 Task: Find a one-way flight from San Francisco to Springfield on May 2 for 6 passengers in premium economy, using Alaska Airlines, with 1 checked bag, a price limit of ₹420,000, and a departure time between 9:00 AM and 12:00 AM.
Action: Mouse moved to (301, 292)
Screenshot: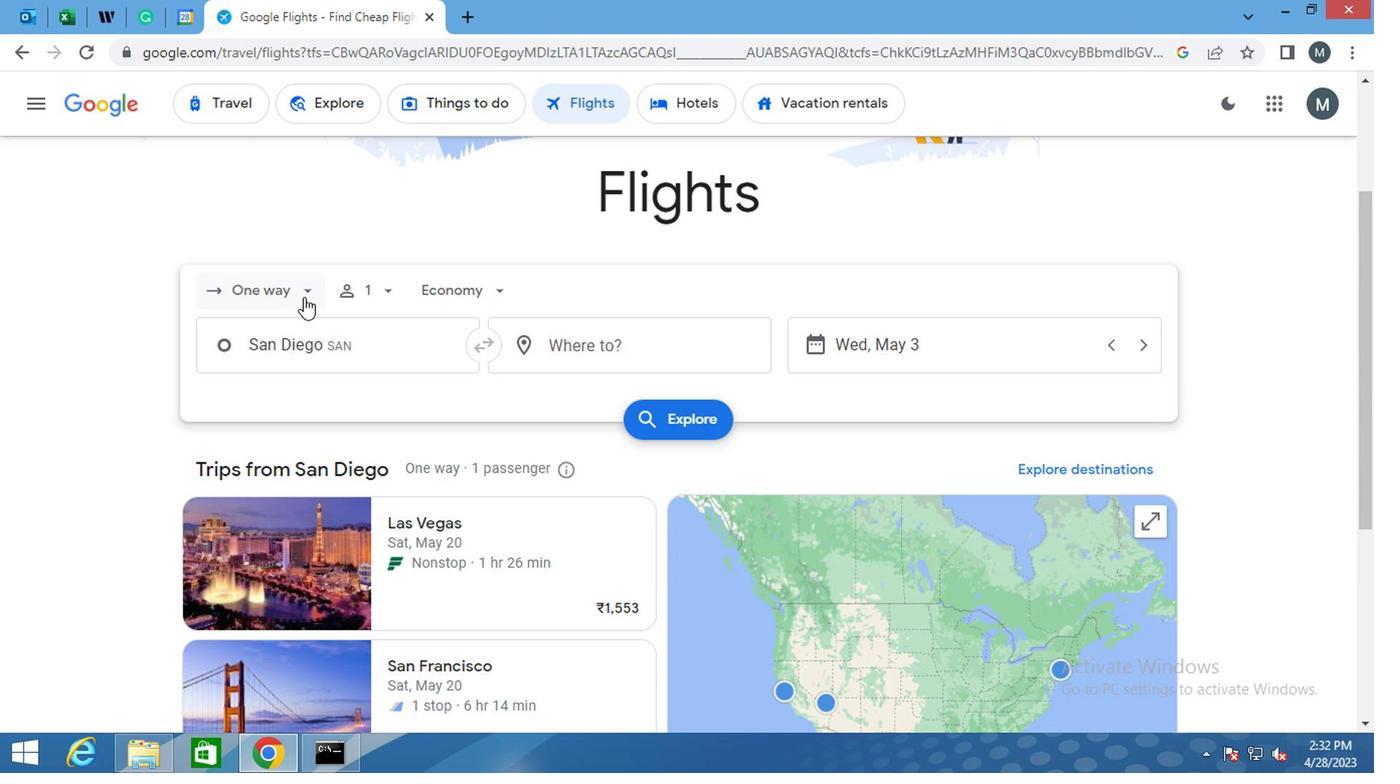 
Action: Mouse pressed left at (301, 292)
Screenshot: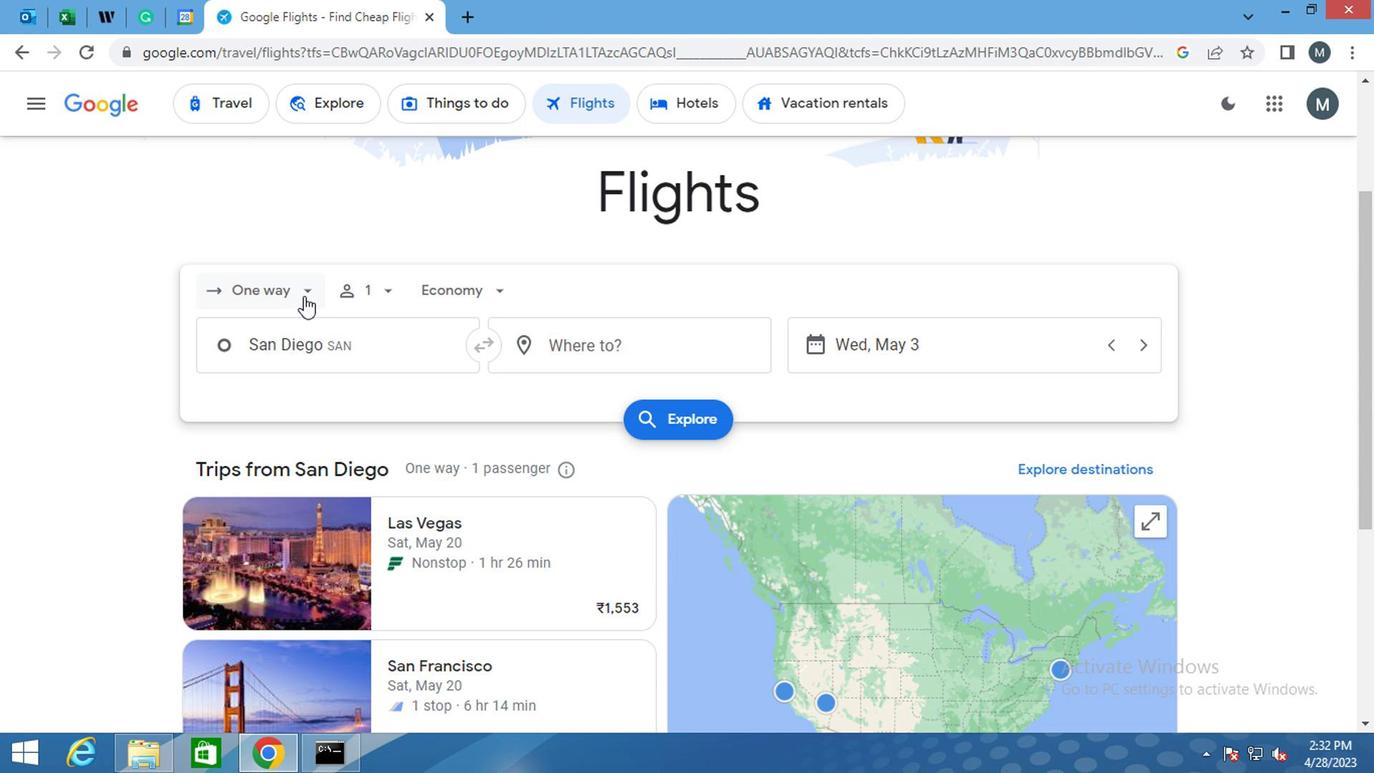
Action: Mouse moved to (305, 381)
Screenshot: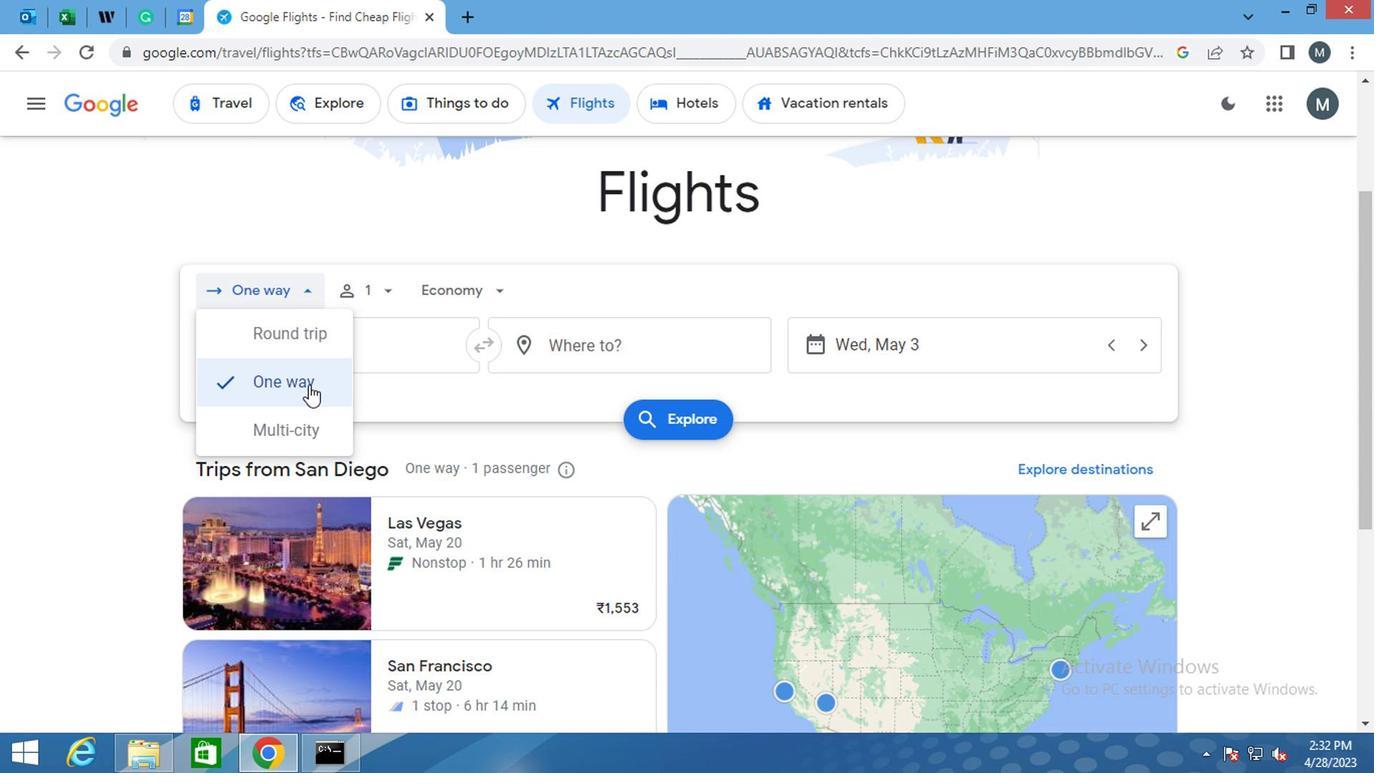 
Action: Mouse pressed left at (305, 381)
Screenshot: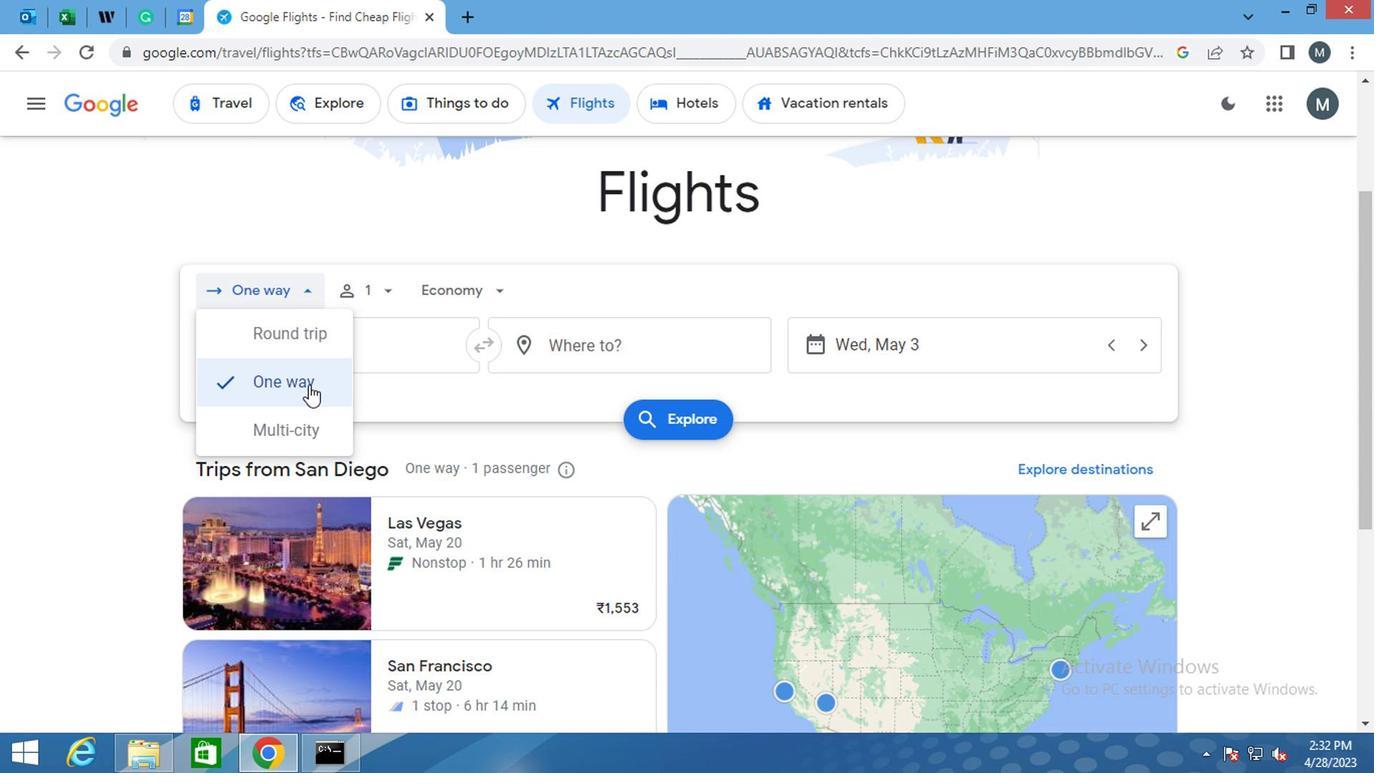 
Action: Mouse moved to (383, 294)
Screenshot: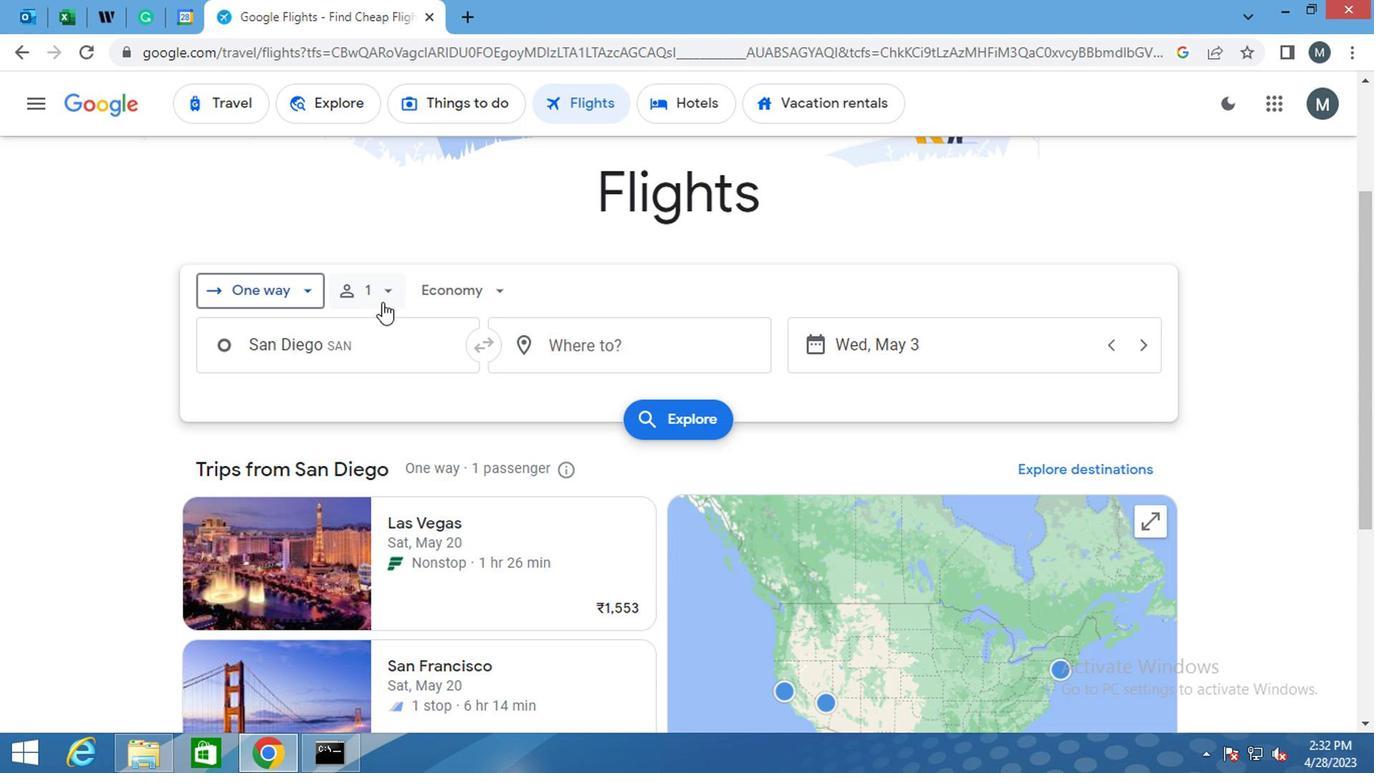 
Action: Mouse pressed left at (383, 294)
Screenshot: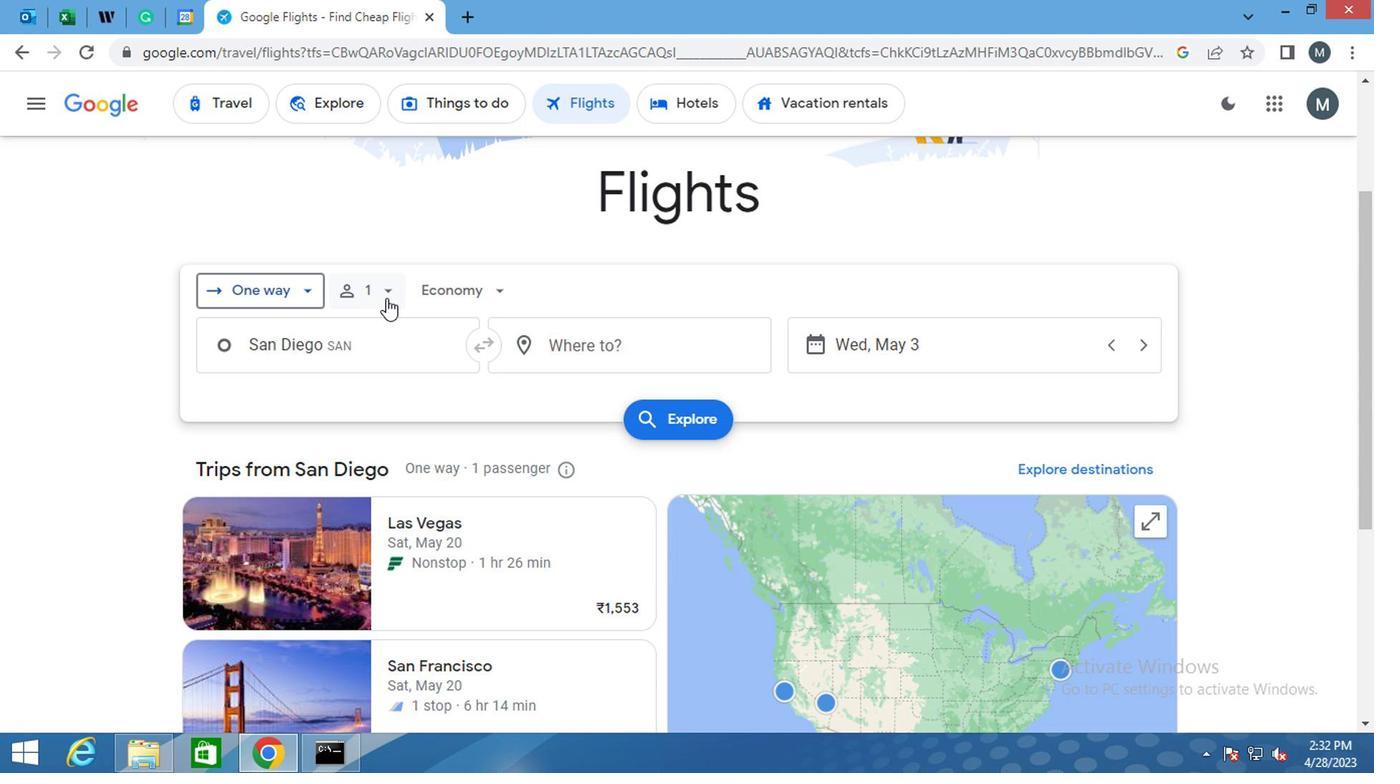 
Action: Mouse moved to (531, 342)
Screenshot: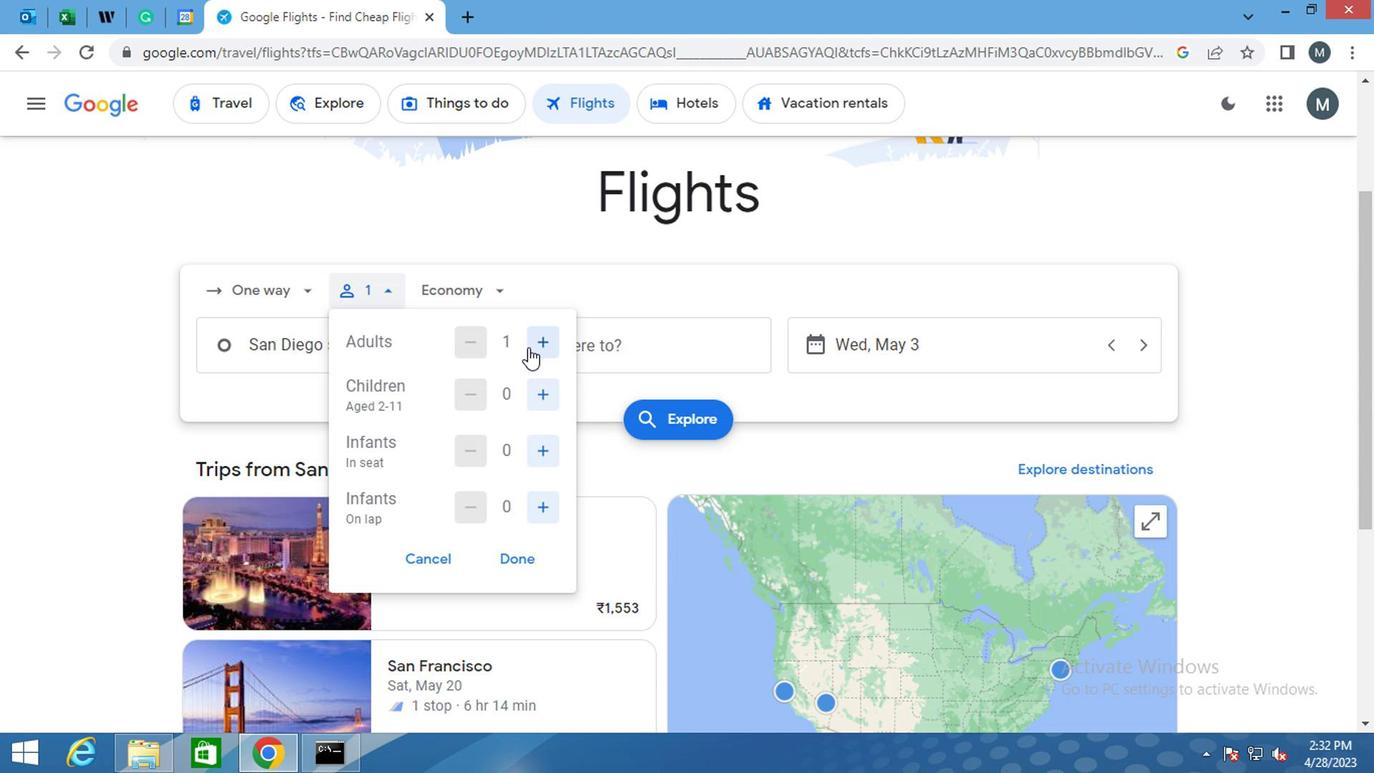 
Action: Mouse pressed left at (531, 342)
Screenshot: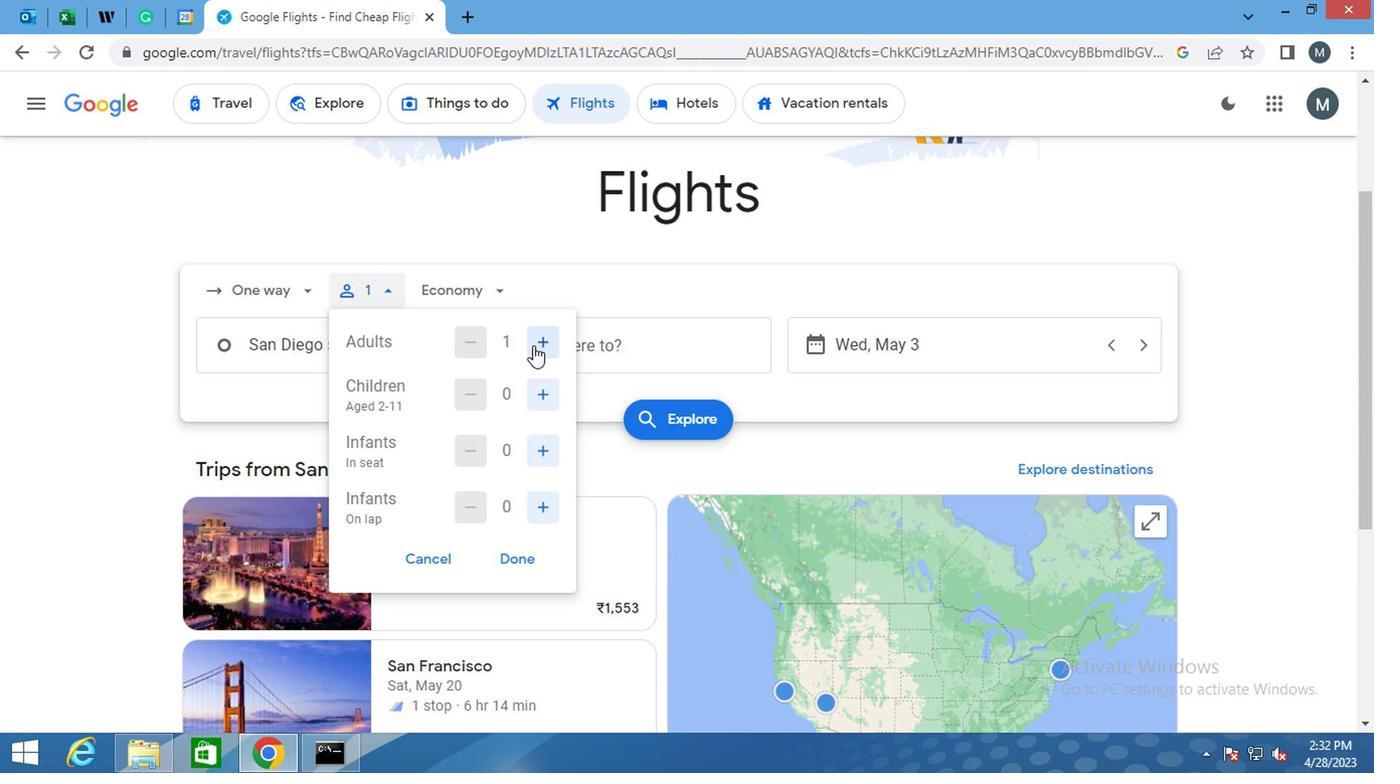 
Action: Mouse moved to (531, 342)
Screenshot: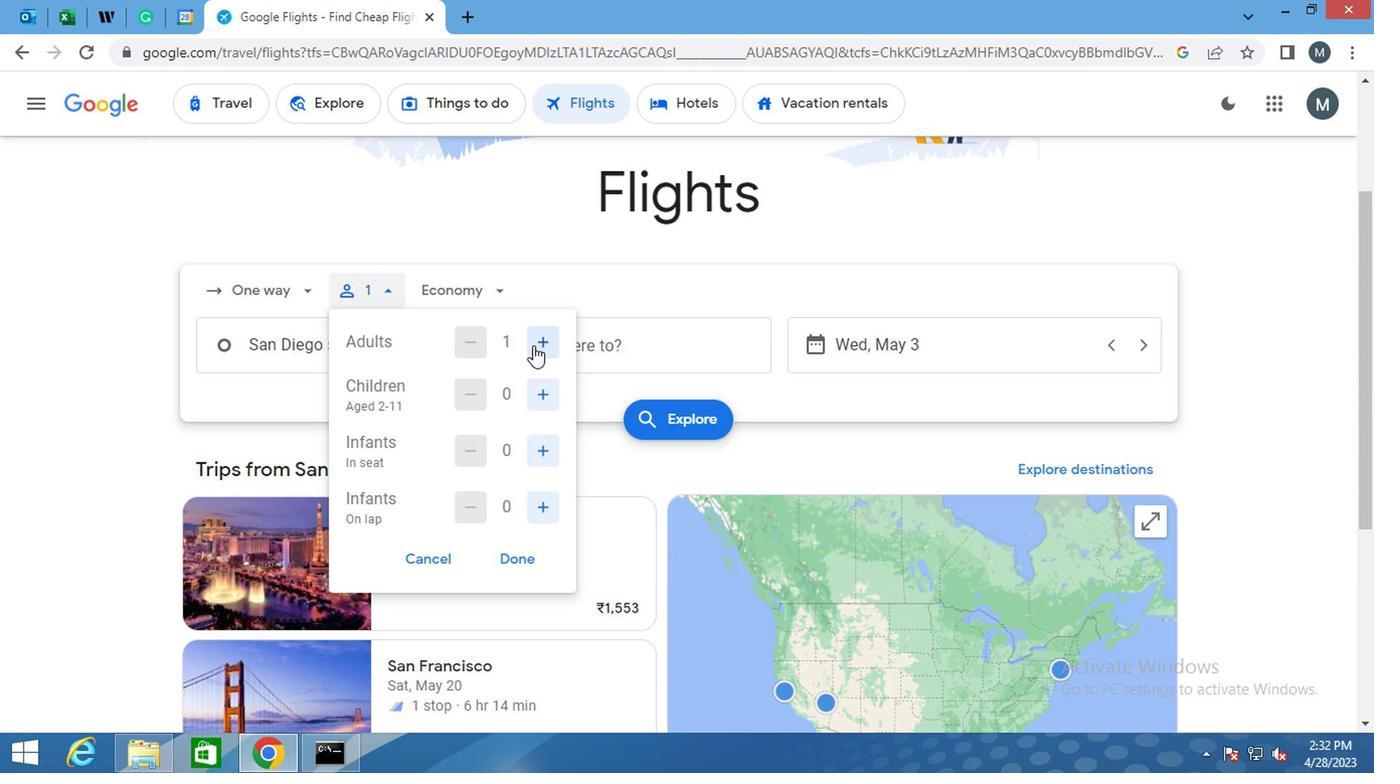 
Action: Mouse pressed left at (531, 342)
Screenshot: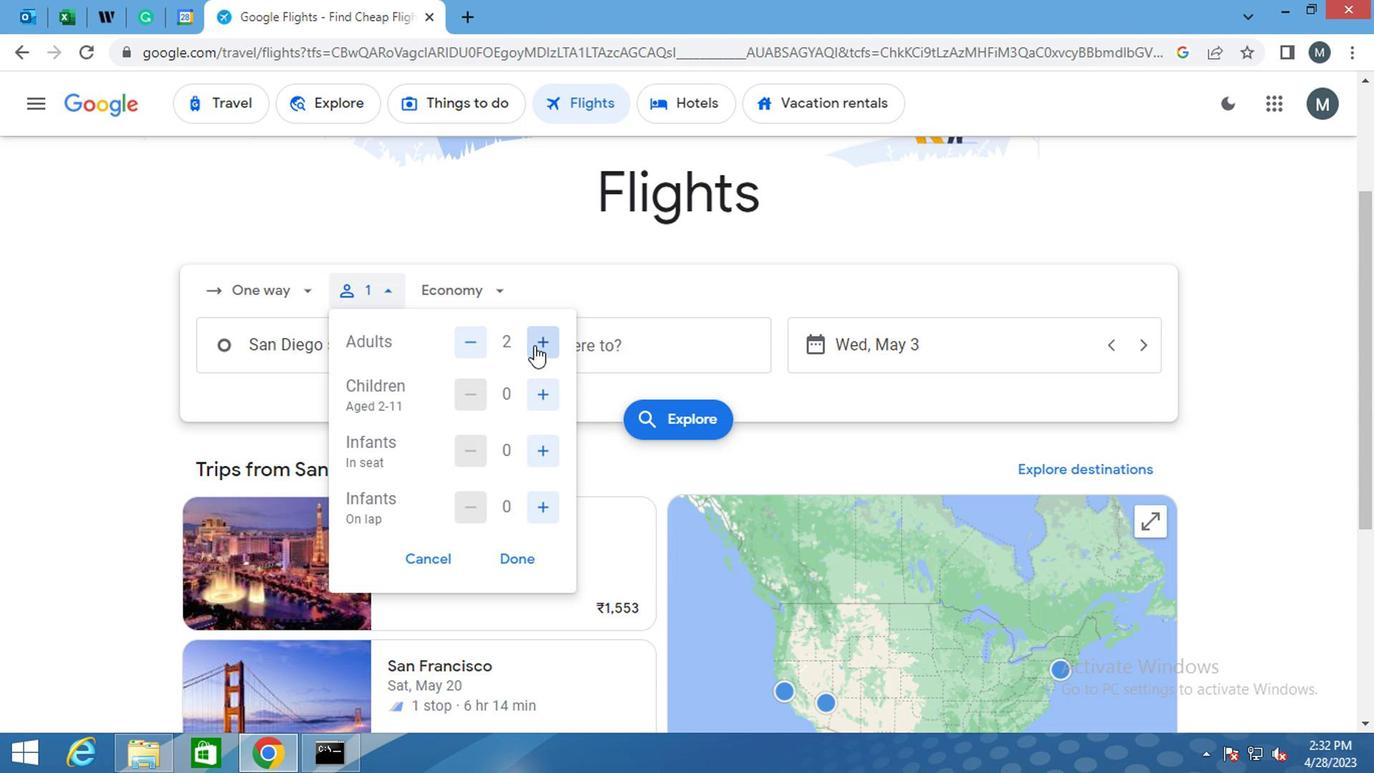 
Action: Mouse moved to (535, 342)
Screenshot: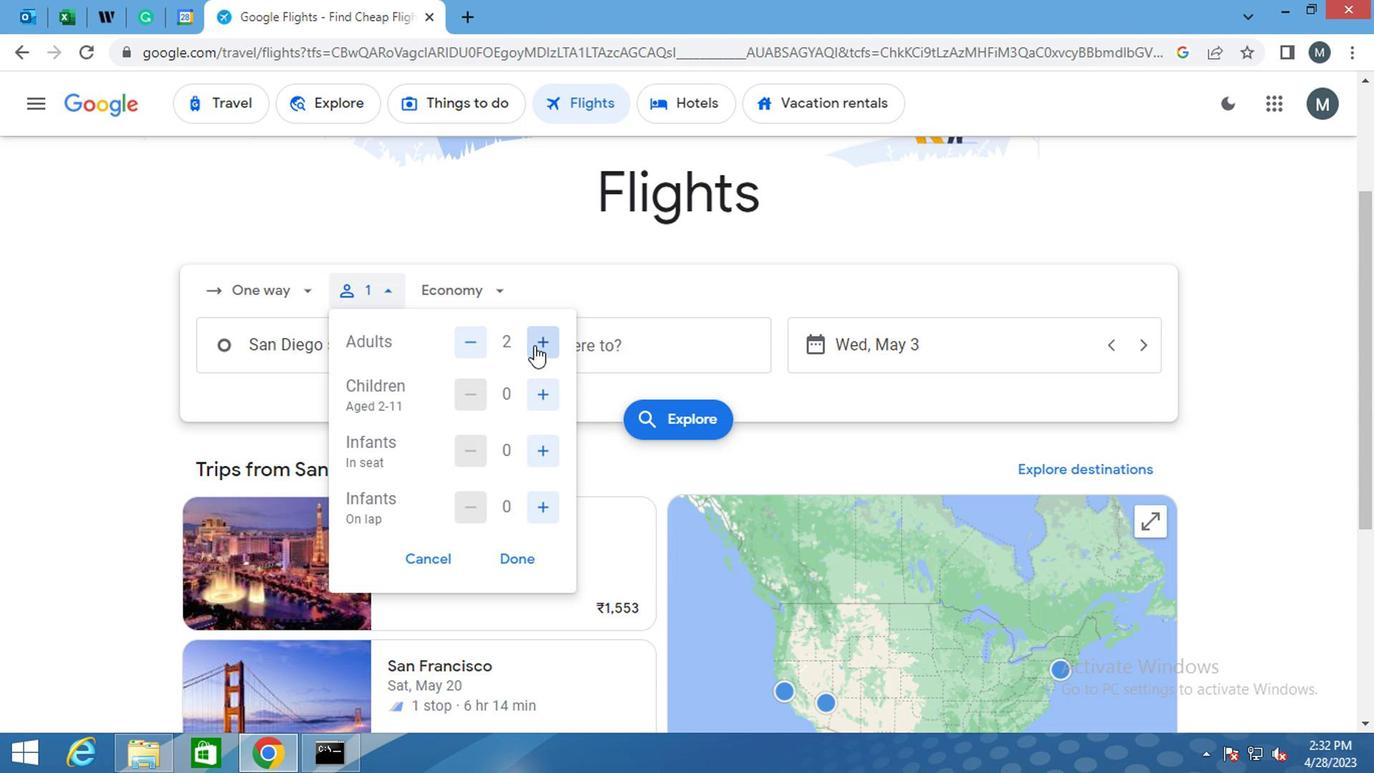 
Action: Mouse pressed left at (535, 342)
Screenshot: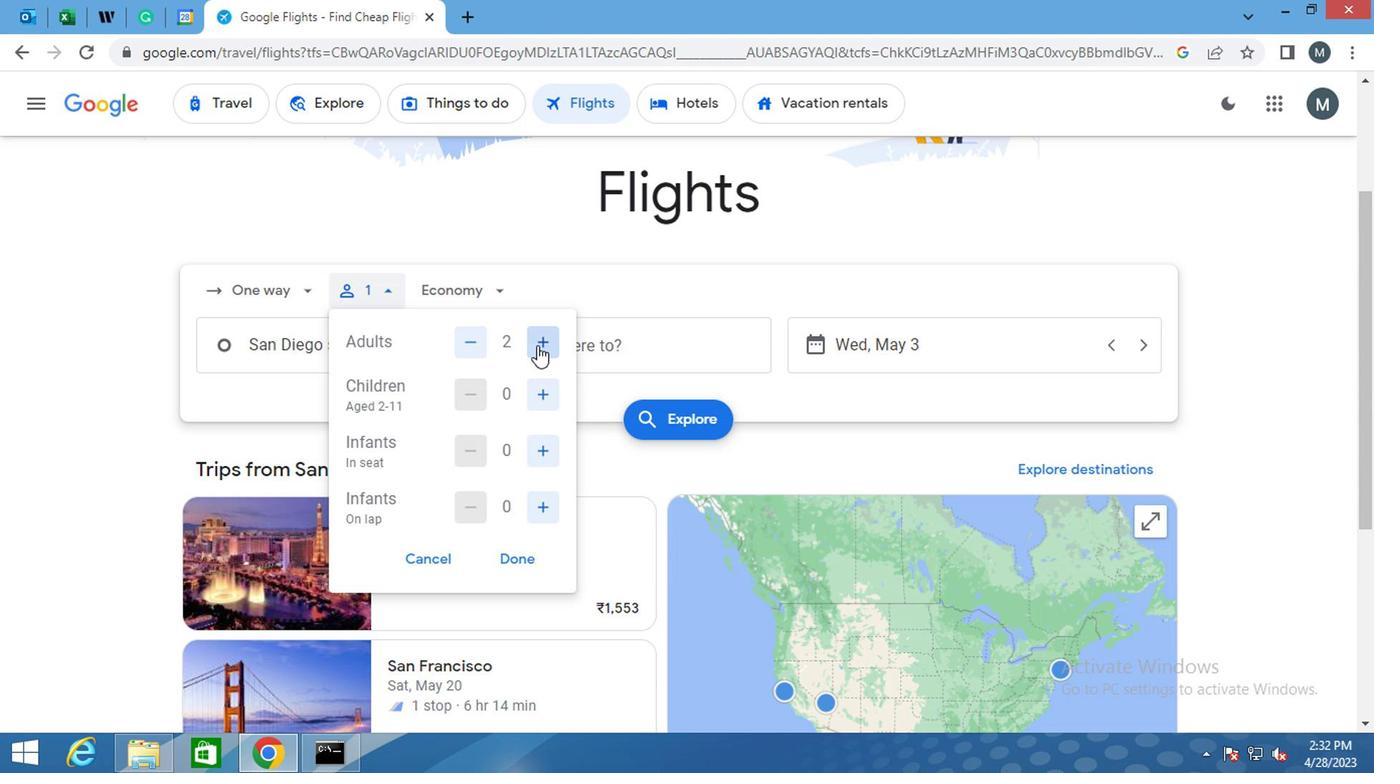 
Action: Mouse moved to (535, 398)
Screenshot: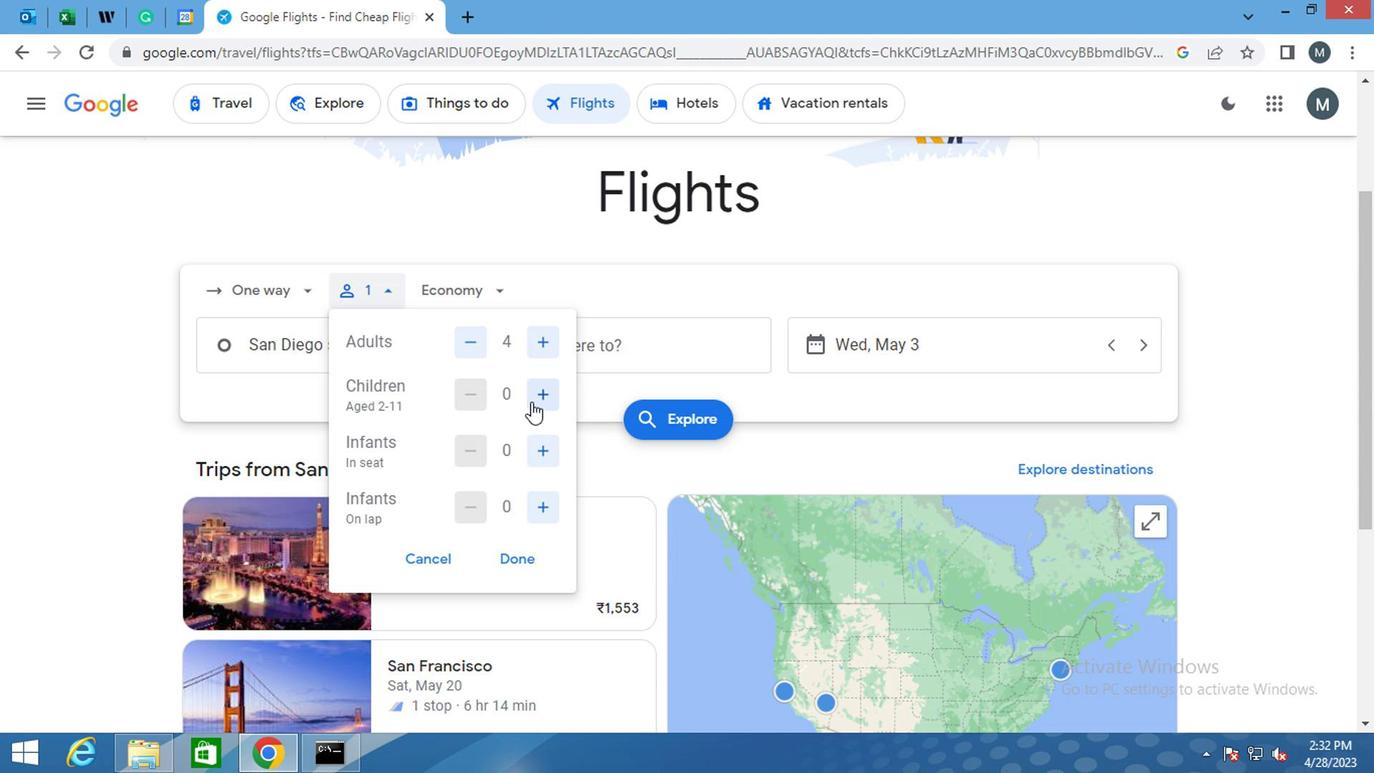 
Action: Mouse pressed left at (535, 398)
Screenshot: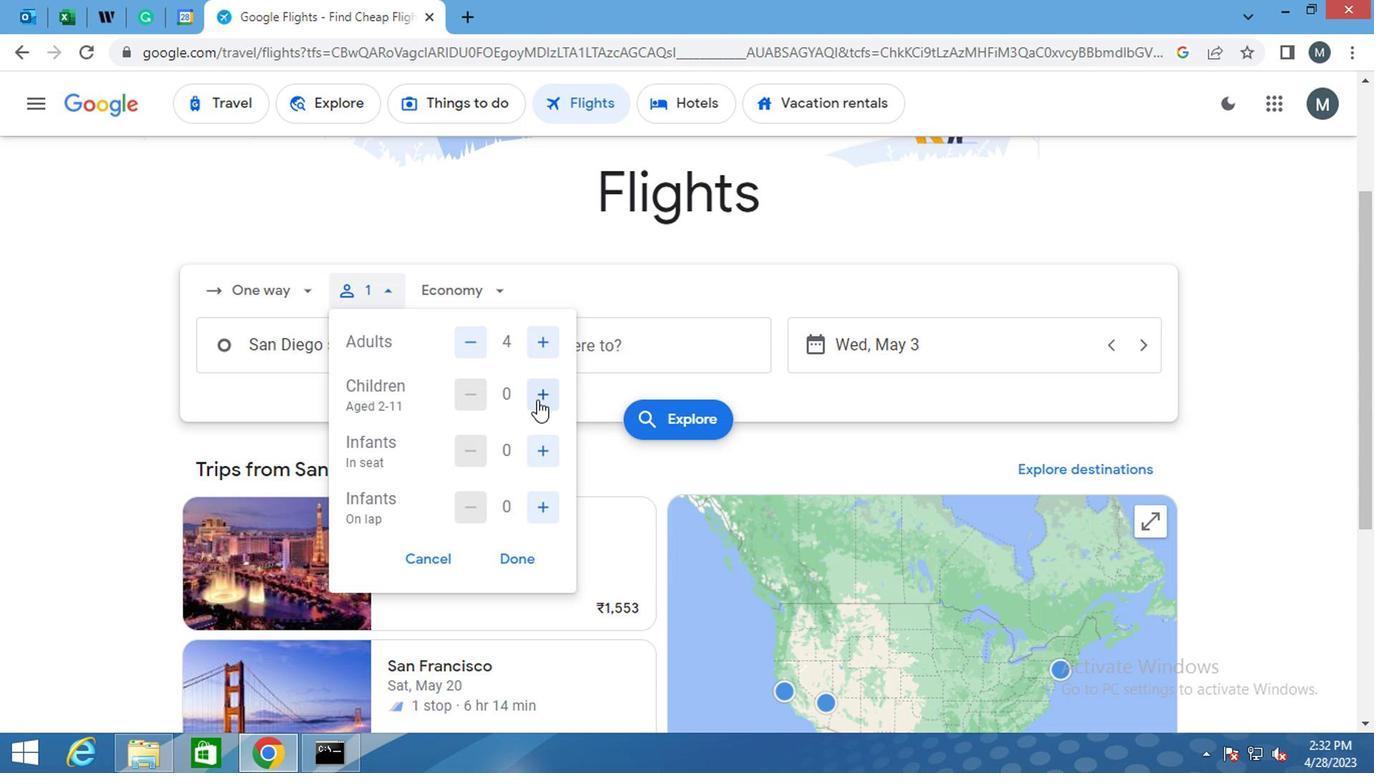 
Action: Mouse moved to (471, 391)
Screenshot: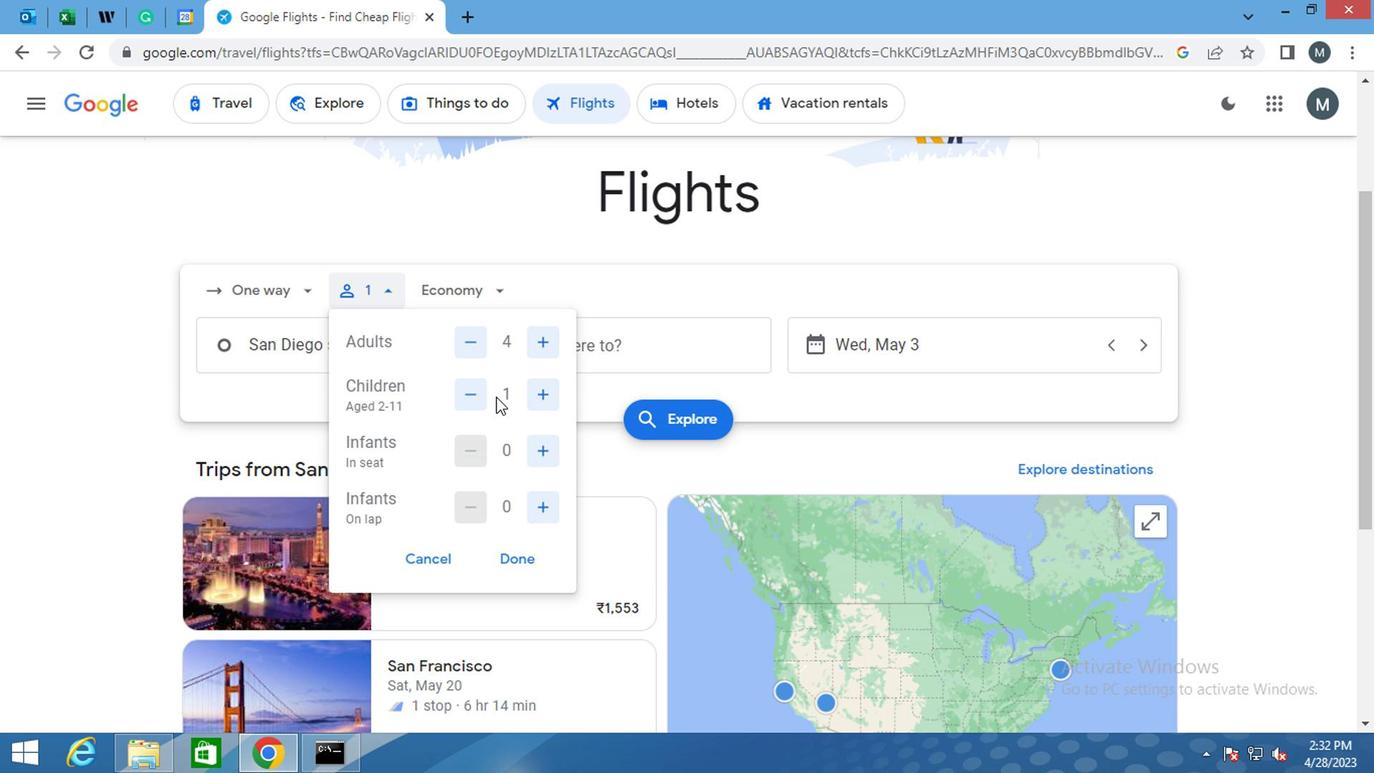 
Action: Mouse pressed left at (471, 391)
Screenshot: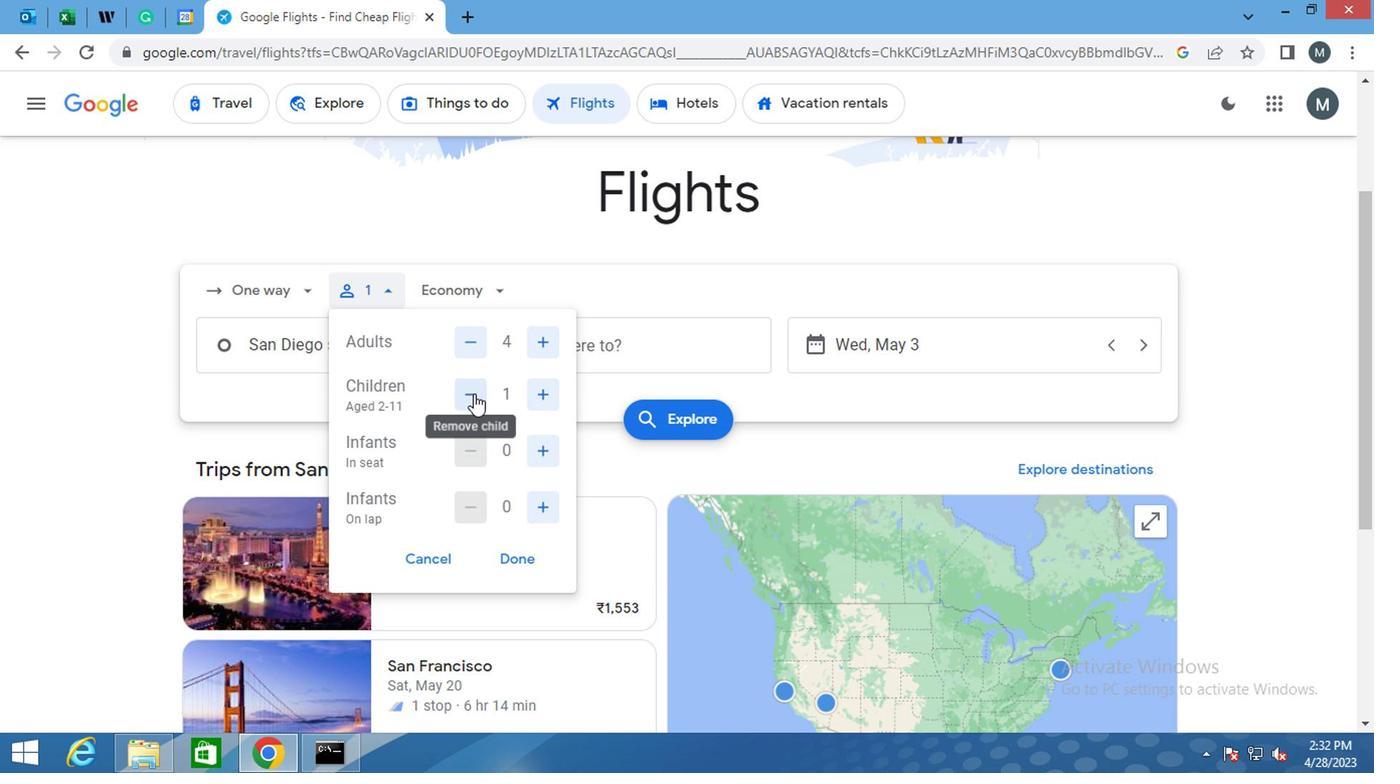 
Action: Mouse moved to (546, 450)
Screenshot: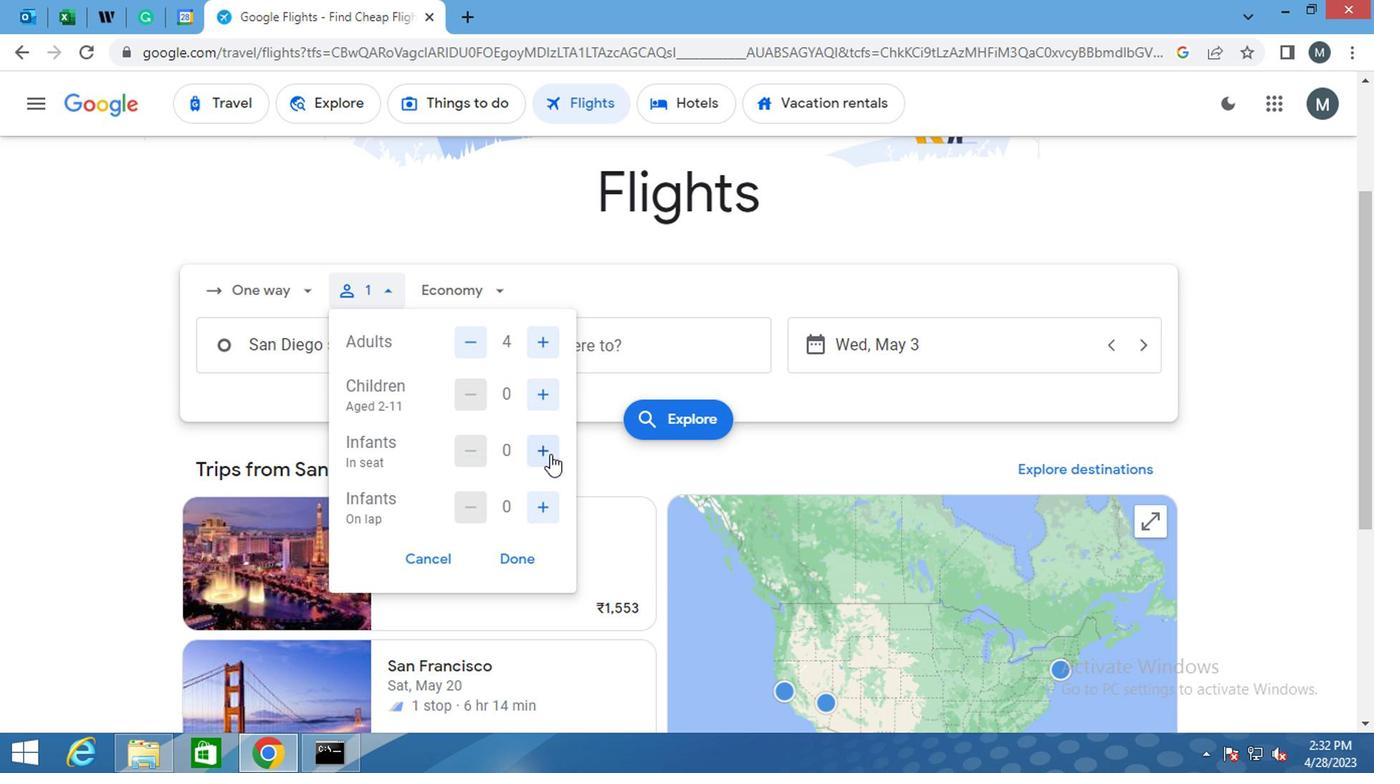 
Action: Mouse pressed left at (546, 450)
Screenshot: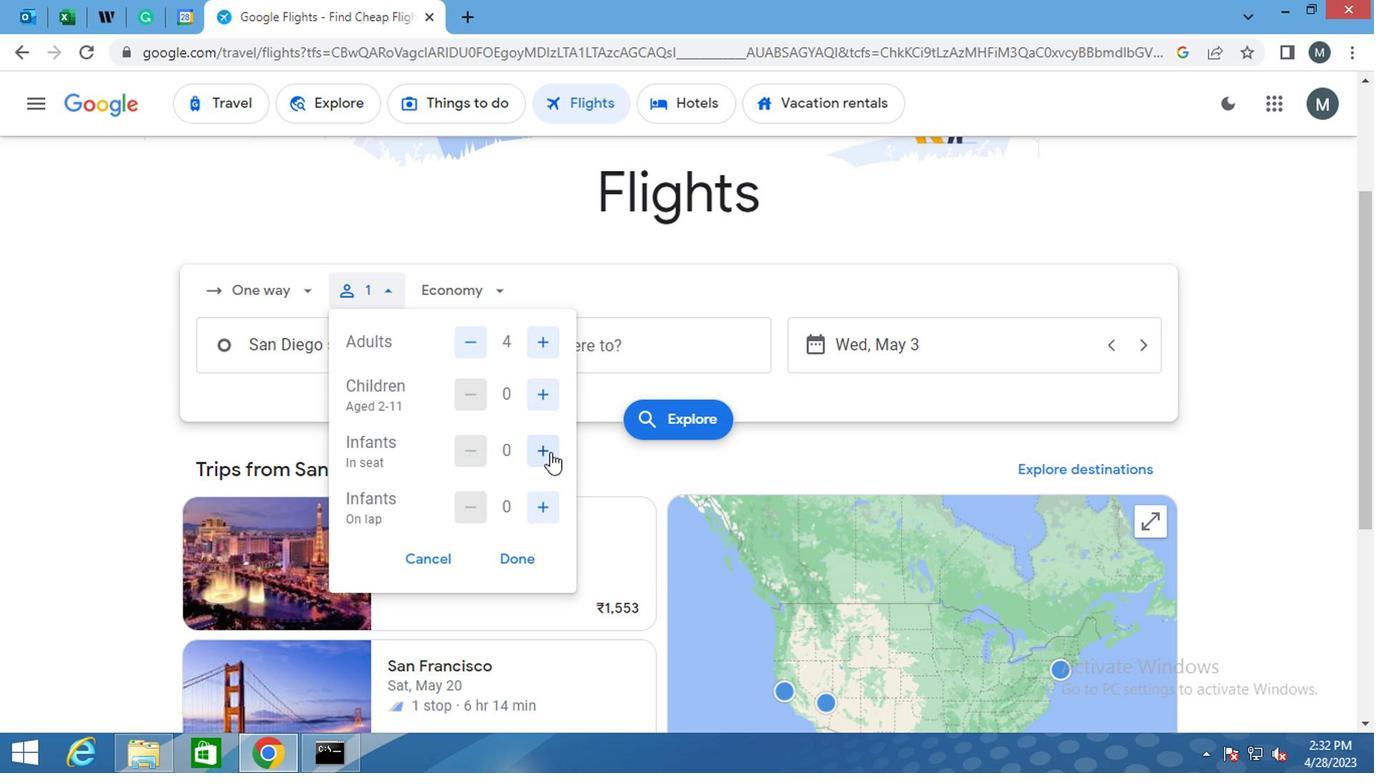 
Action: Mouse moved to (548, 507)
Screenshot: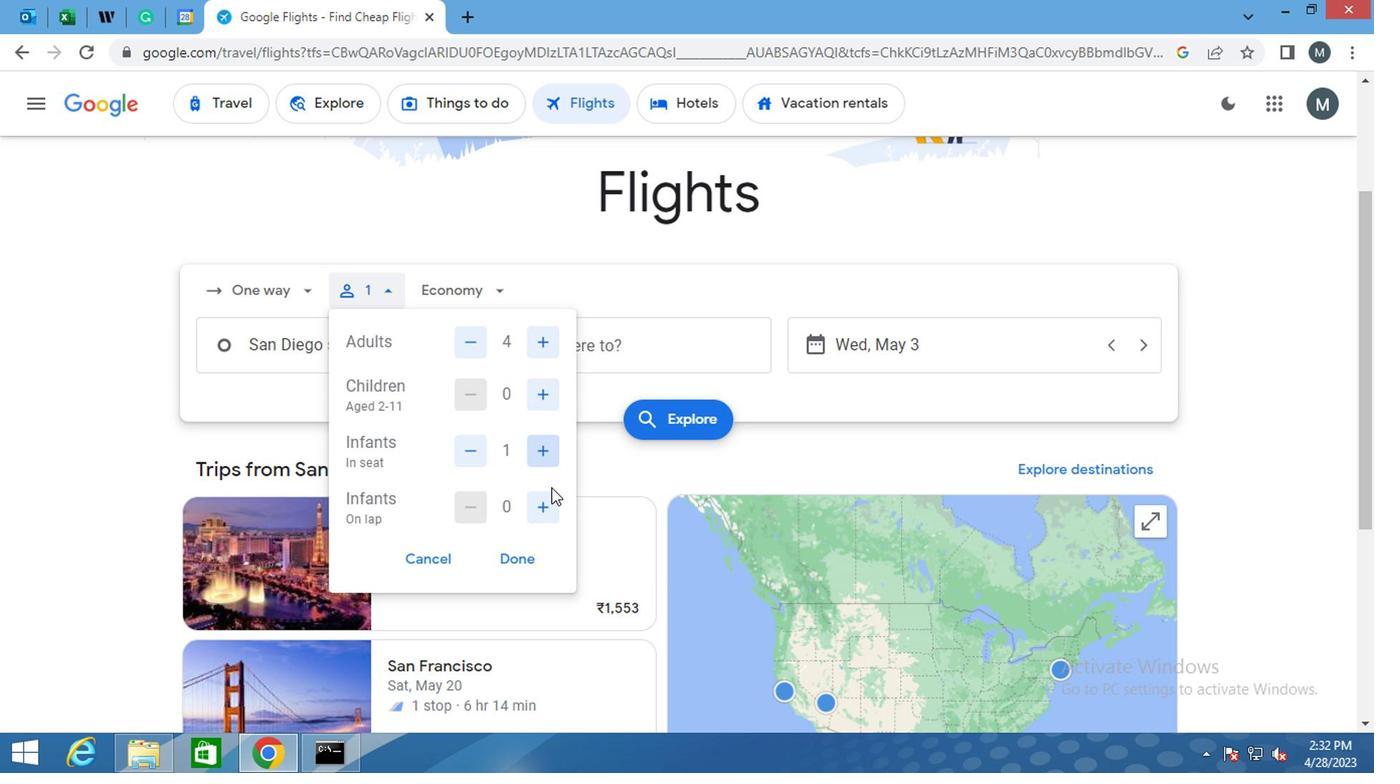 
Action: Mouse pressed left at (548, 507)
Screenshot: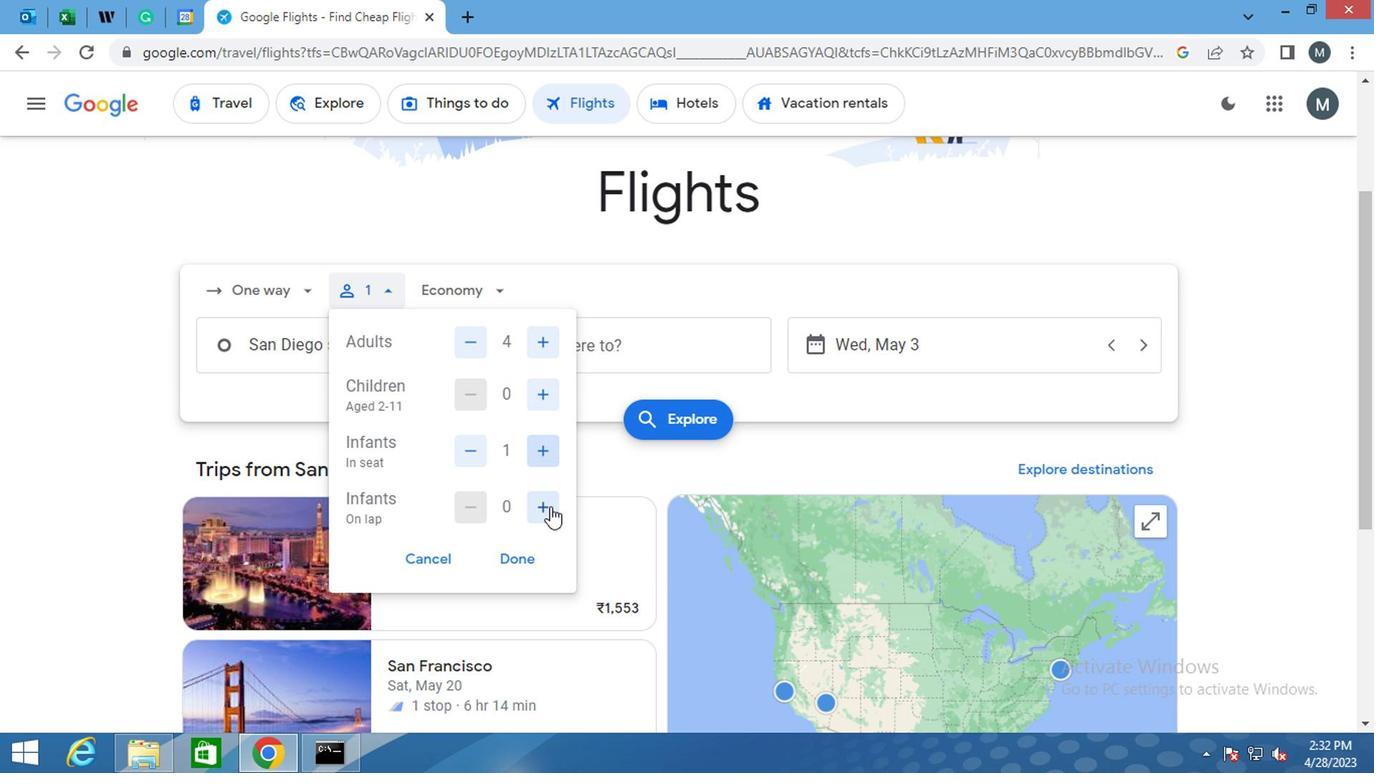 
Action: Mouse moved to (526, 552)
Screenshot: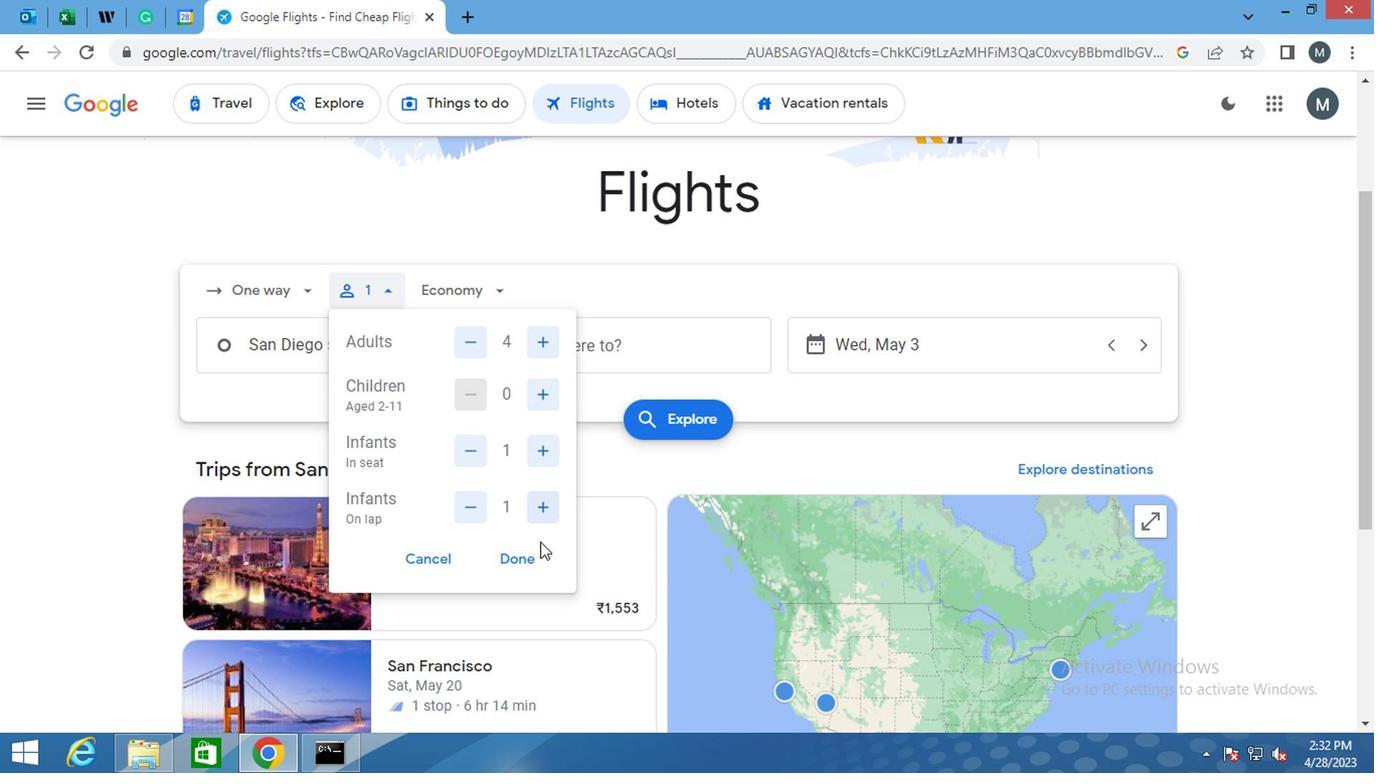 
Action: Mouse pressed left at (526, 552)
Screenshot: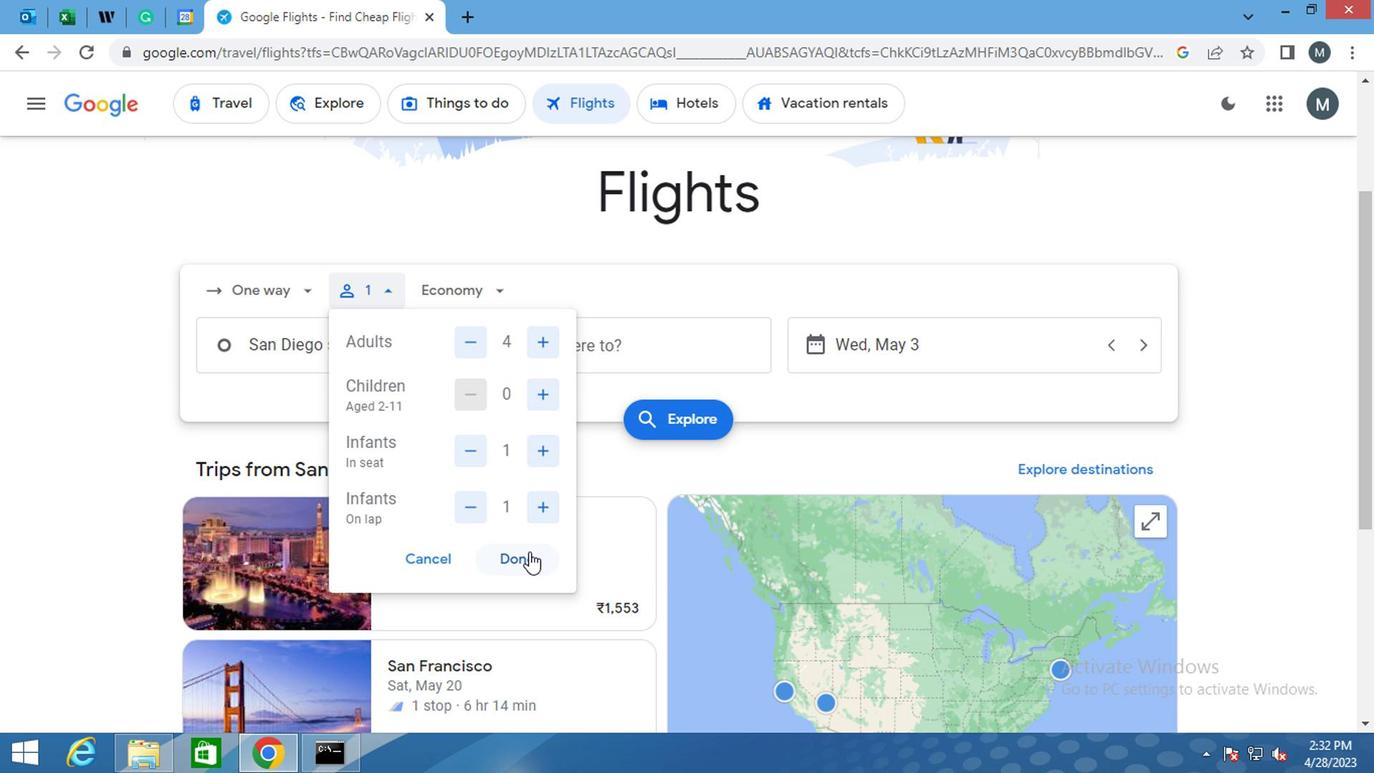 
Action: Mouse moved to (486, 291)
Screenshot: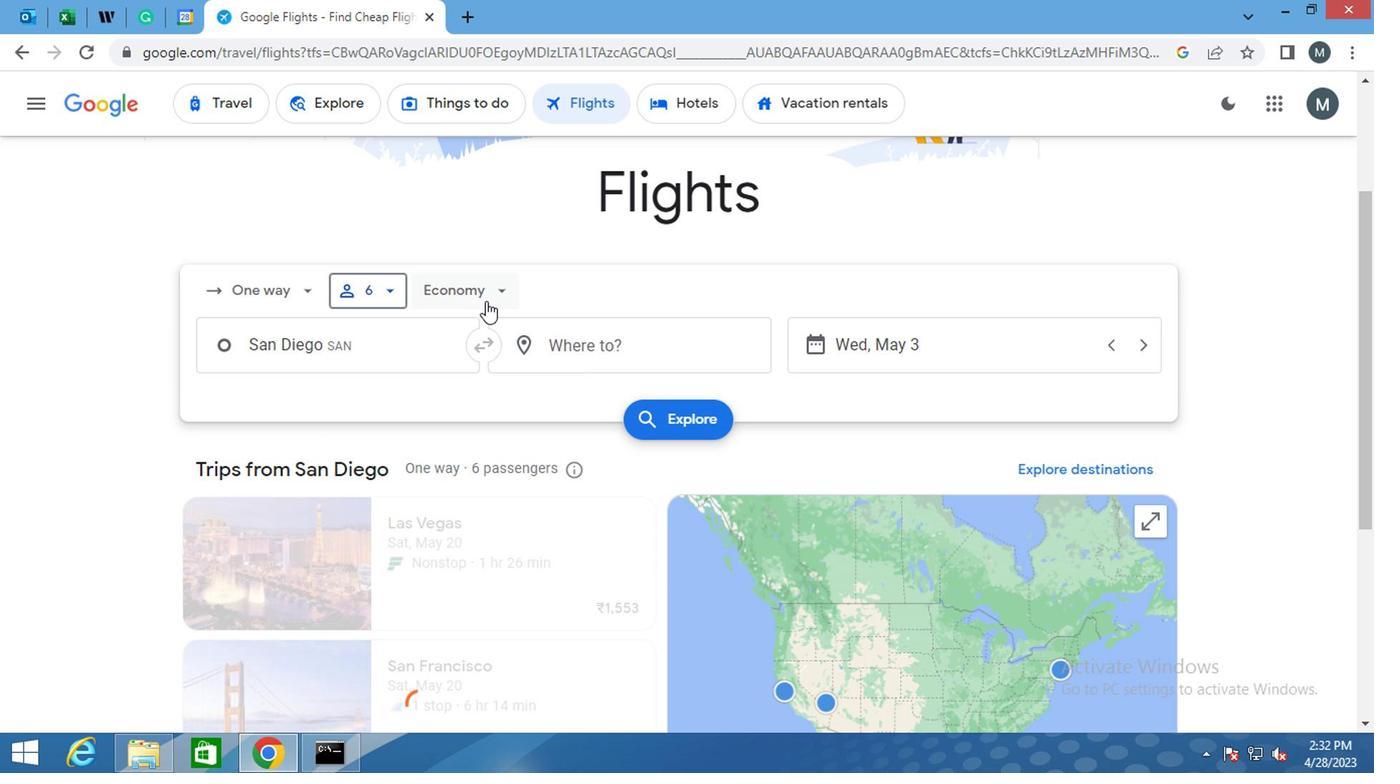 
Action: Mouse pressed left at (486, 291)
Screenshot: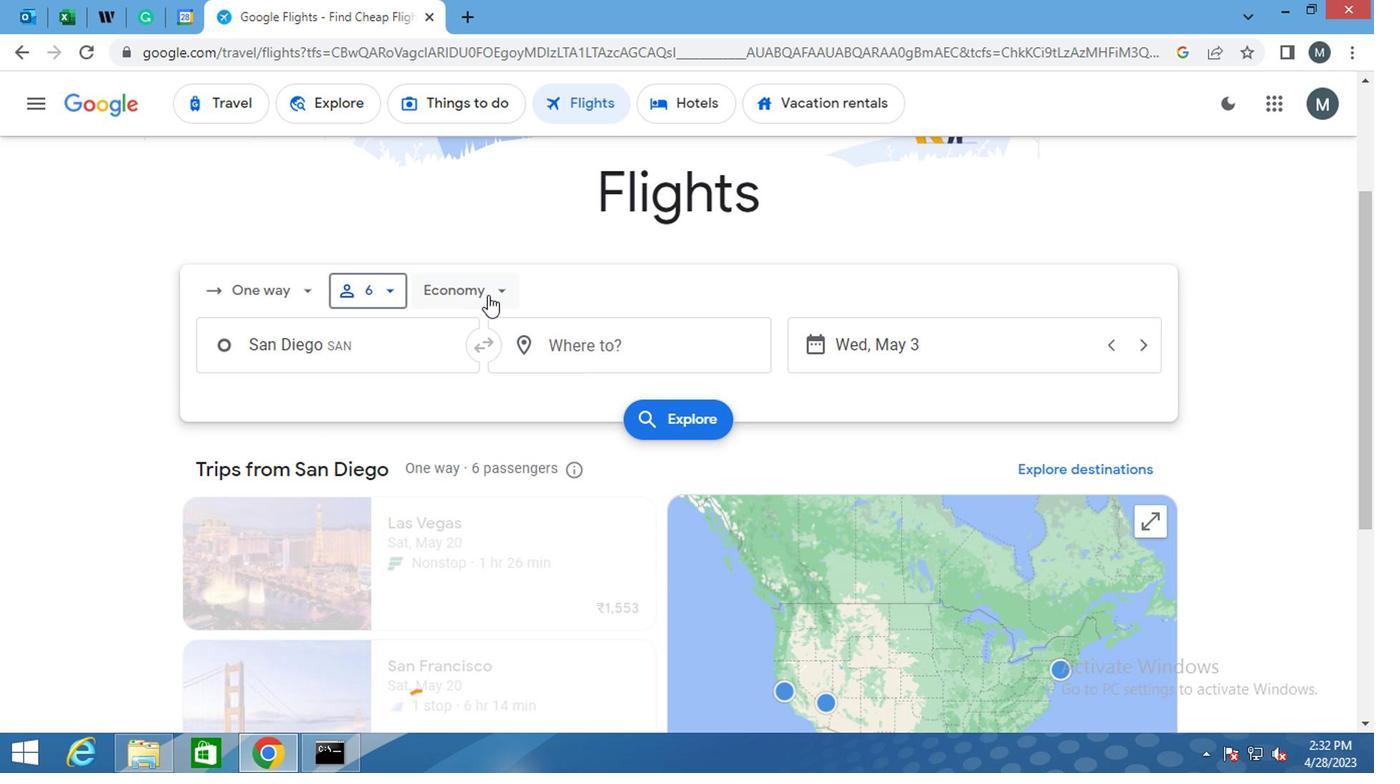 
Action: Mouse moved to (493, 383)
Screenshot: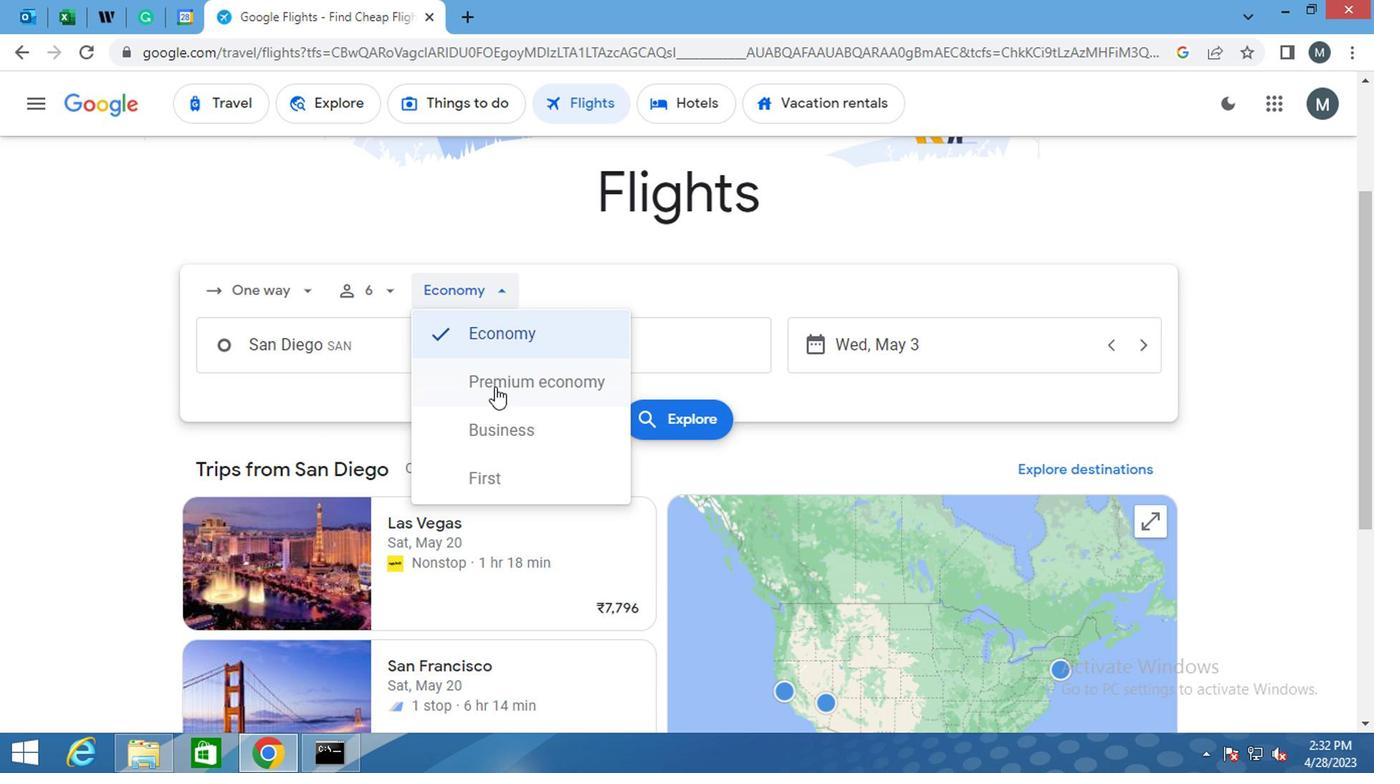 
Action: Mouse pressed left at (493, 383)
Screenshot: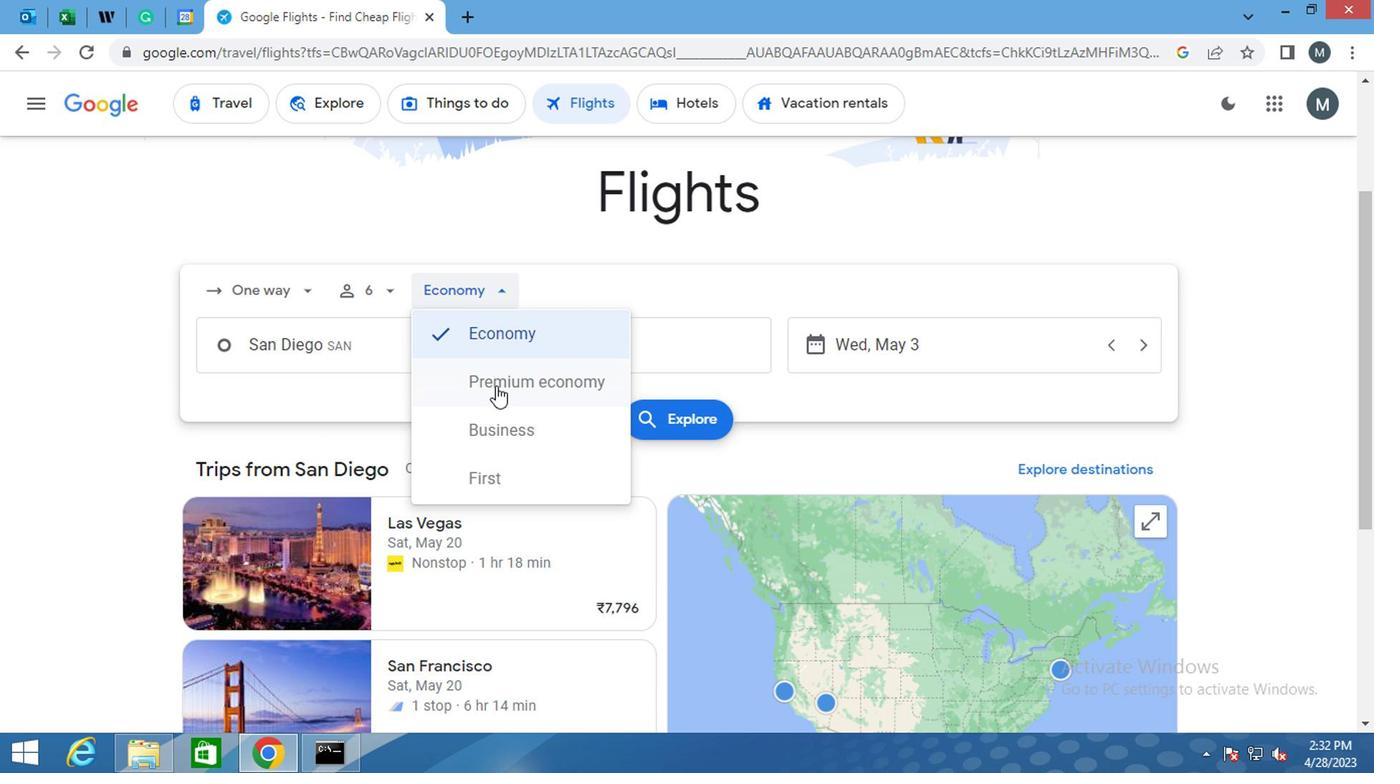 
Action: Mouse moved to (363, 347)
Screenshot: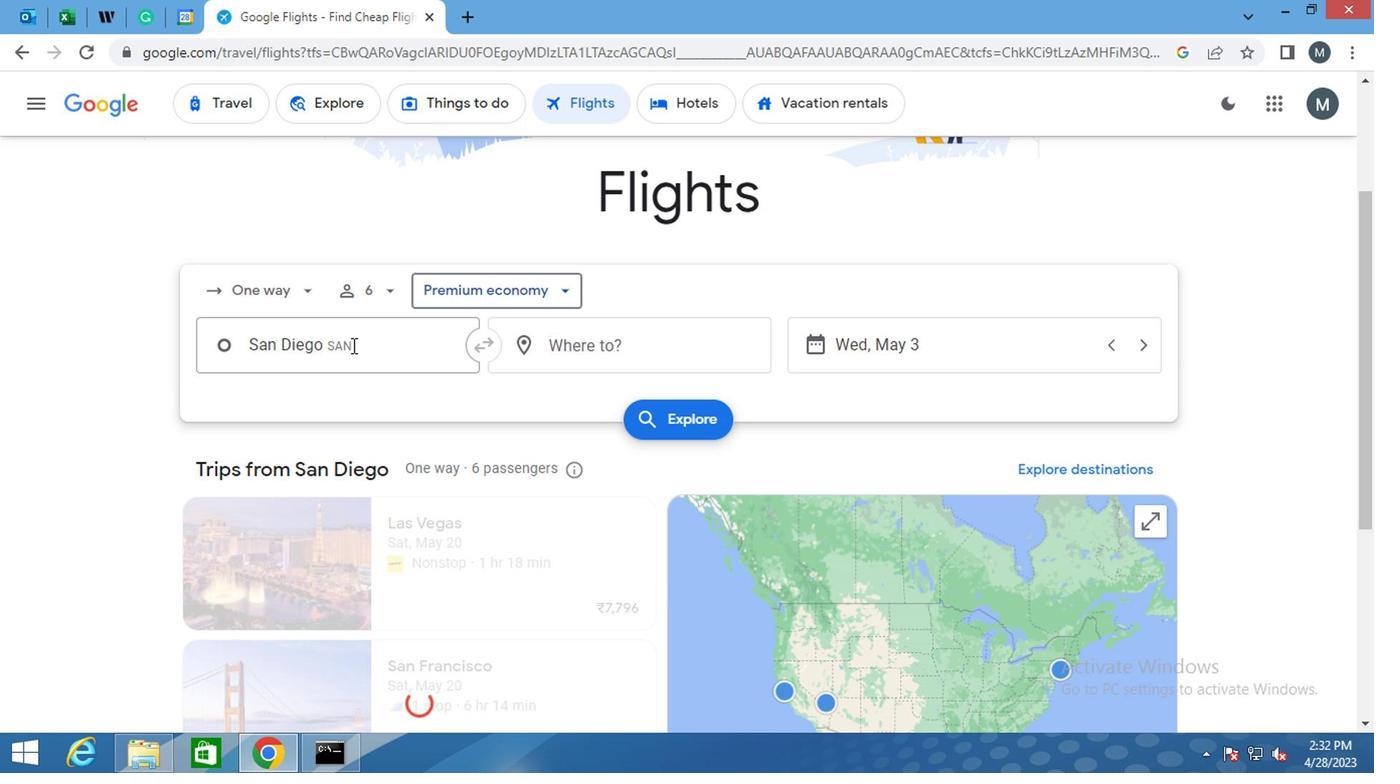
Action: Mouse pressed left at (363, 347)
Screenshot: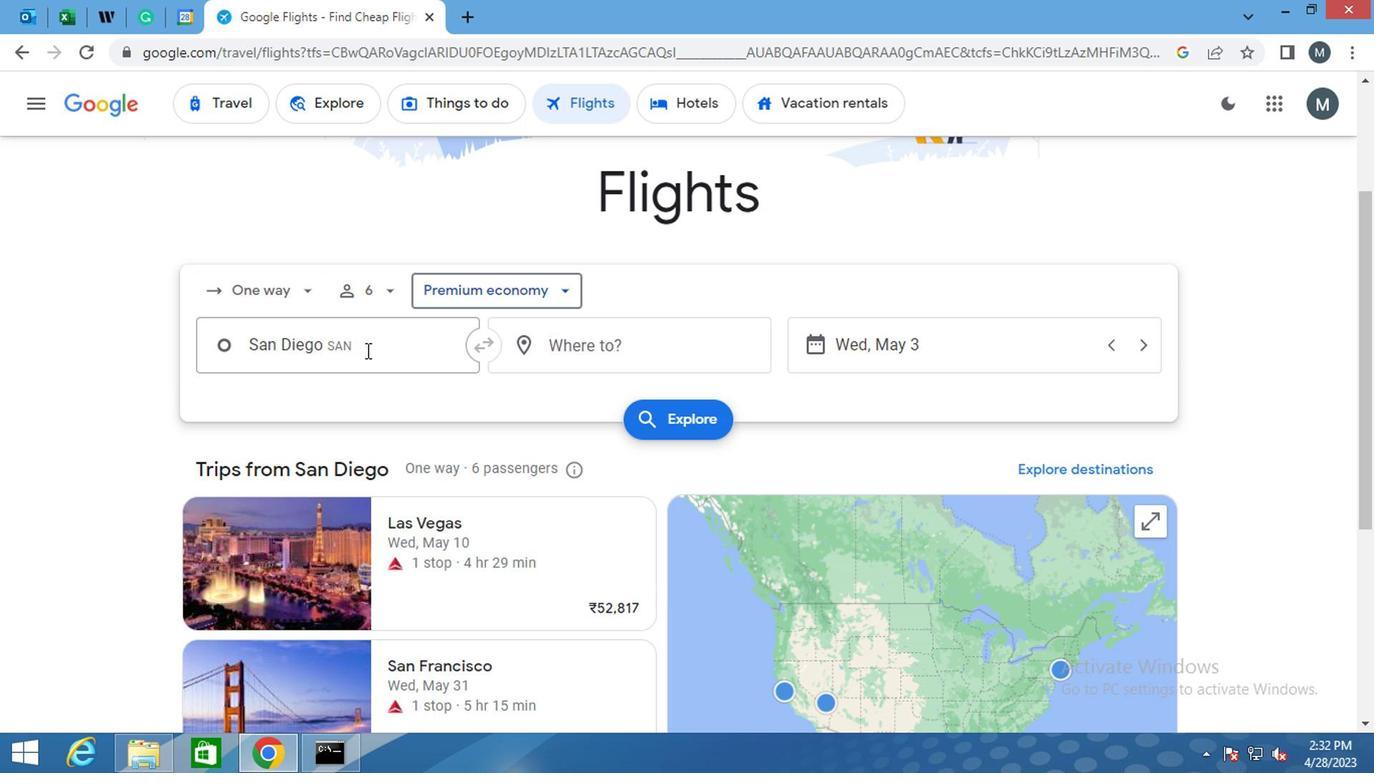
Action: Key pressed <Key.shift>SAB<Key.backspace>N<Key.space>
Screenshot: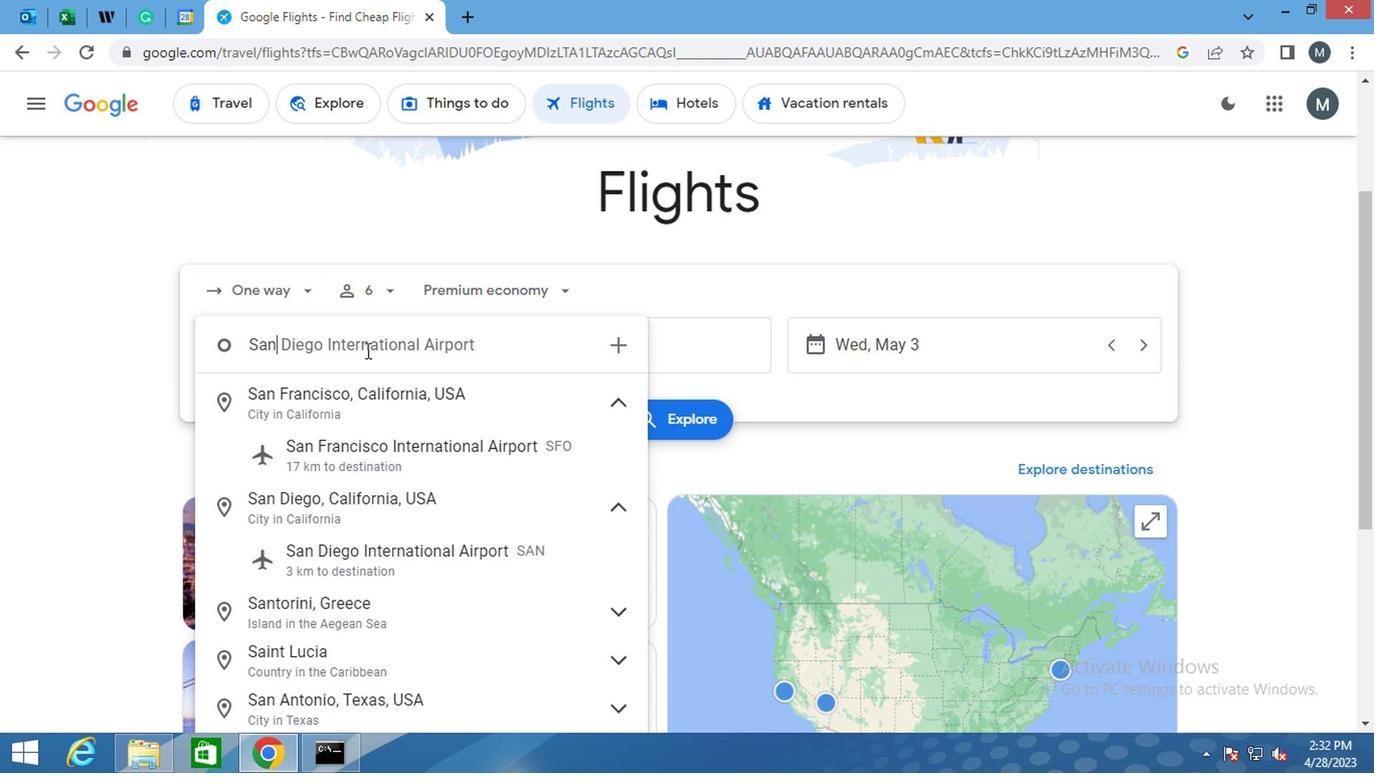
Action: Mouse moved to (440, 461)
Screenshot: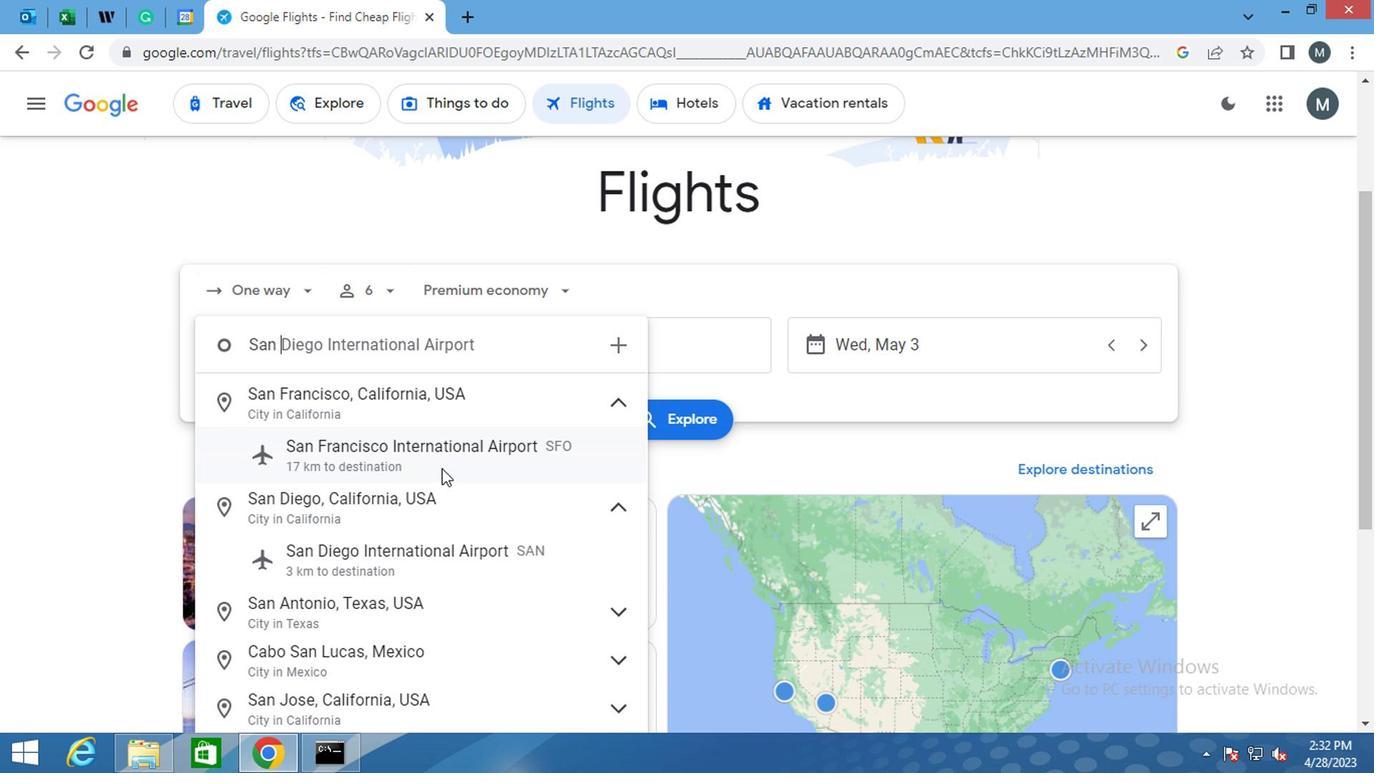 
Action: Mouse pressed left at (440, 461)
Screenshot: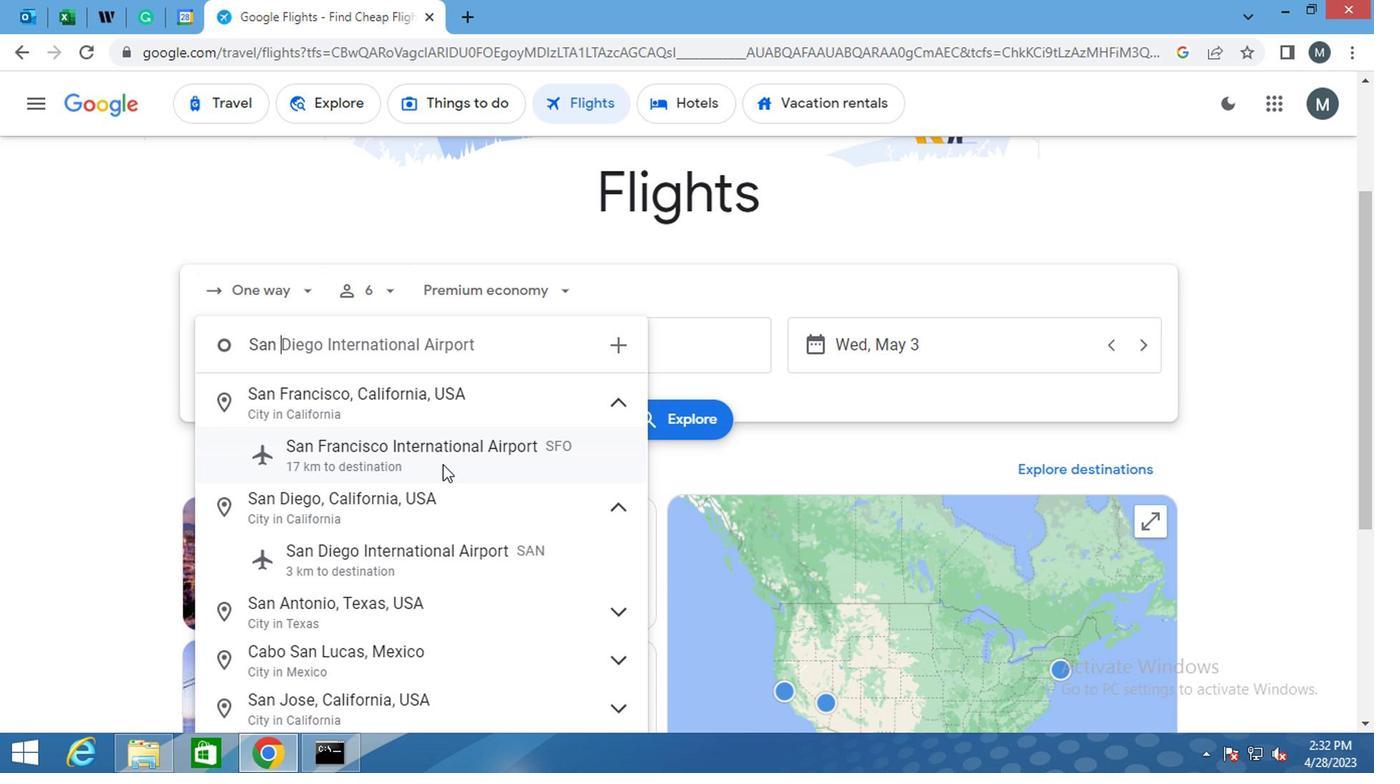 
Action: Mouse moved to (570, 336)
Screenshot: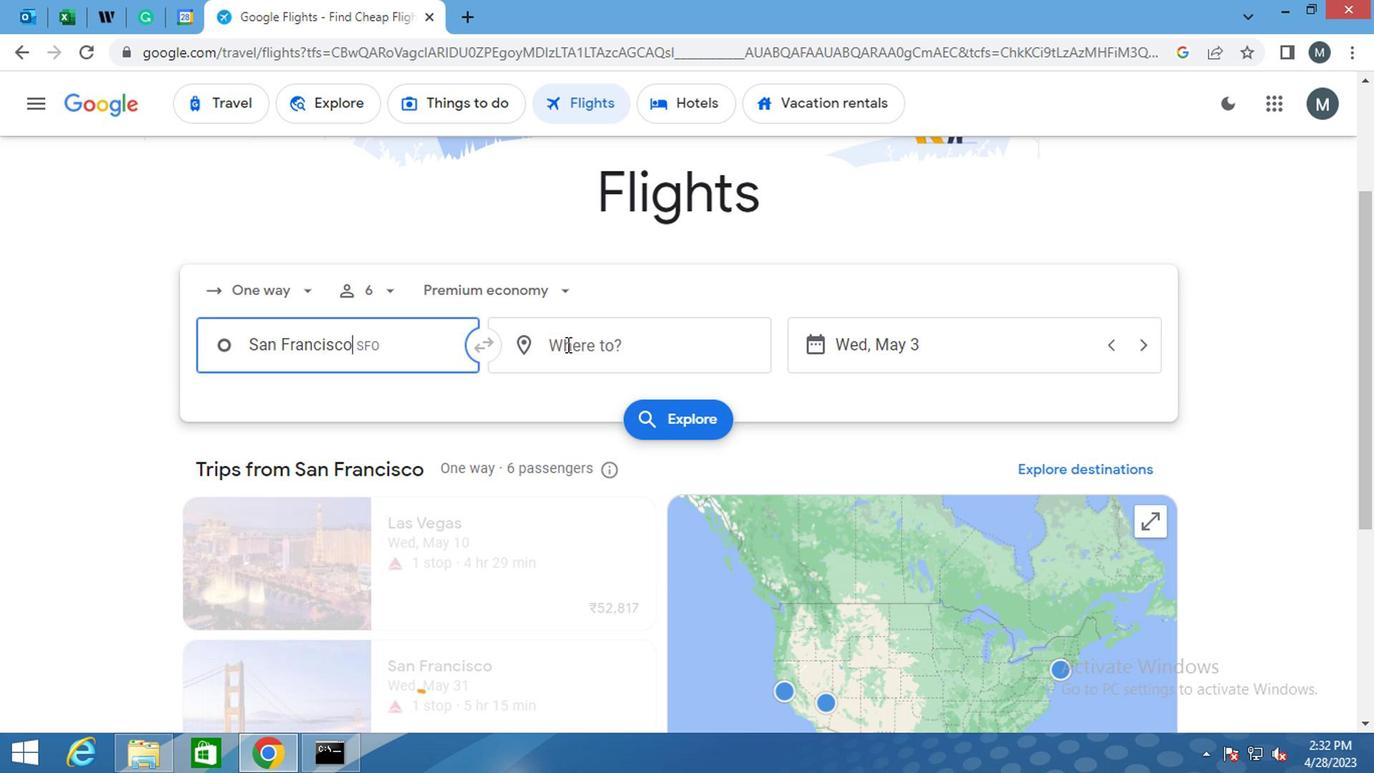 
Action: Mouse pressed left at (570, 336)
Screenshot: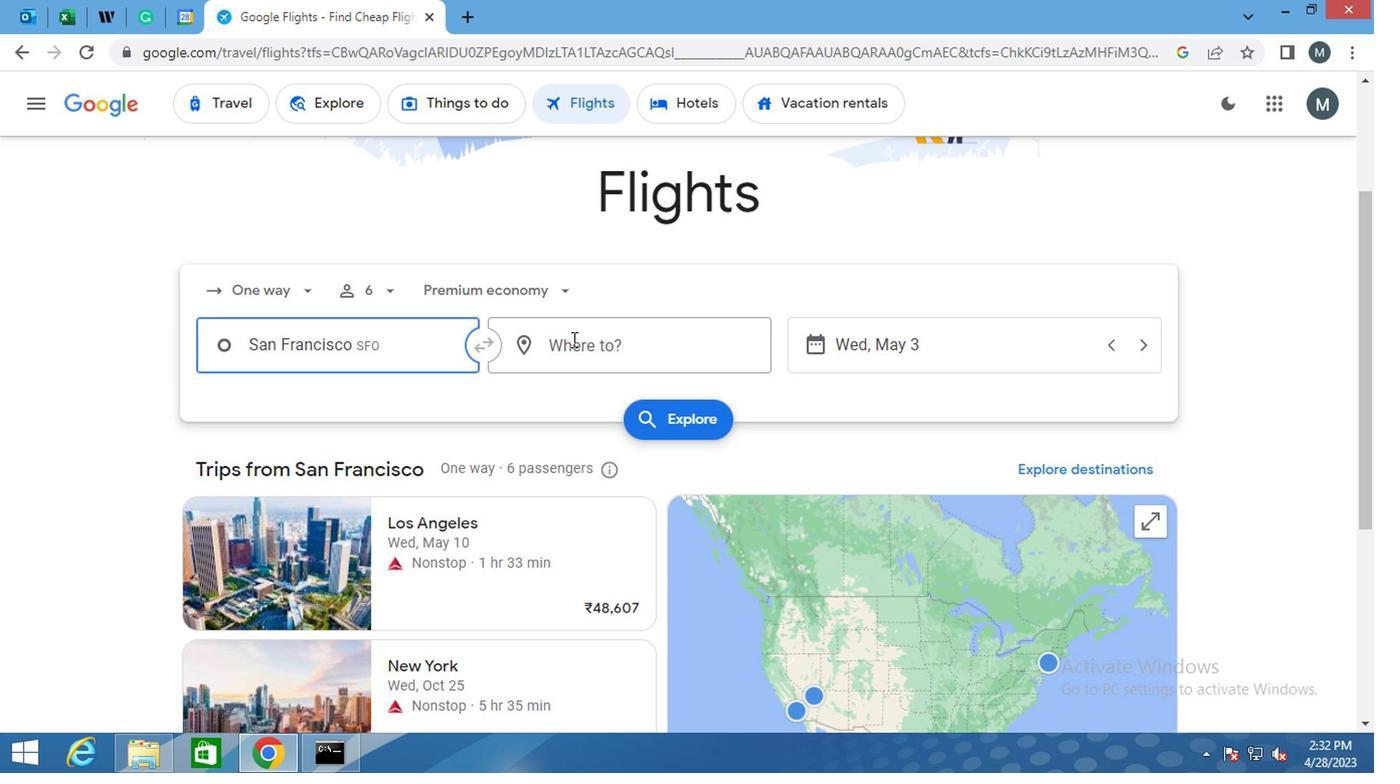 
Action: Mouse moved to (568, 335)
Screenshot: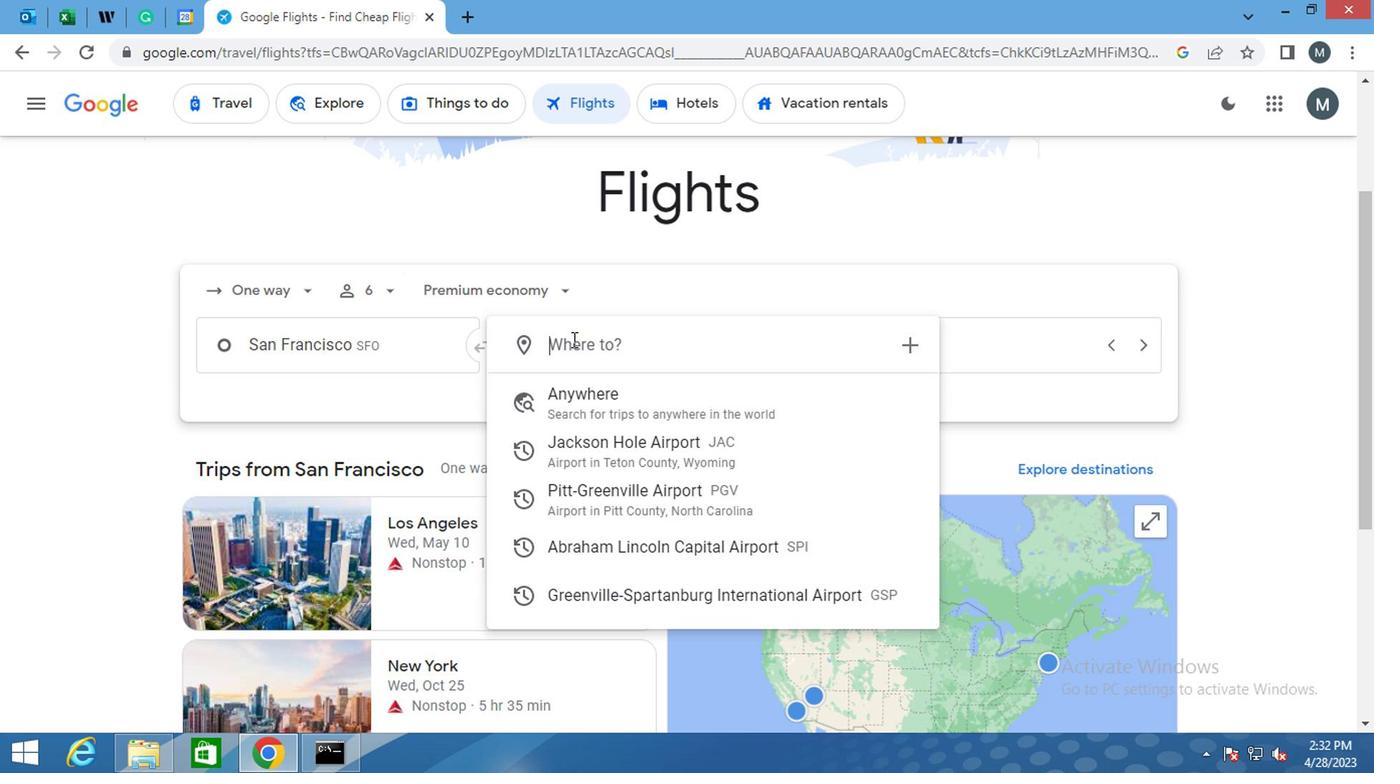 
Action: Key pressed <Key.shift>SPRING<Key.space><Key.backspace>FI
Screenshot: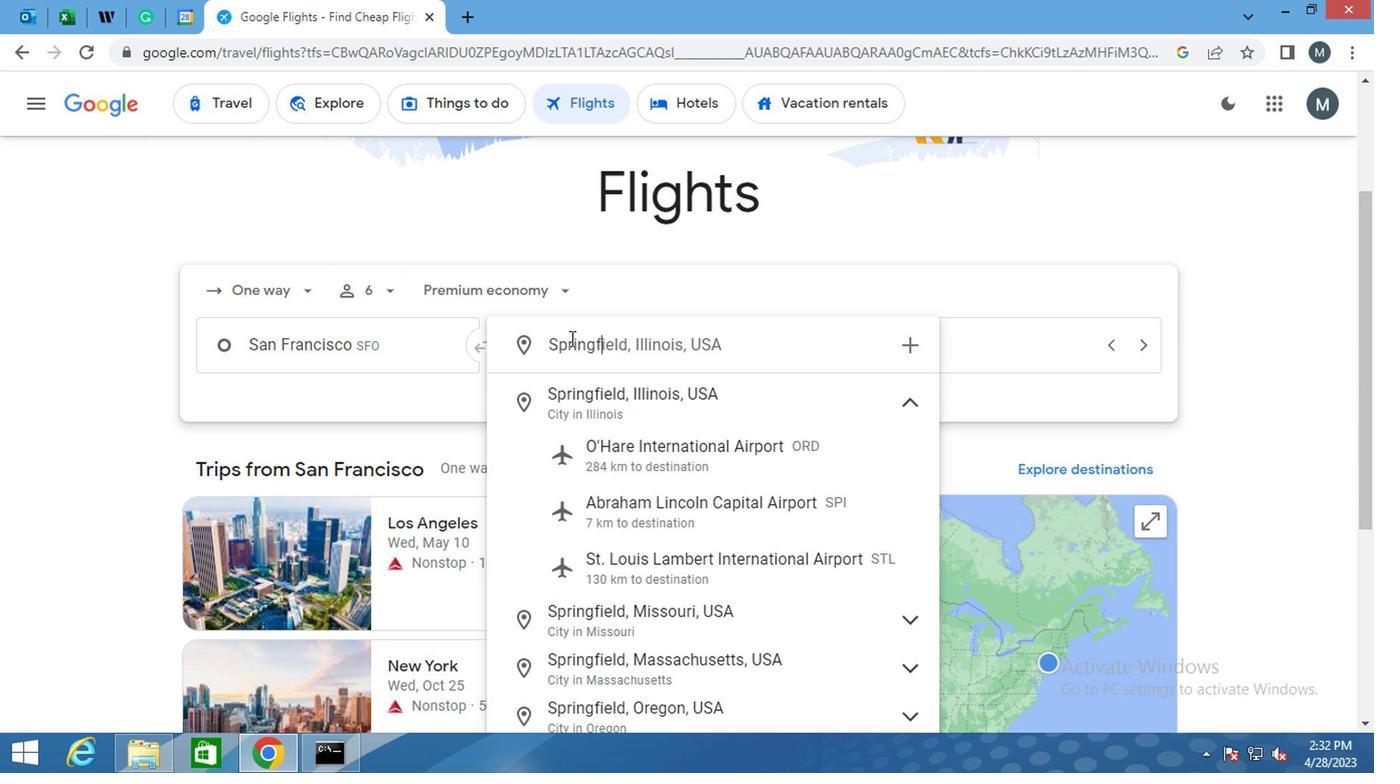 
Action: Mouse moved to (688, 506)
Screenshot: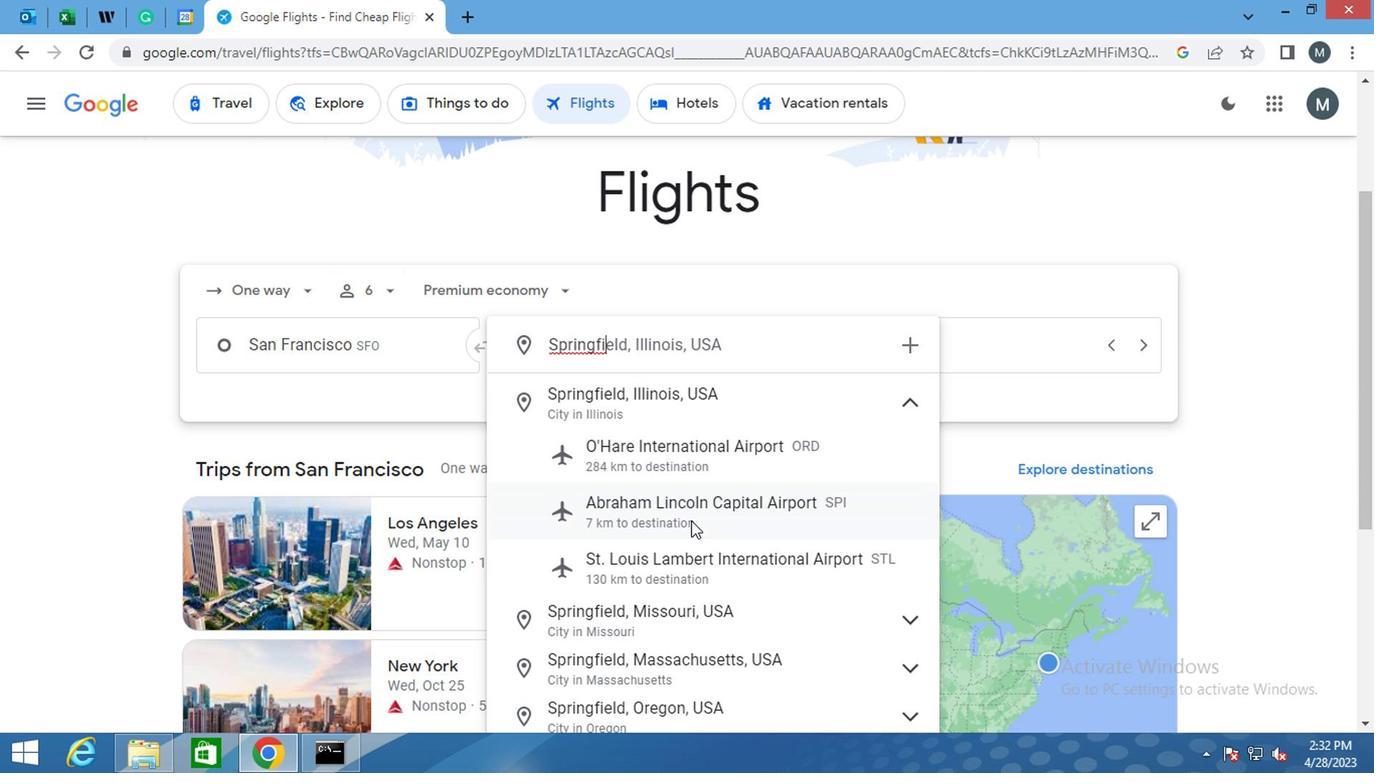 
Action: Mouse pressed left at (688, 506)
Screenshot: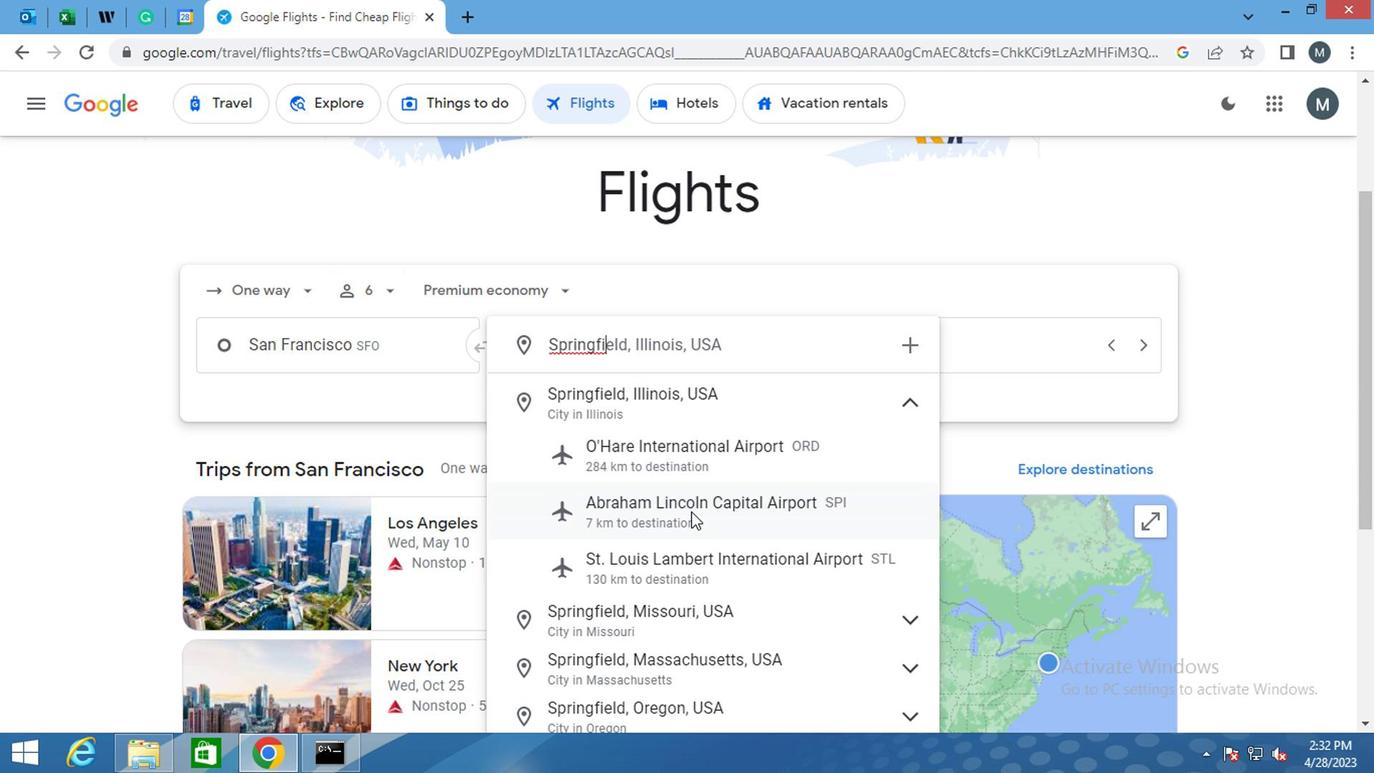 
Action: Mouse moved to (924, 330)
Screenshot: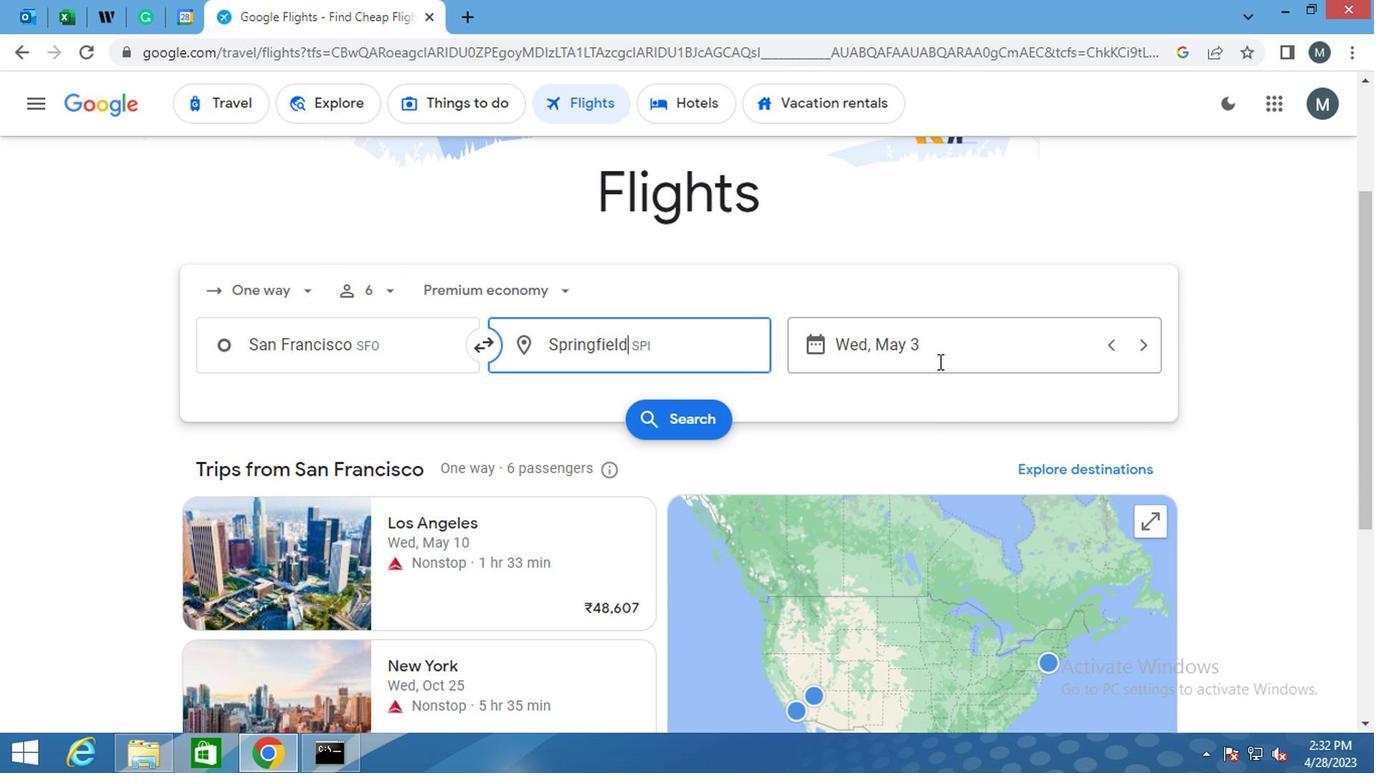 
Action: Mouse pressed left at (924, 330)
Screenshot: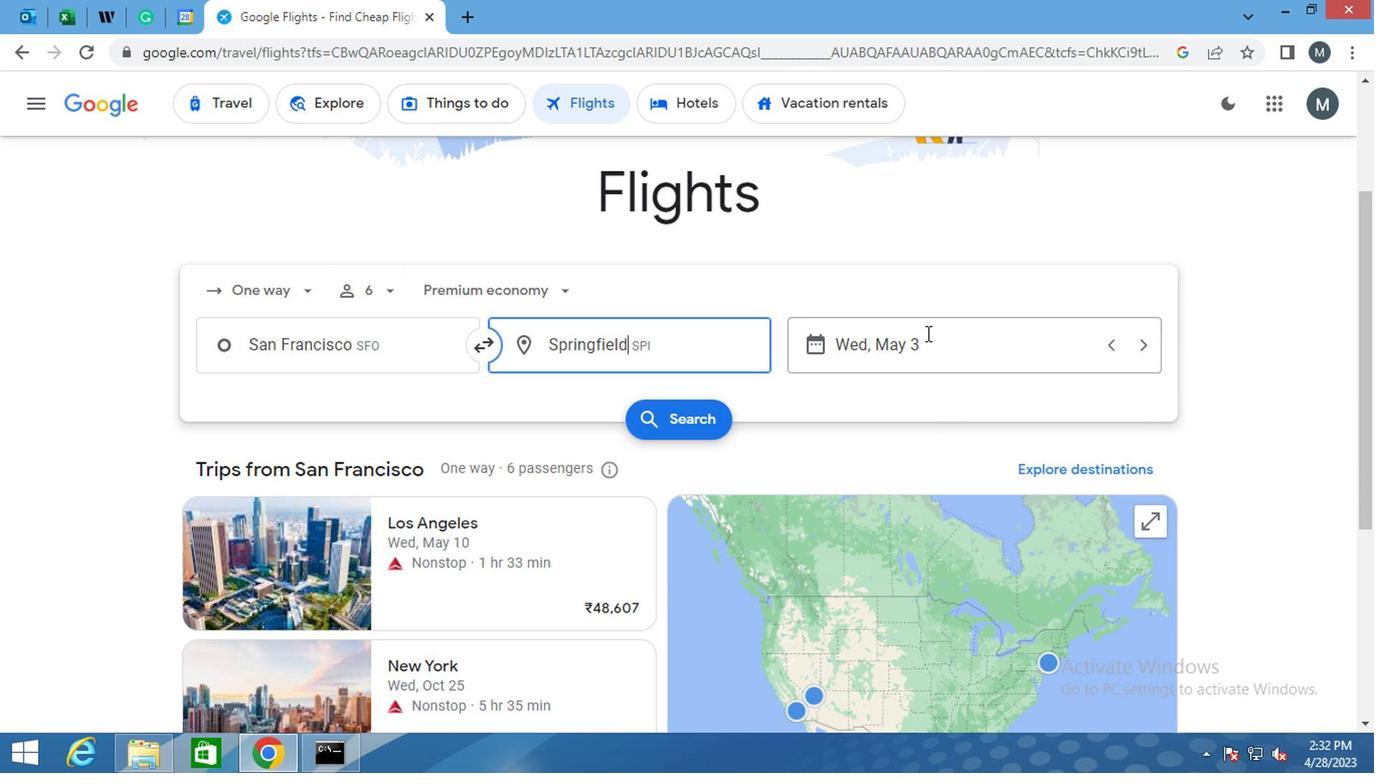 
Action: Mouse moved to (921, 344)
Screenshot: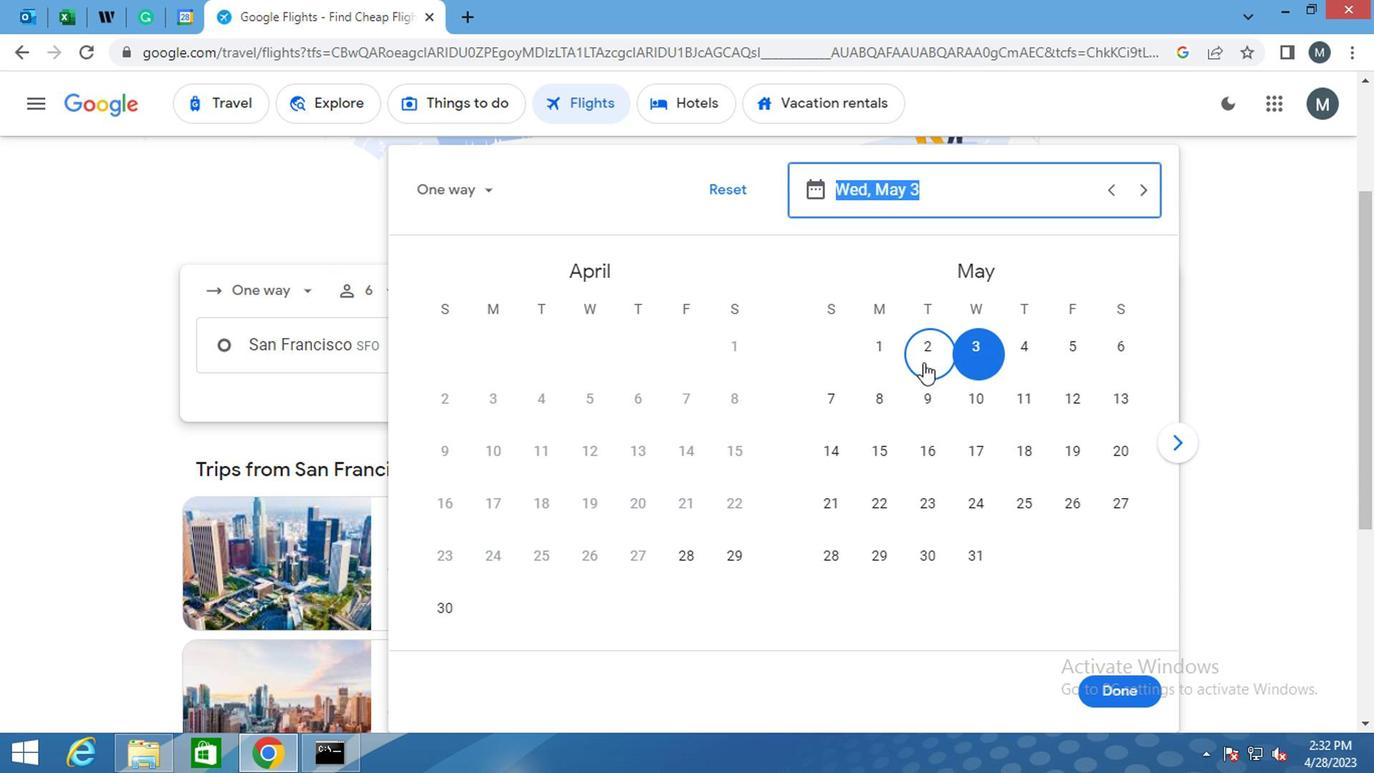 
Action: Mouse pressed left at (921, 344)
Screenshot: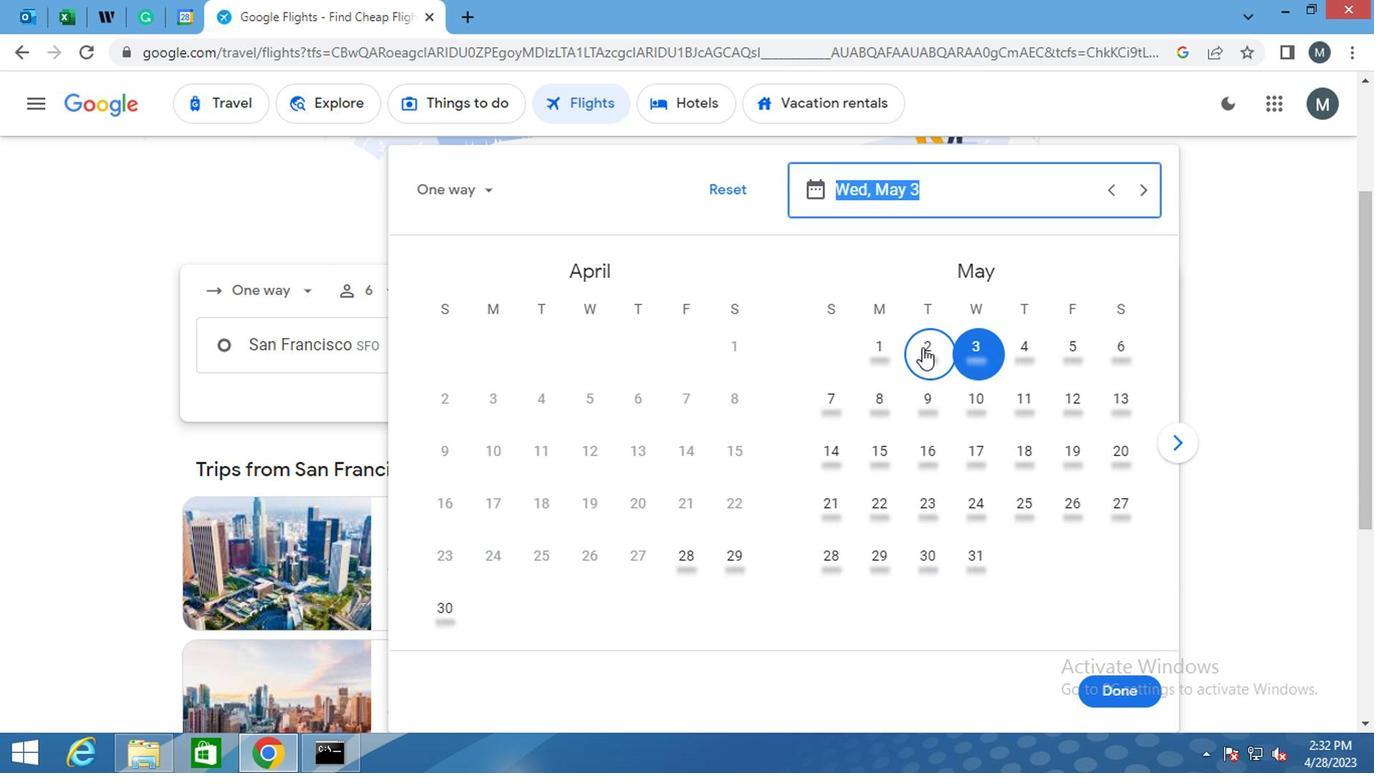 
Action: Mouse moved to (1096, 683)
Screenshot: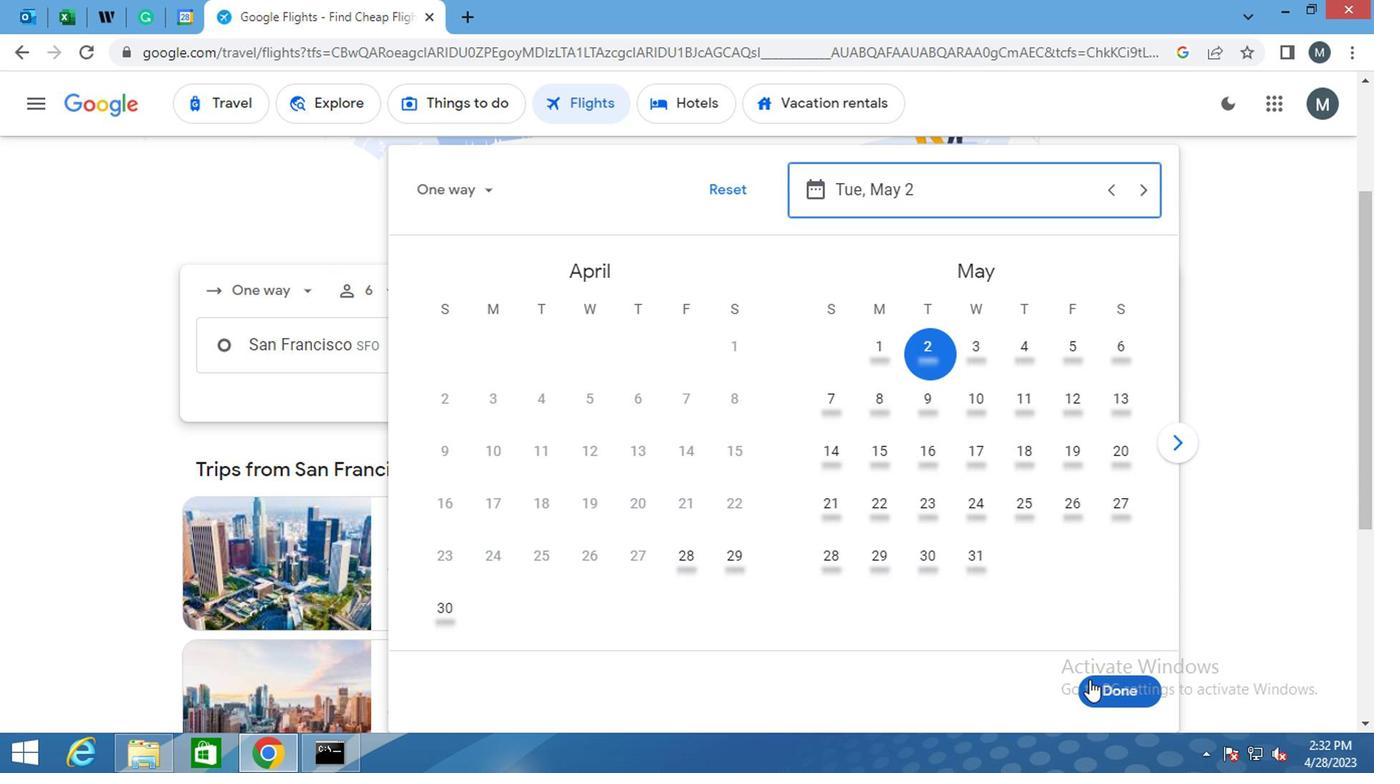 
Action: Mouse pressed left at (1096, 683)
Screenshot: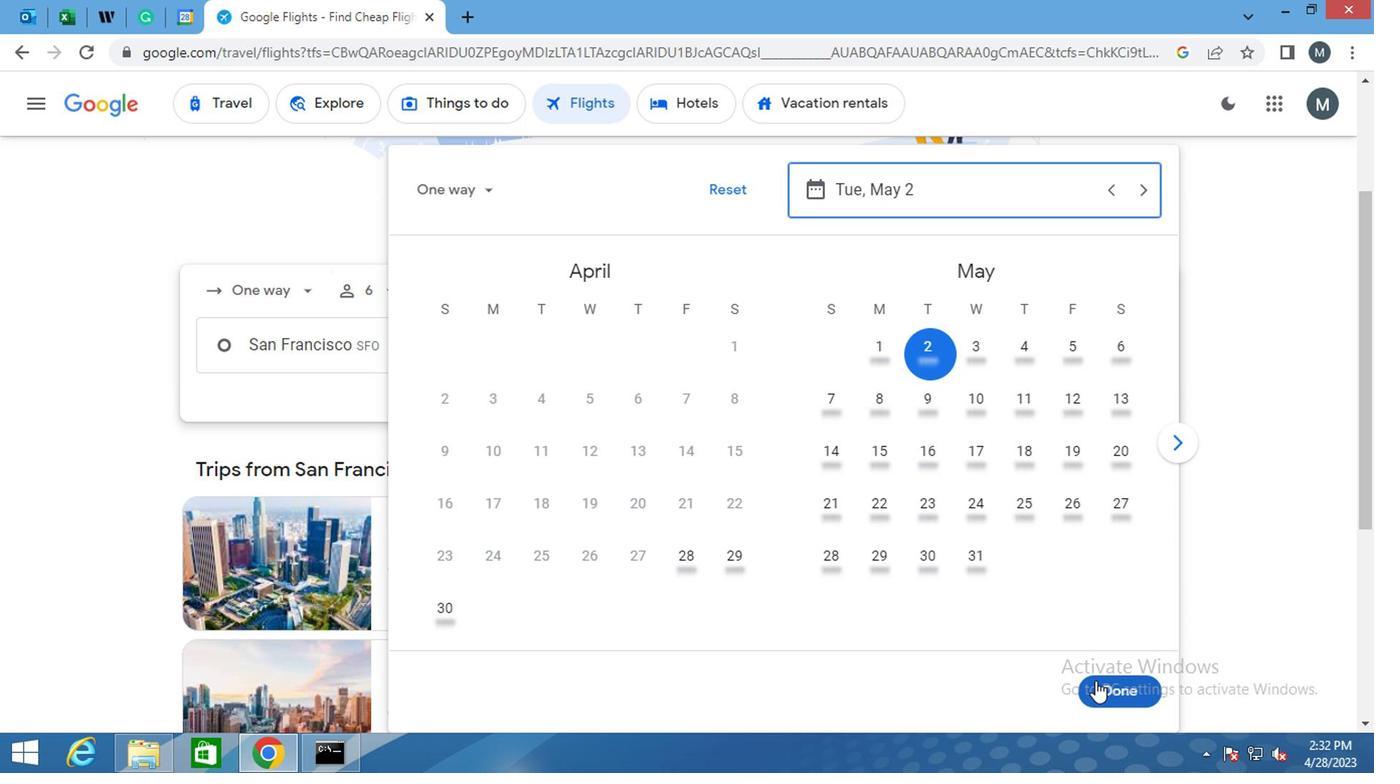 
Action: Mouse moved to (650, 417)
Screenshot: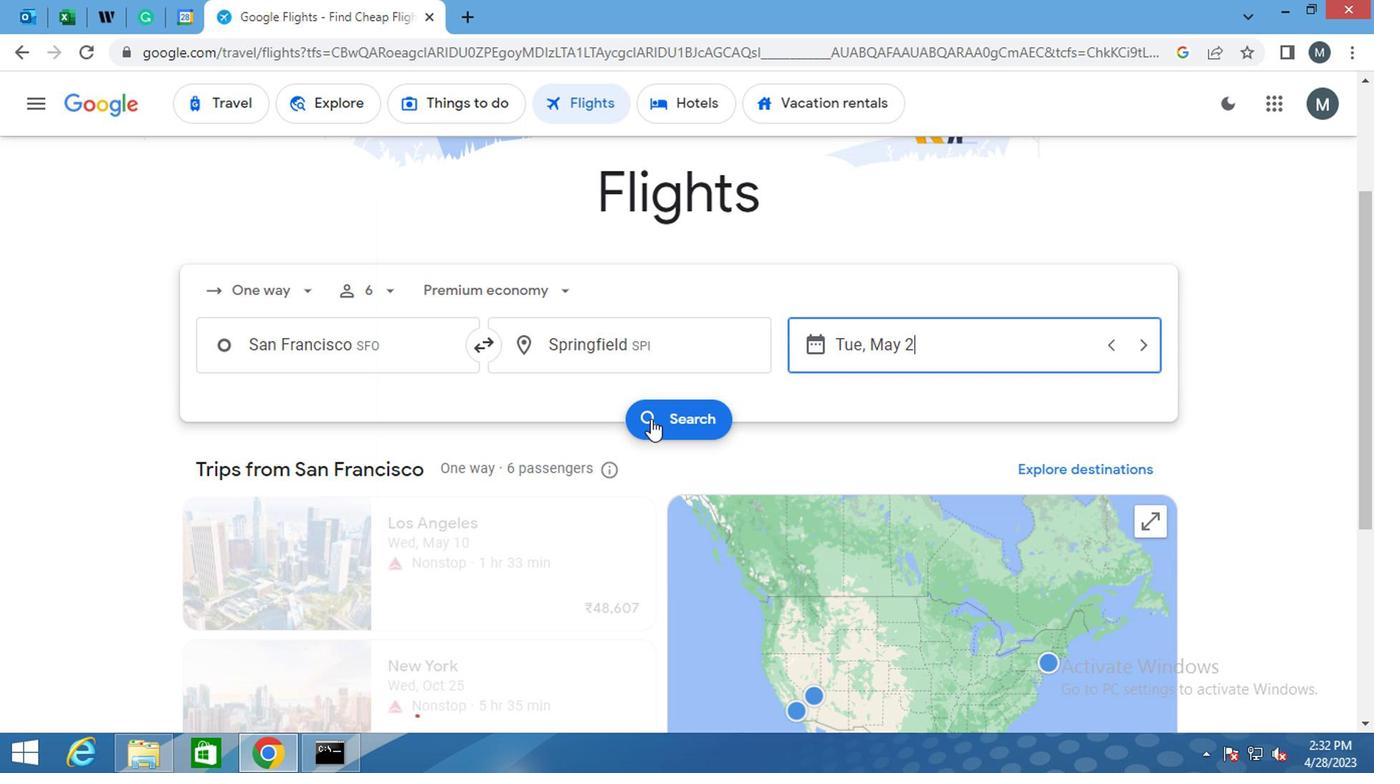
Action: Mouse pressed left at (650, 417)
Screenshot: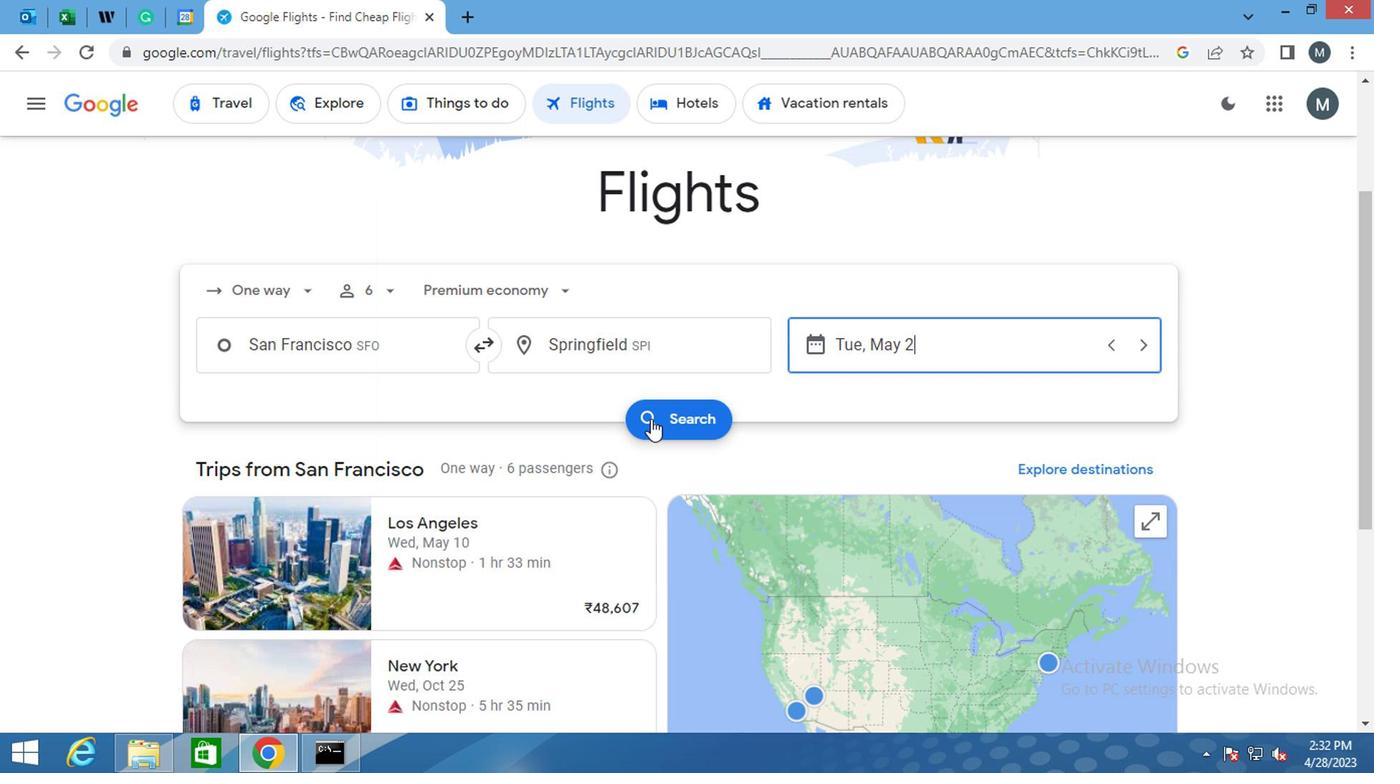 
Action: Mouse moved to (230, 282)
Screenshot: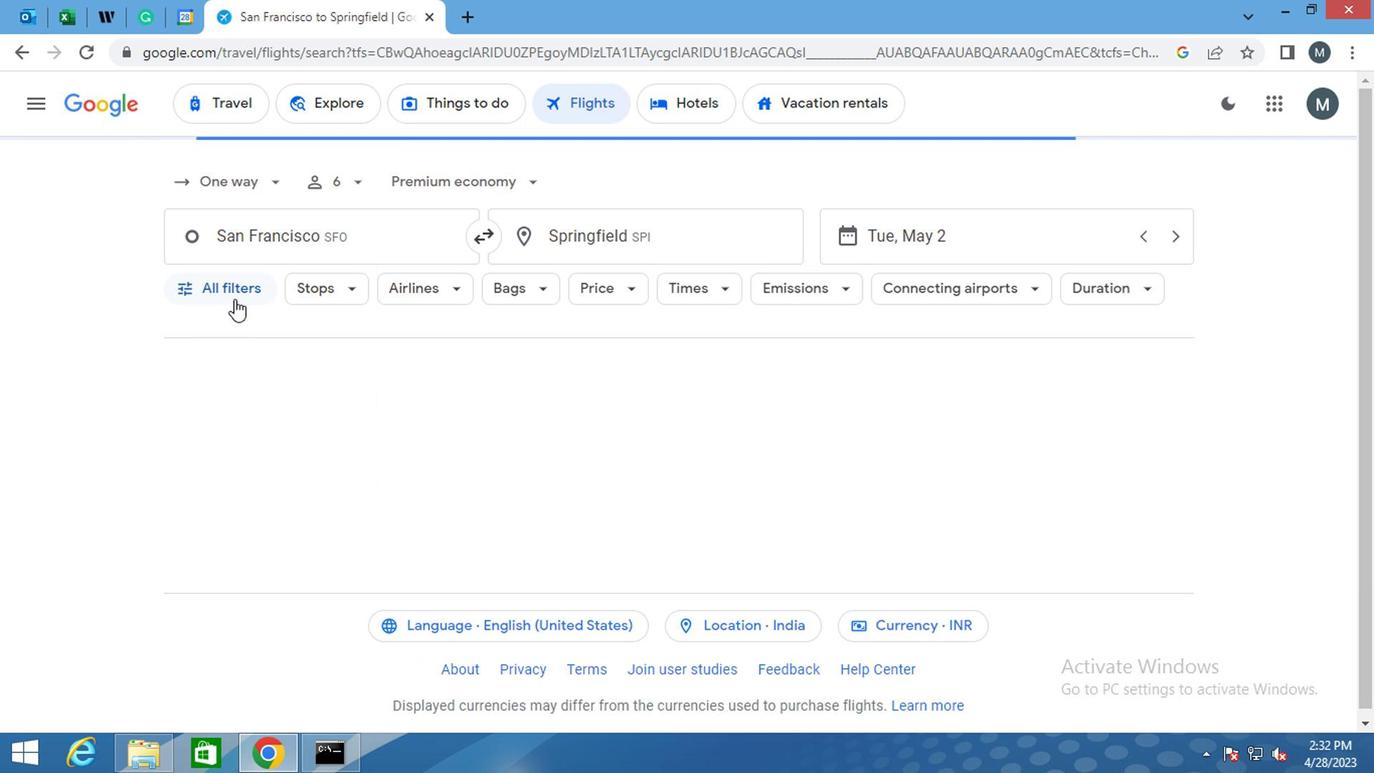 
Action: Mouse pressed left at (230, 282)
Screenshot: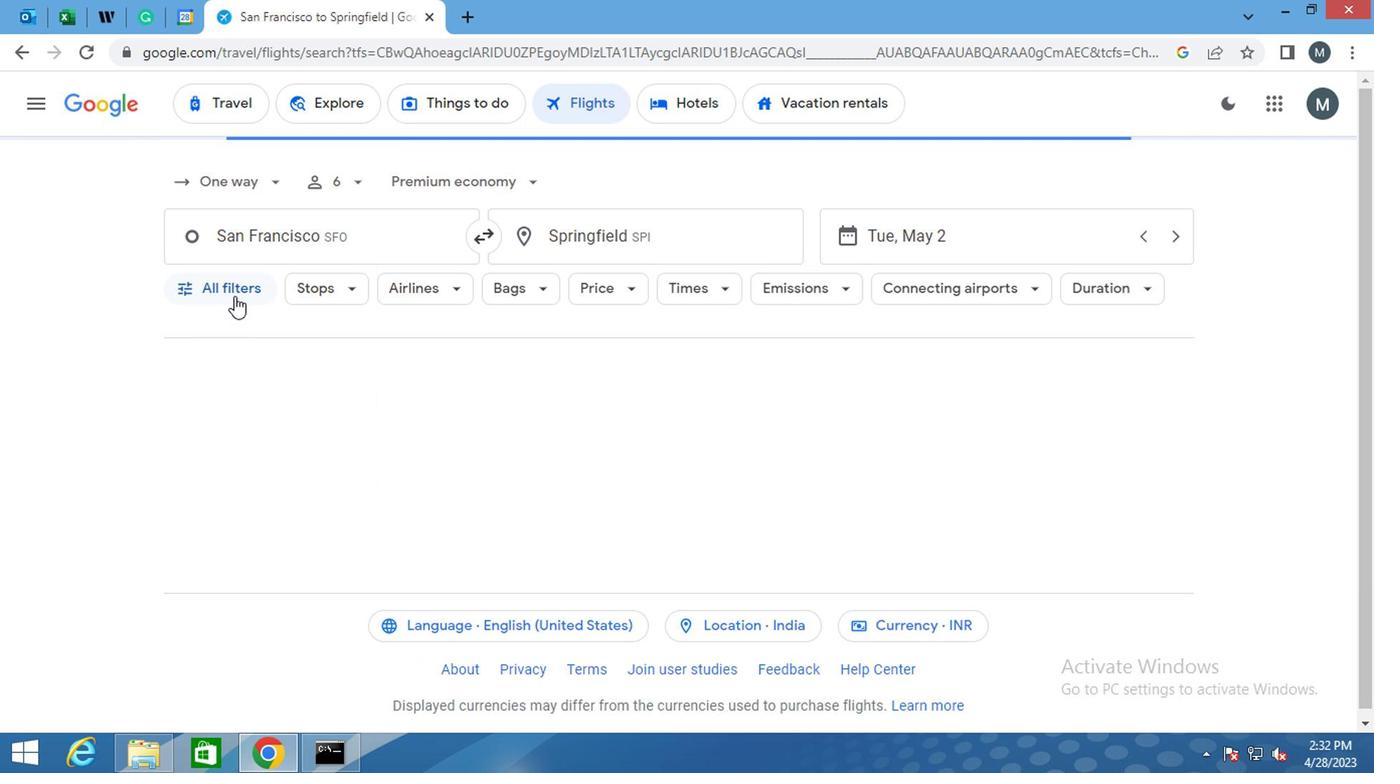 
Action: Mouse moved to (302, 410)
Screenshot: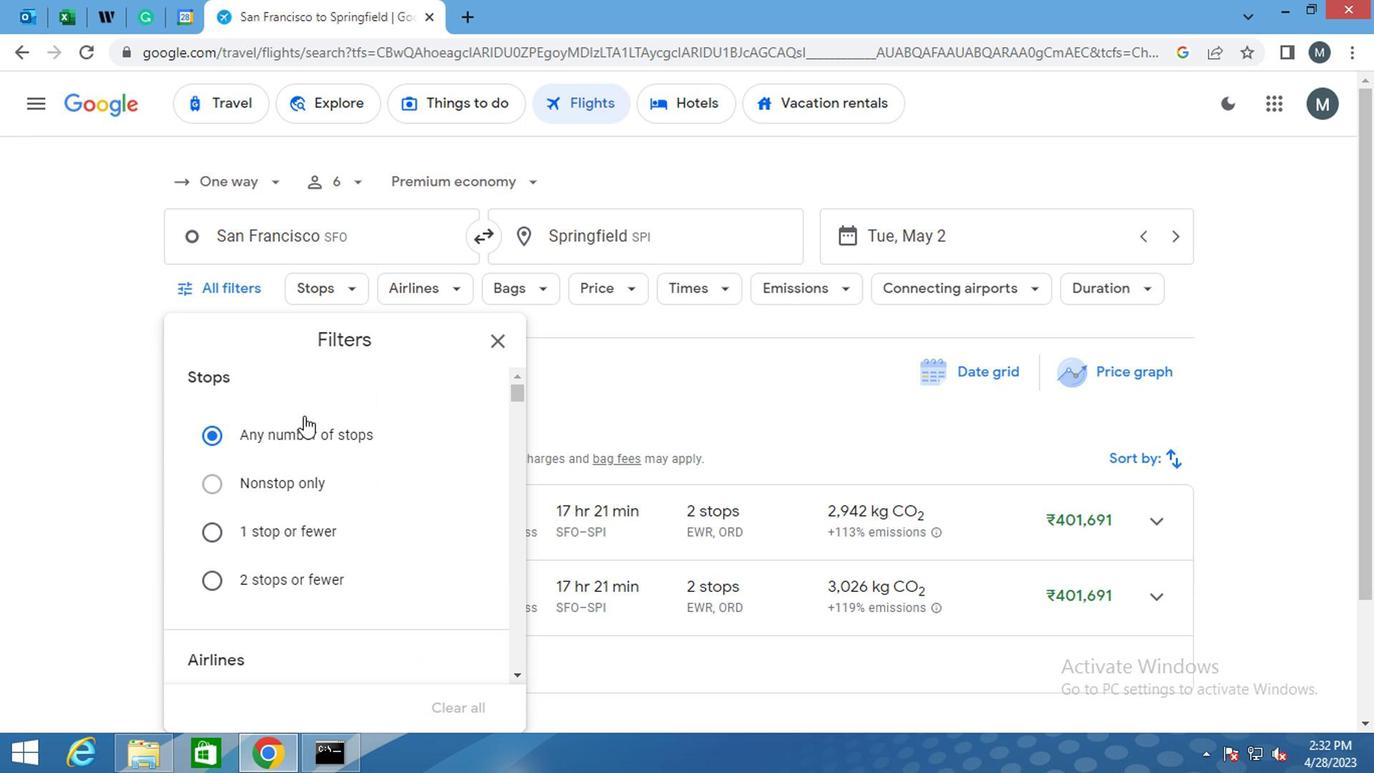 
Action: Mouse scrolled (302, 410) with delta (0, 0)
Screenshot: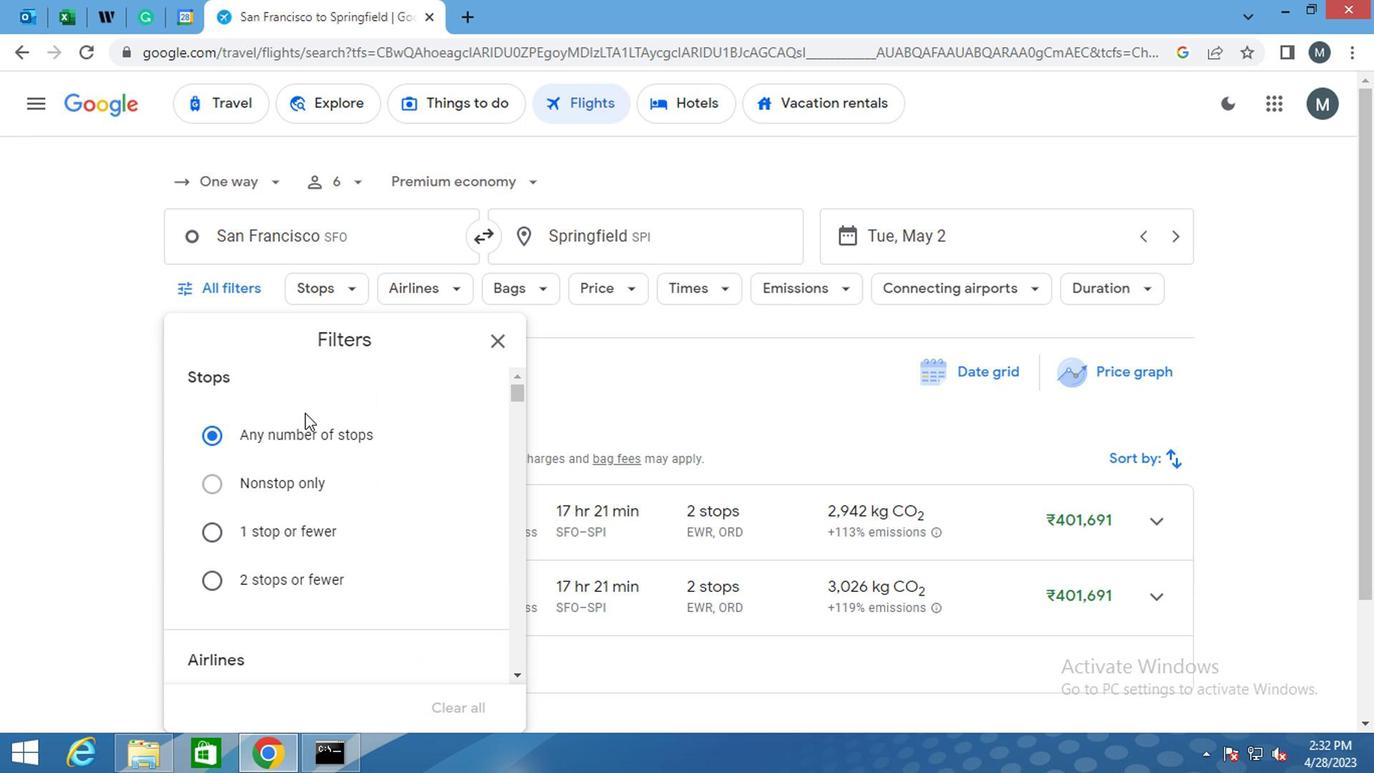 
Action: Mouse moved to (298, 419)
Screenshot: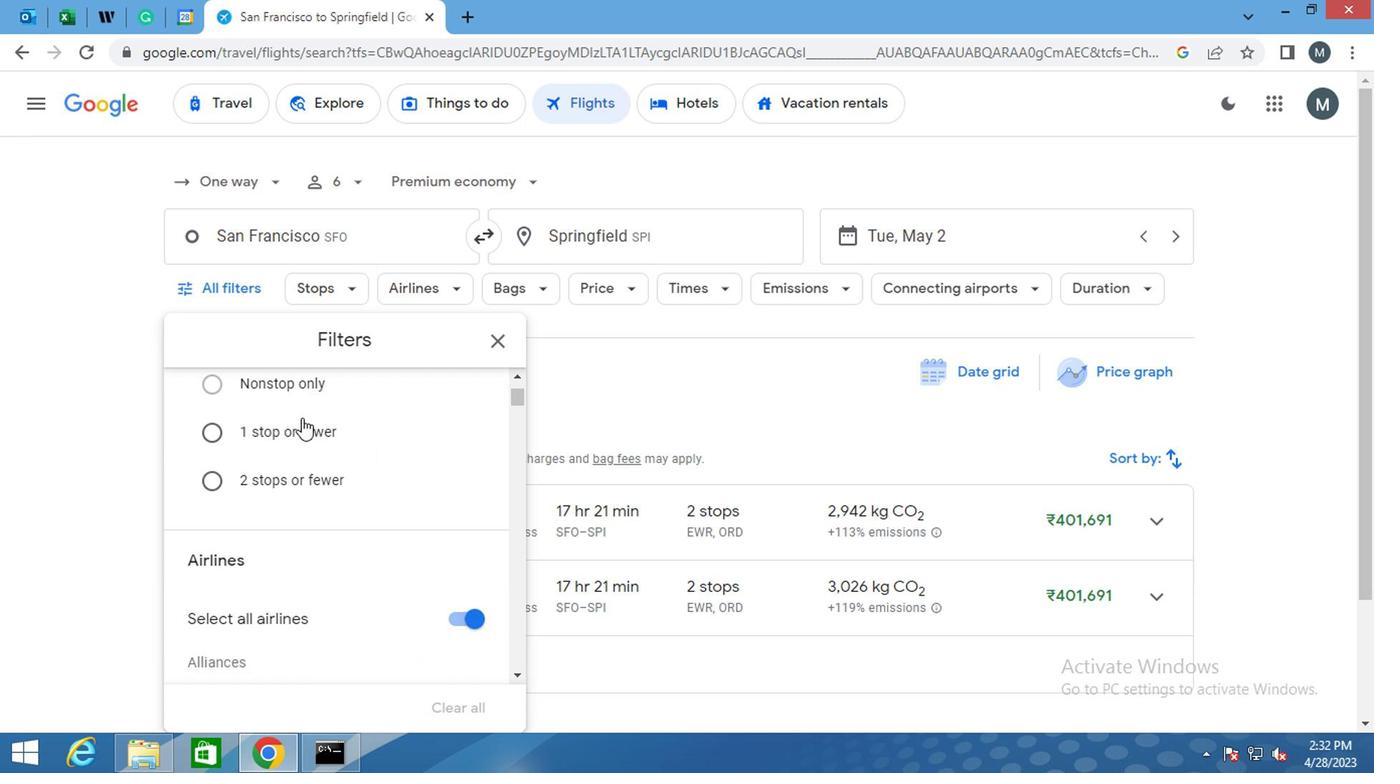 
Action: Mouse scrolled (298, 418) with delta (0, -1)
Screenshot: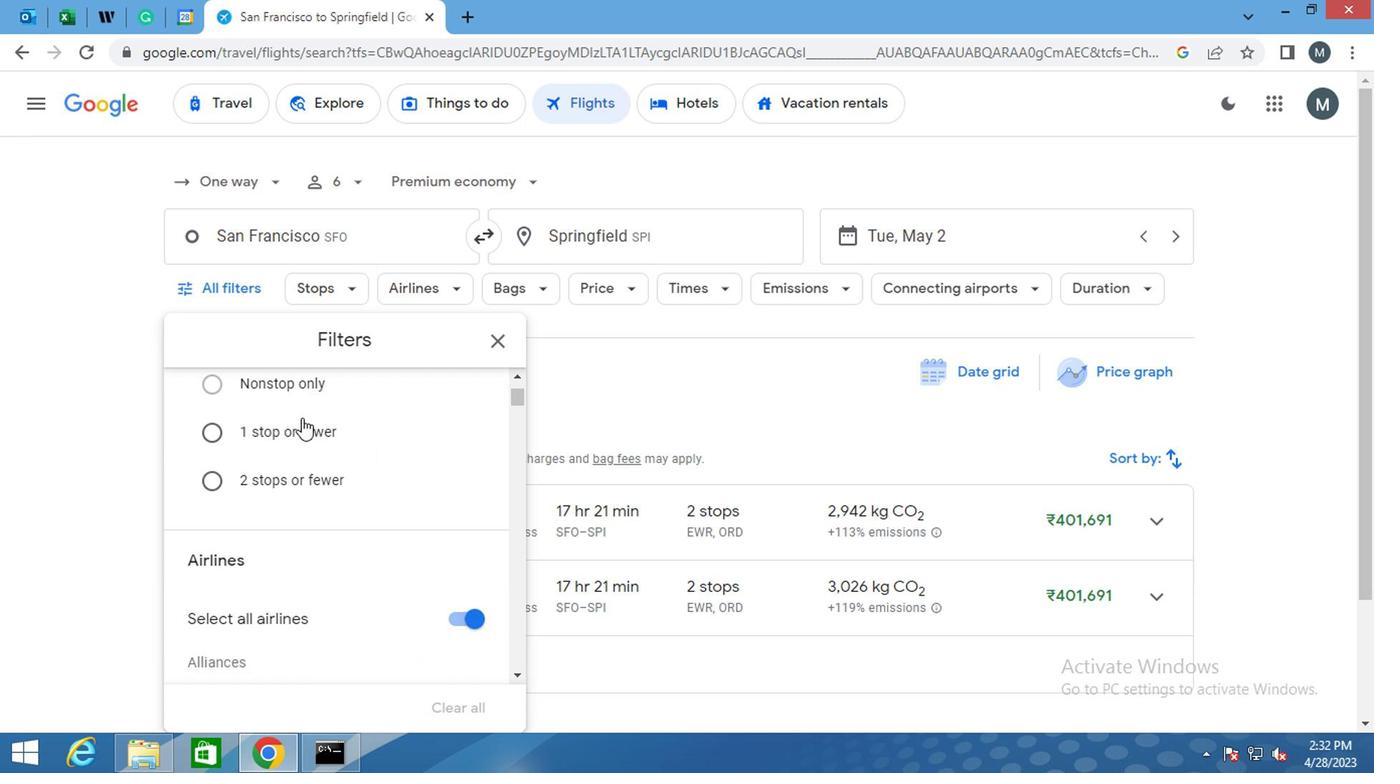 
Action: Mouse moved to (456, 516)
Screenshot: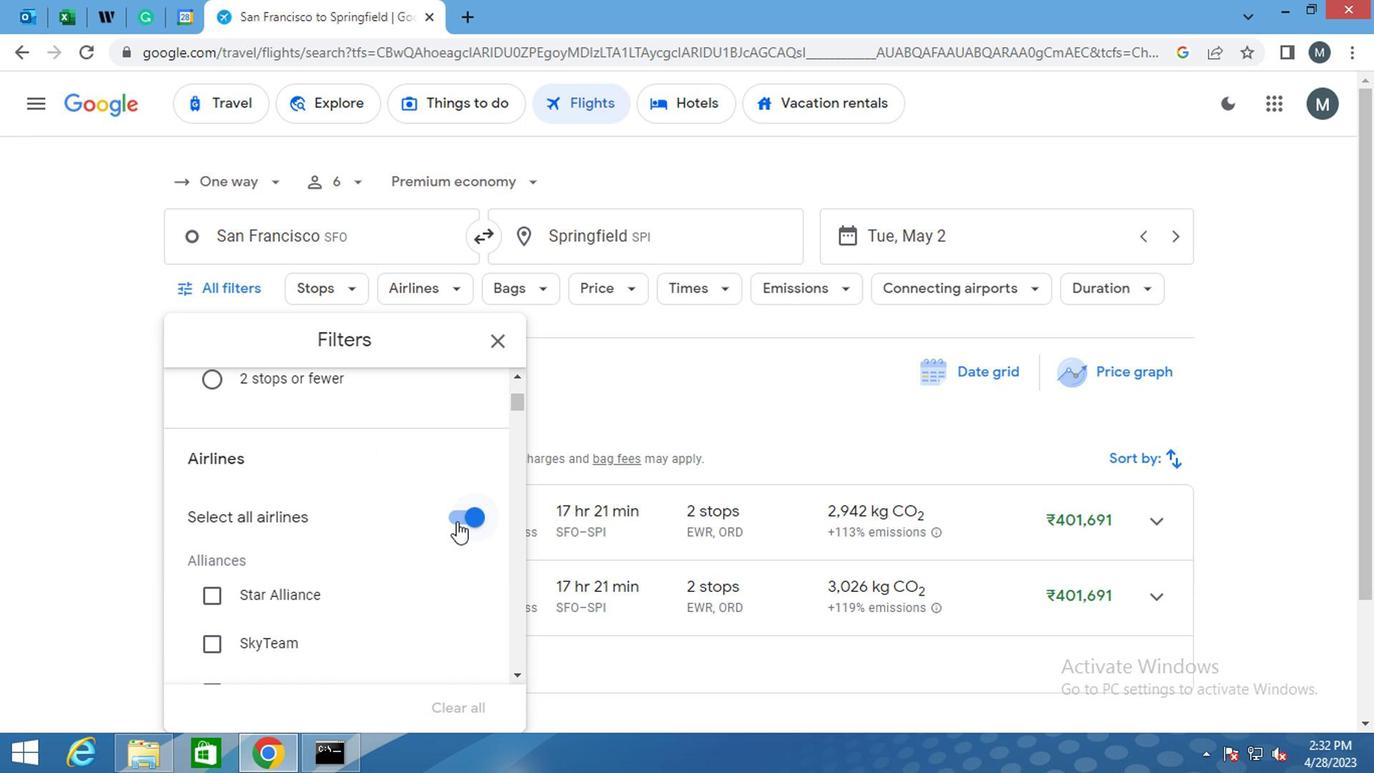
Action: Mouse pressed left at (456, 516)
Screenshot: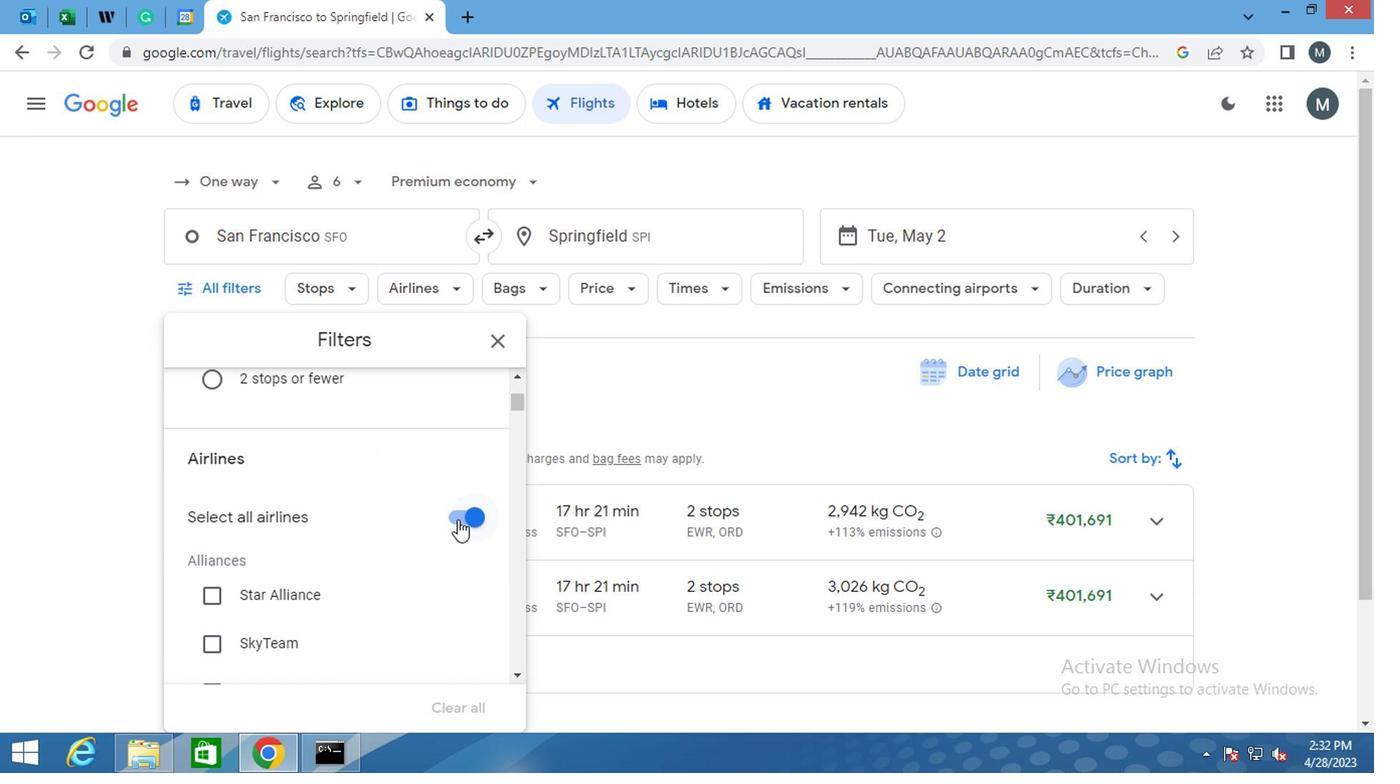 
Action: Mouse moved to (287, 505)
Screenshot: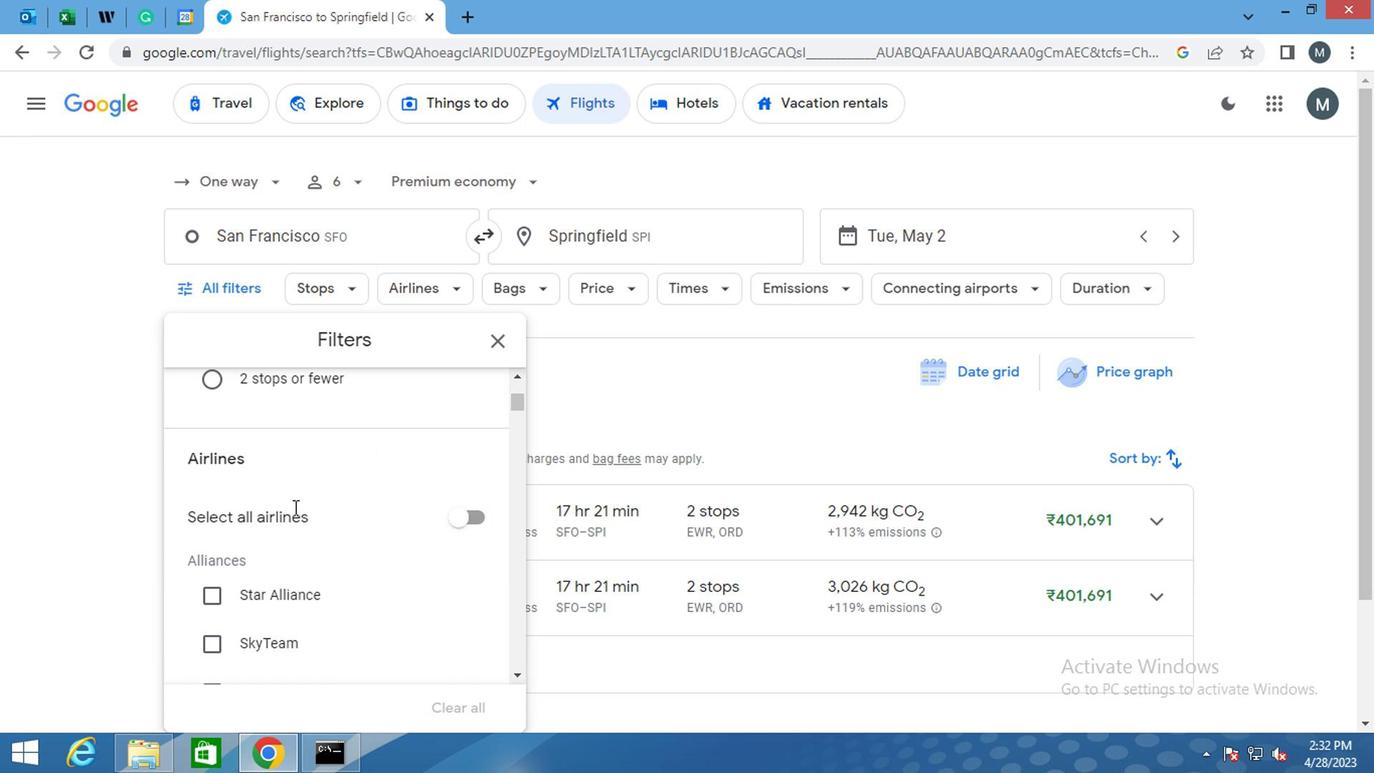 
Action: Mouse scrolled (287, 503) with delta (0, -1)
Screenshot: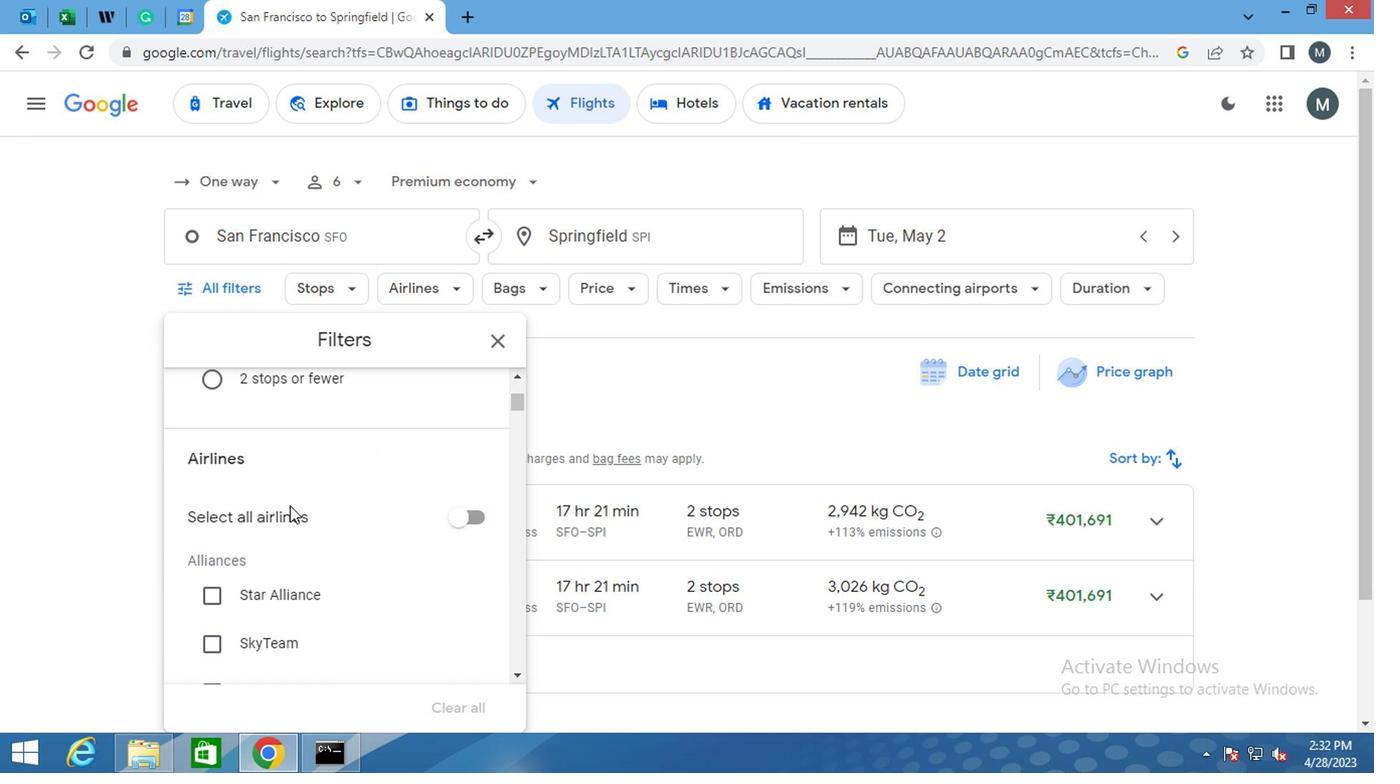 
Action: Mouse moved to (284, 503)
Screenshot: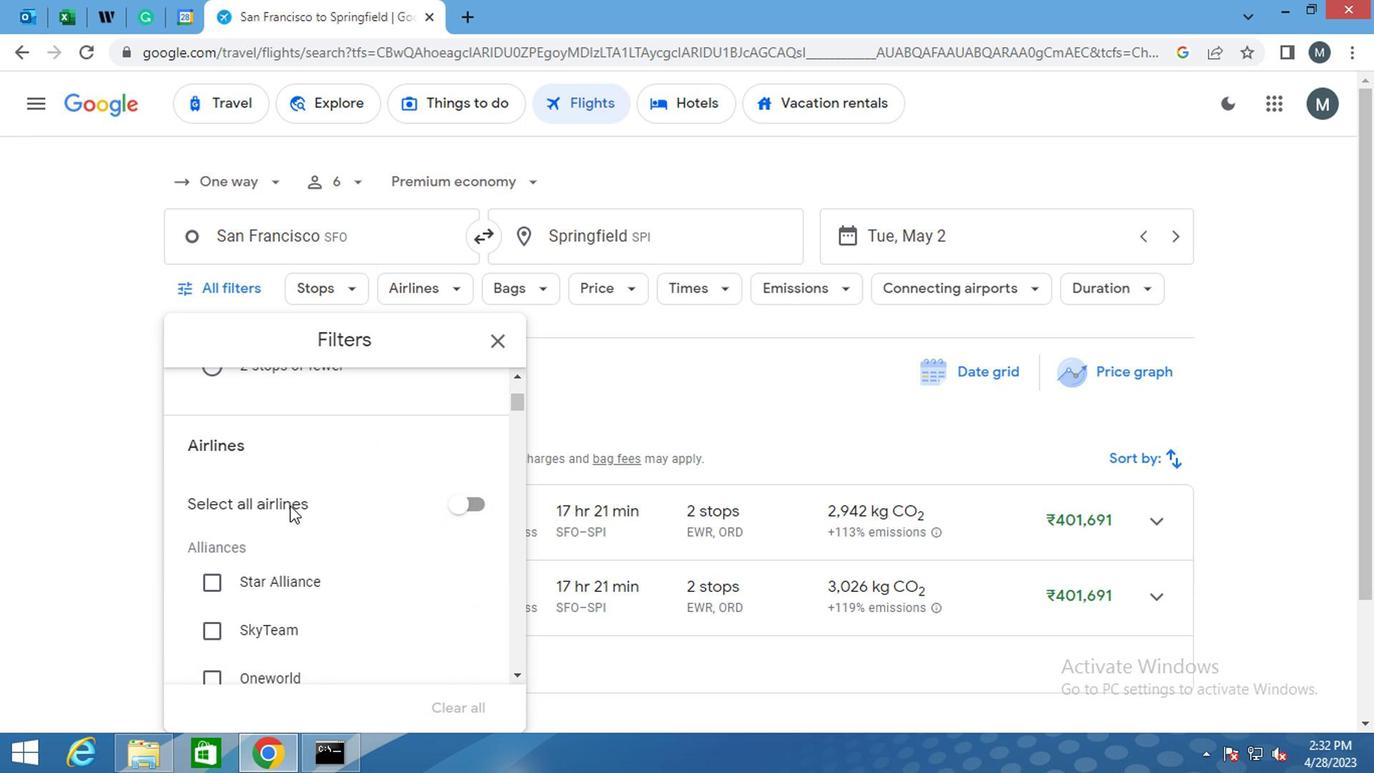 
Action: Mouse scrolled (284, 502) with delta (0, 0)
Screenshot: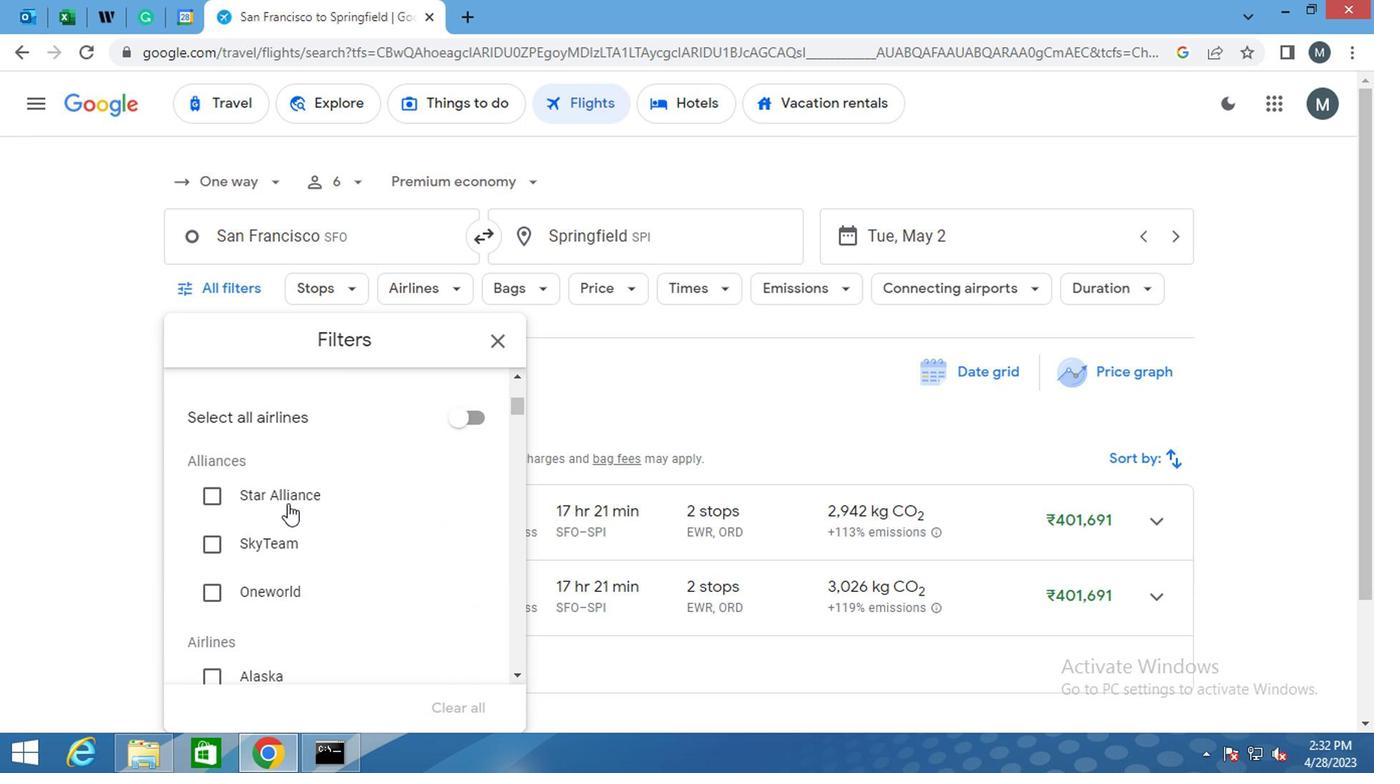 
Action: Mouse scrolled (284, 502) with delta (0, 0)
Screenshot: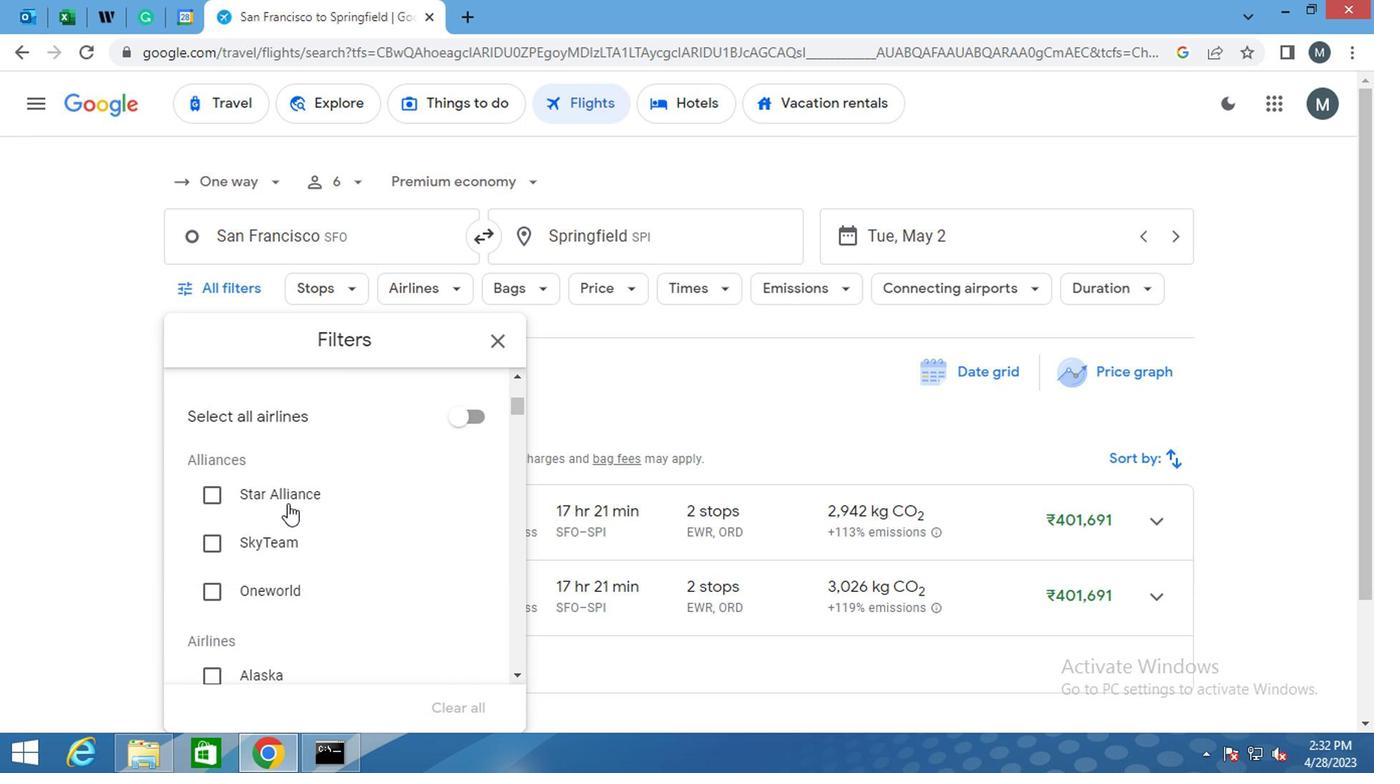 
Action: Mouse moved to (220, 473)
Screenshot: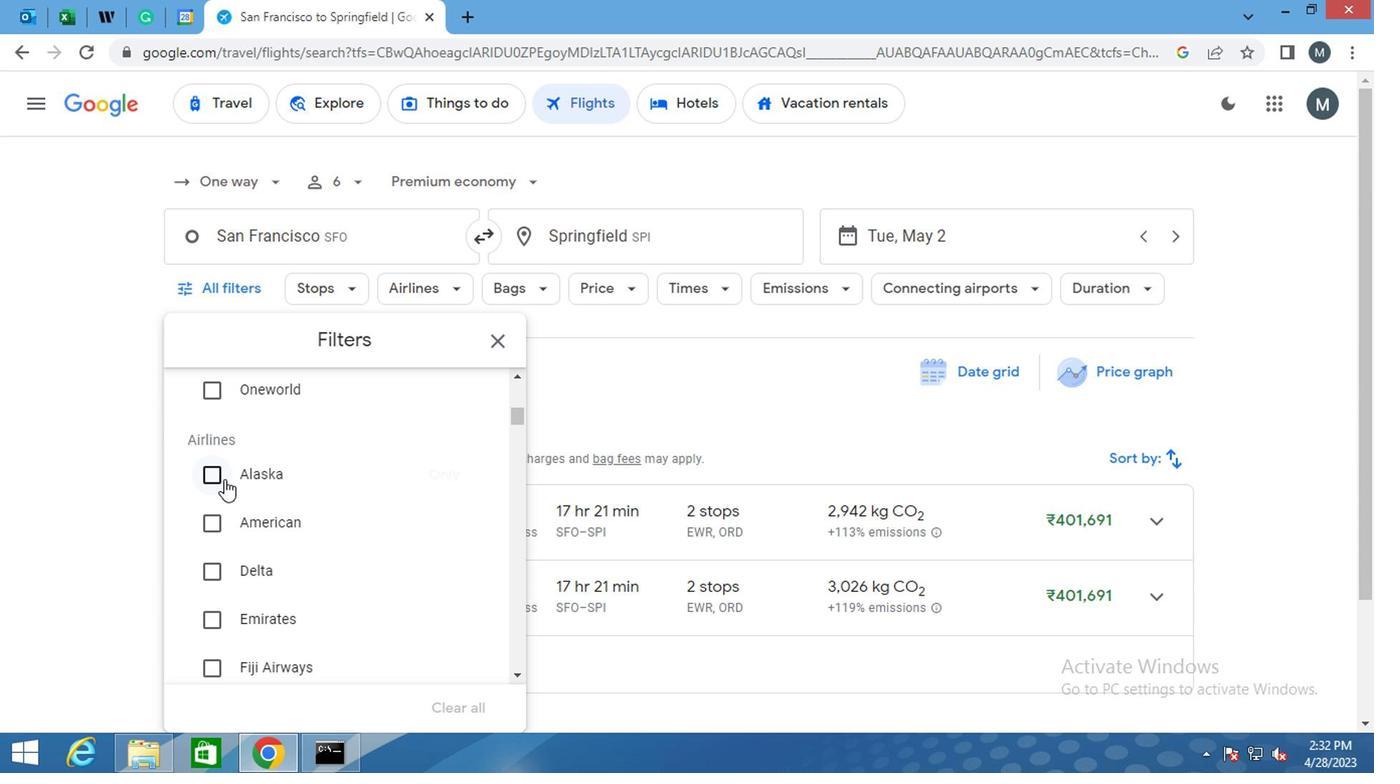 
Action: Mouse pressed left at (220, 473)
Screenshot: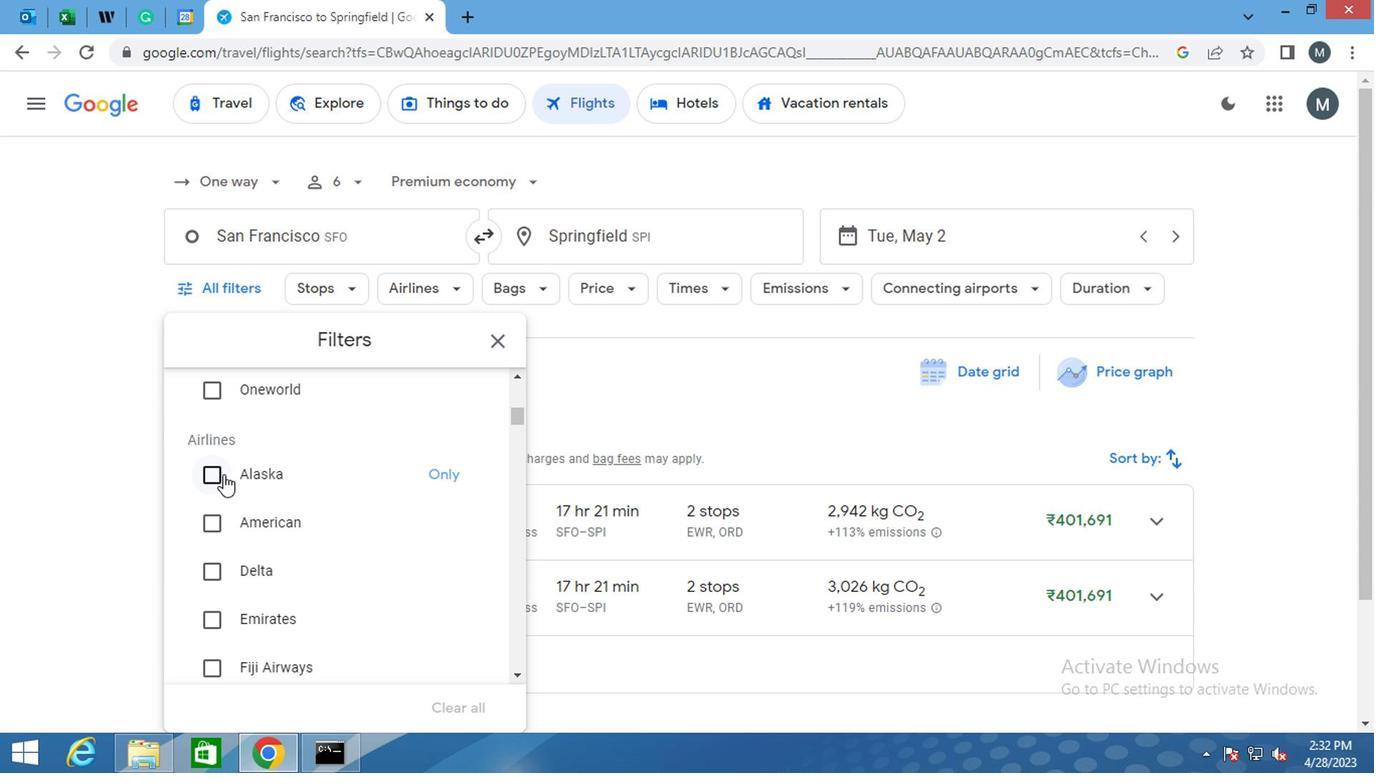 
Action: Mouse moved to (328, 481)
Screenshot: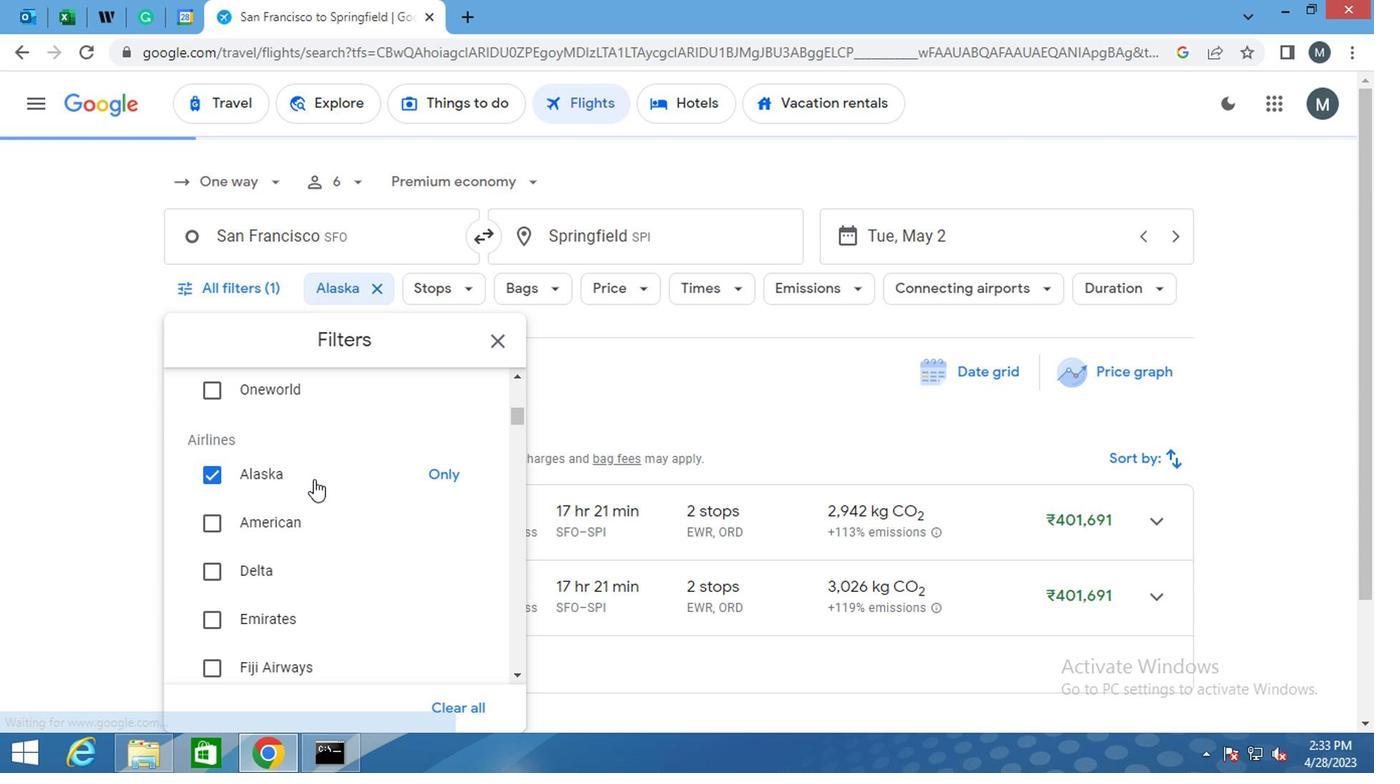 
Action: Mouse scrolled (328, 481) with delta (0, 0)
Screenshot: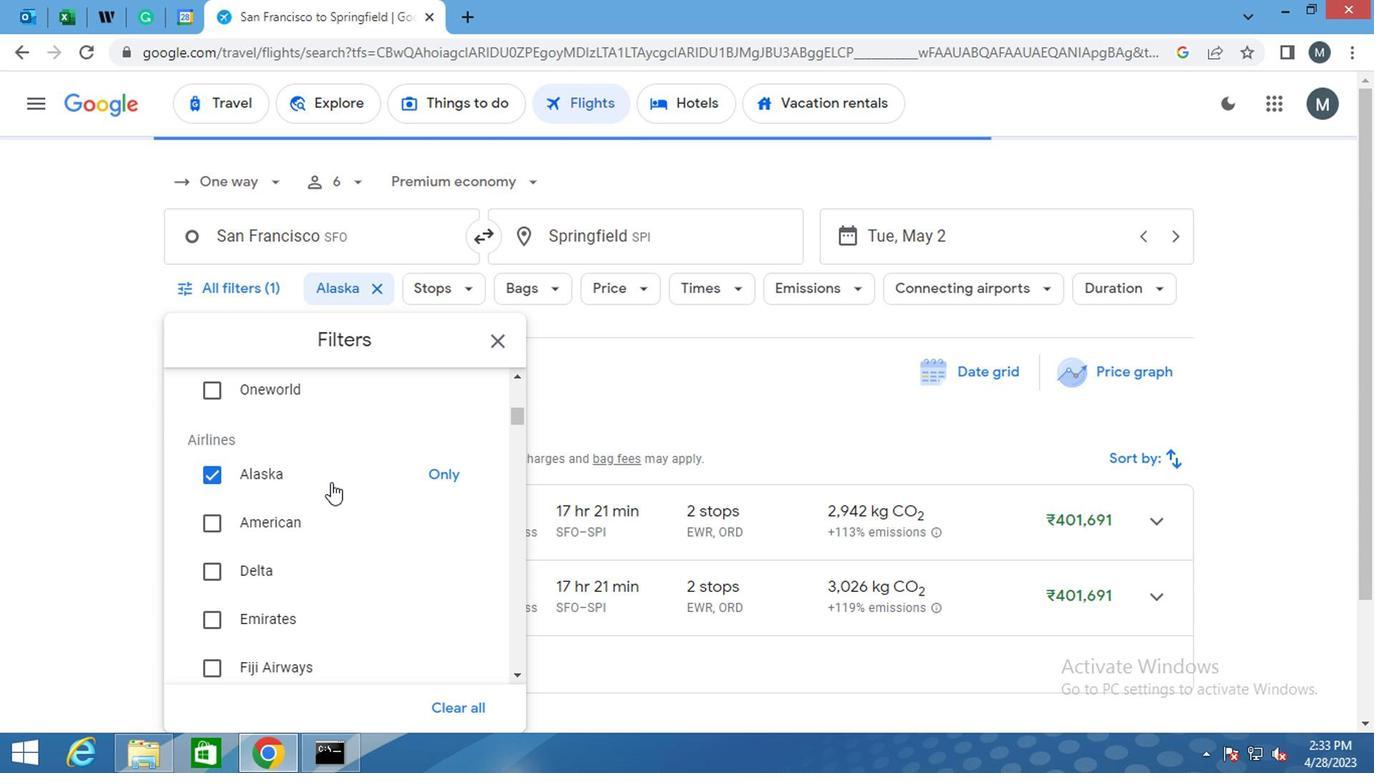 
Action: Mouse moved to (355, 472)
Screenshot: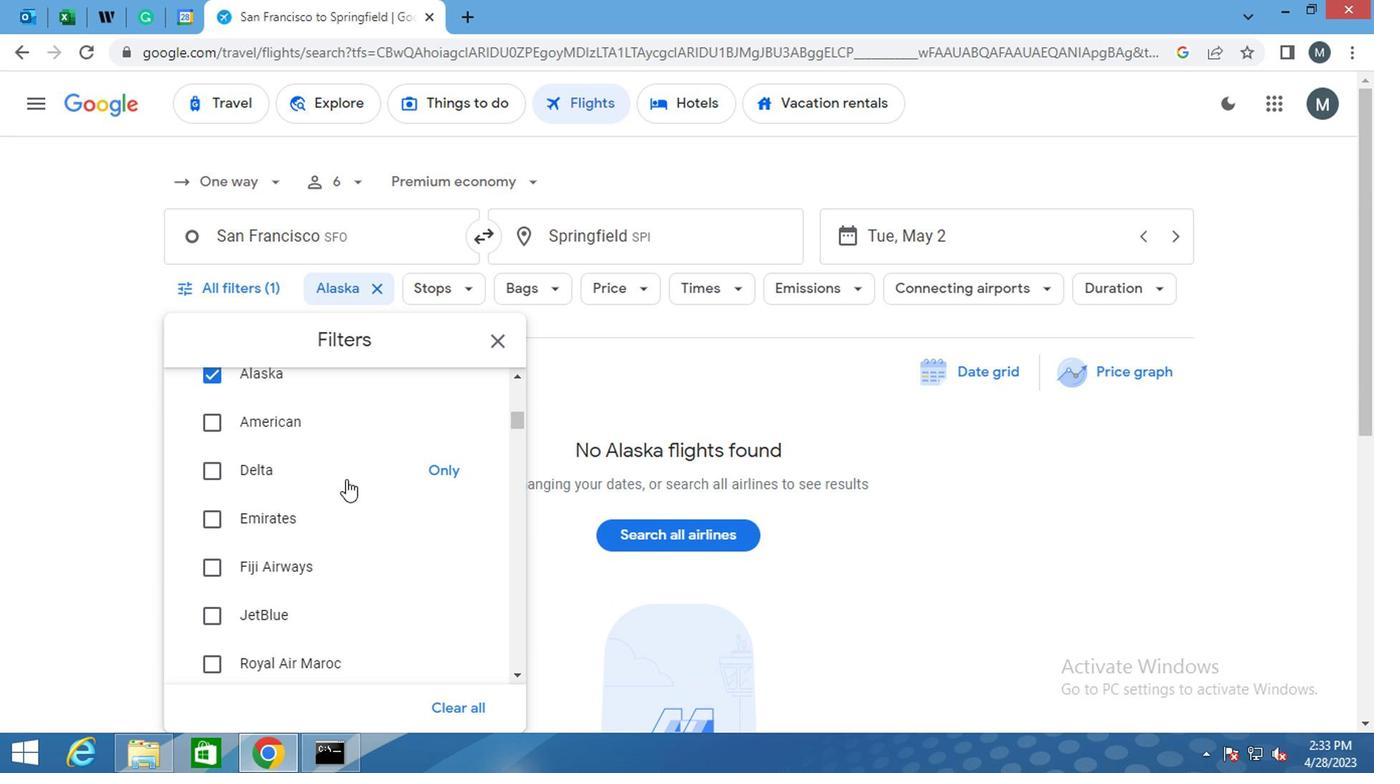 
Action: Mouse scrolled (355, 471) with delta (0, 0)
Screenshot: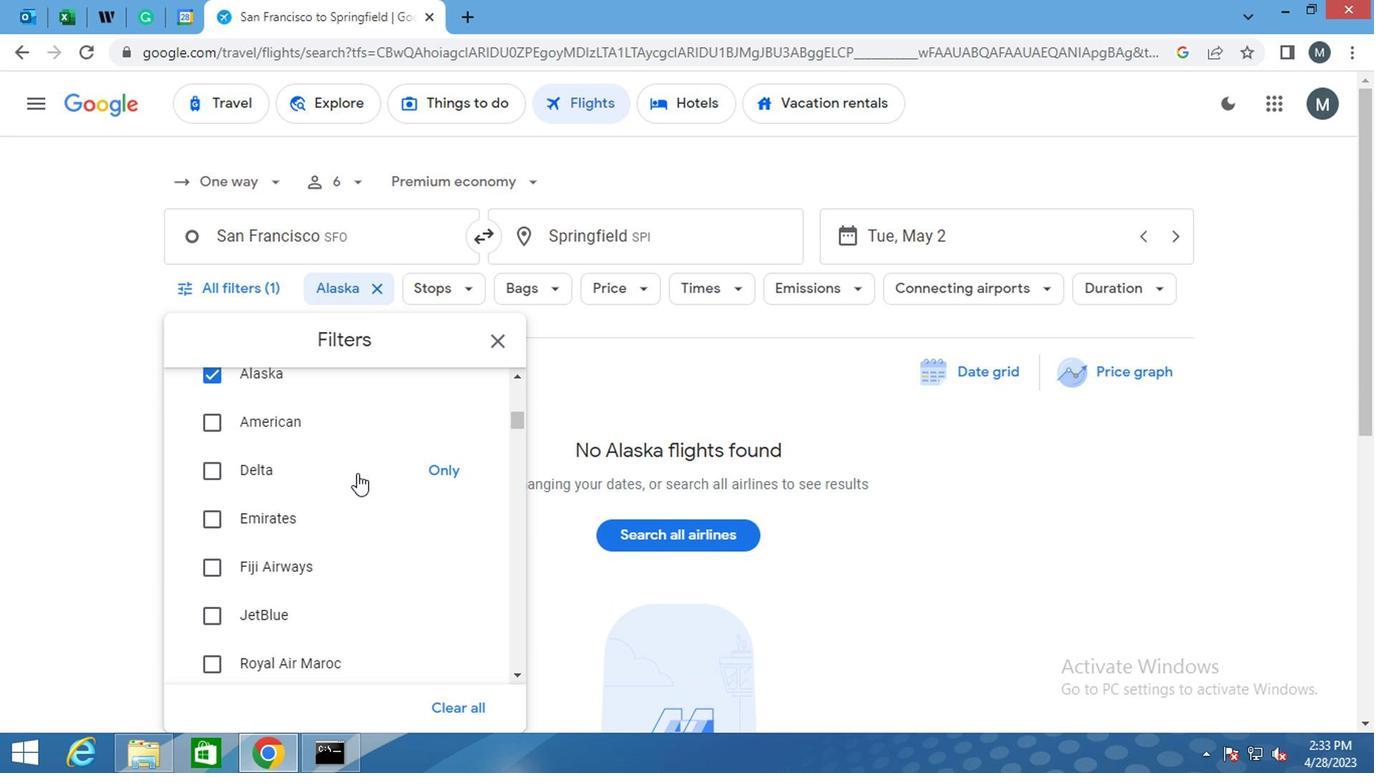 
Action: Mouse scrolled (355, 471) with delta (0, 0)
Screenshot: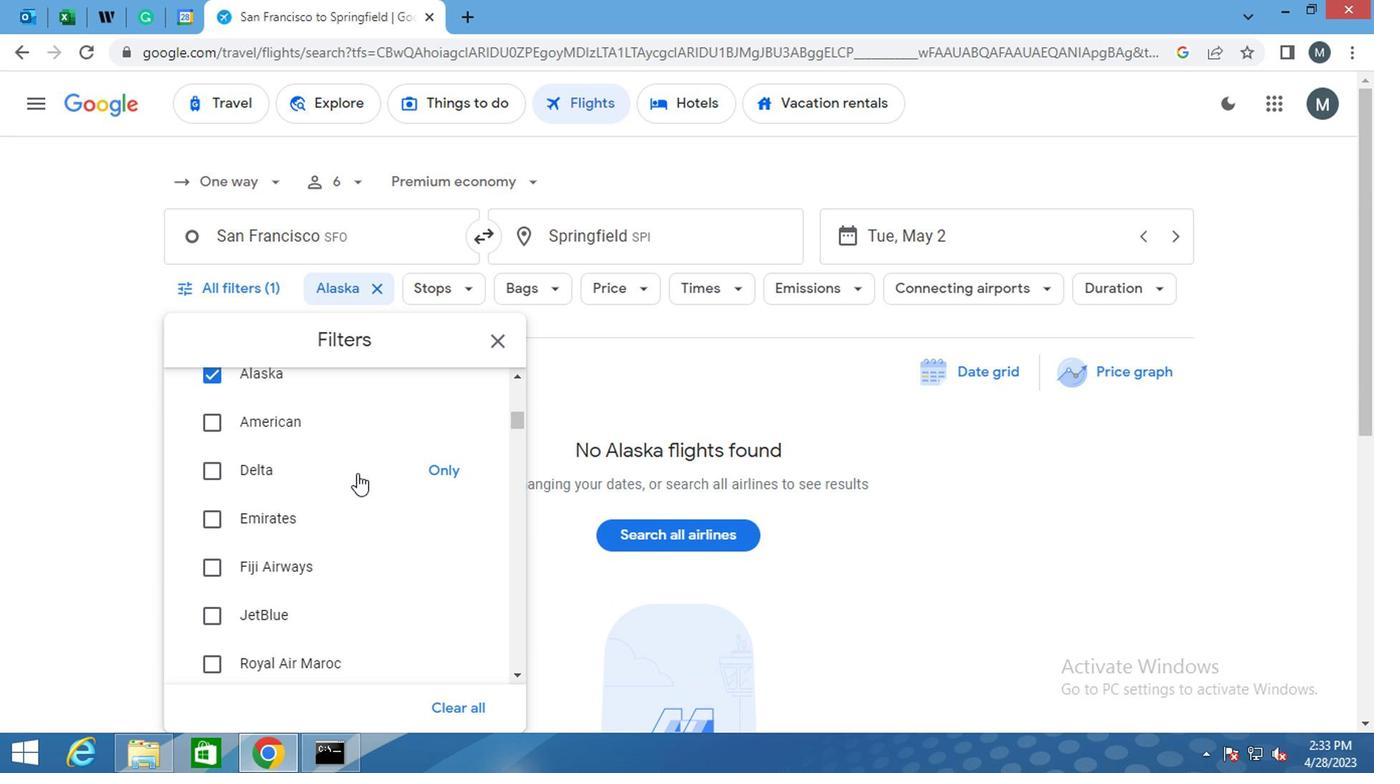 
Action: Mouse moved to (355, 472)
Screenshot: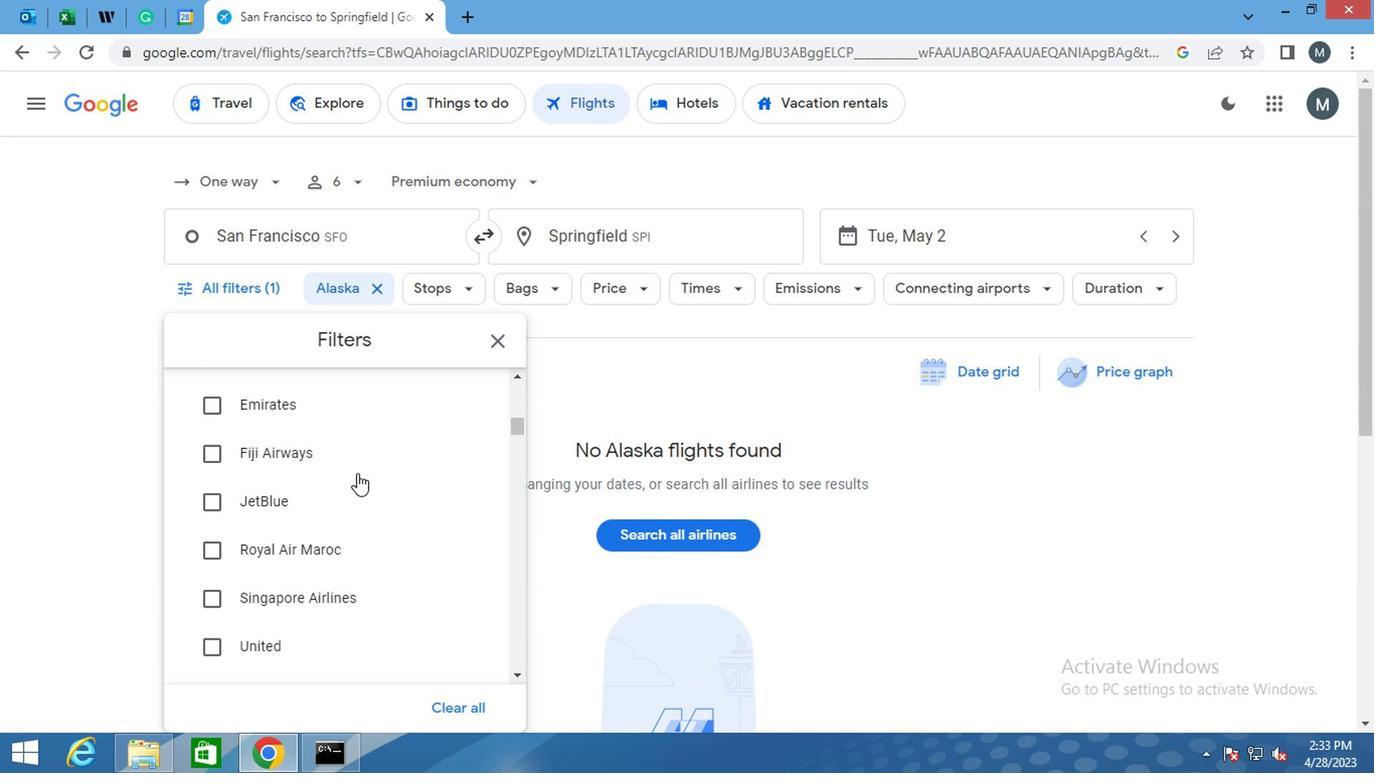 
Action: Mouse scrolled (355, 471) with delta (0, 0)
Screenshot: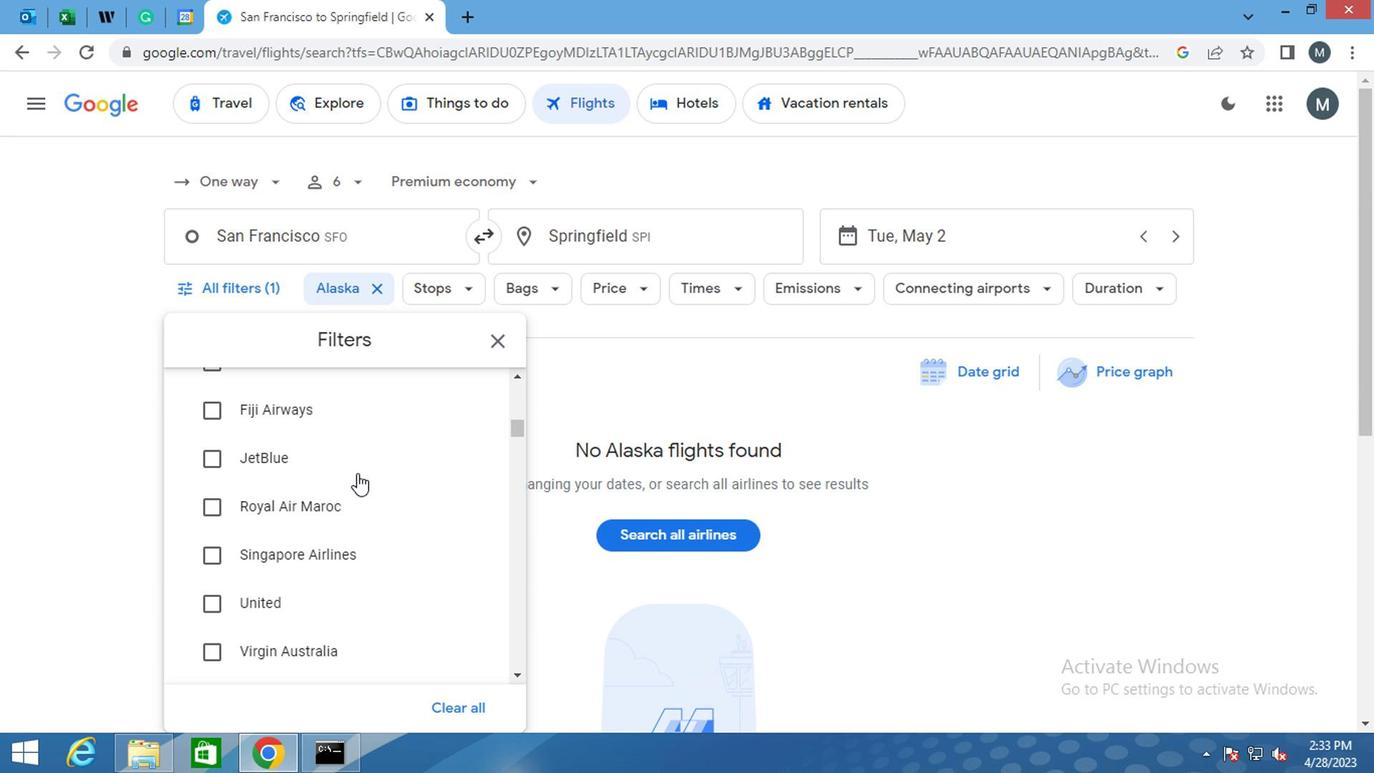 
Action: Mouse moved to (353, 479)
Screenshot: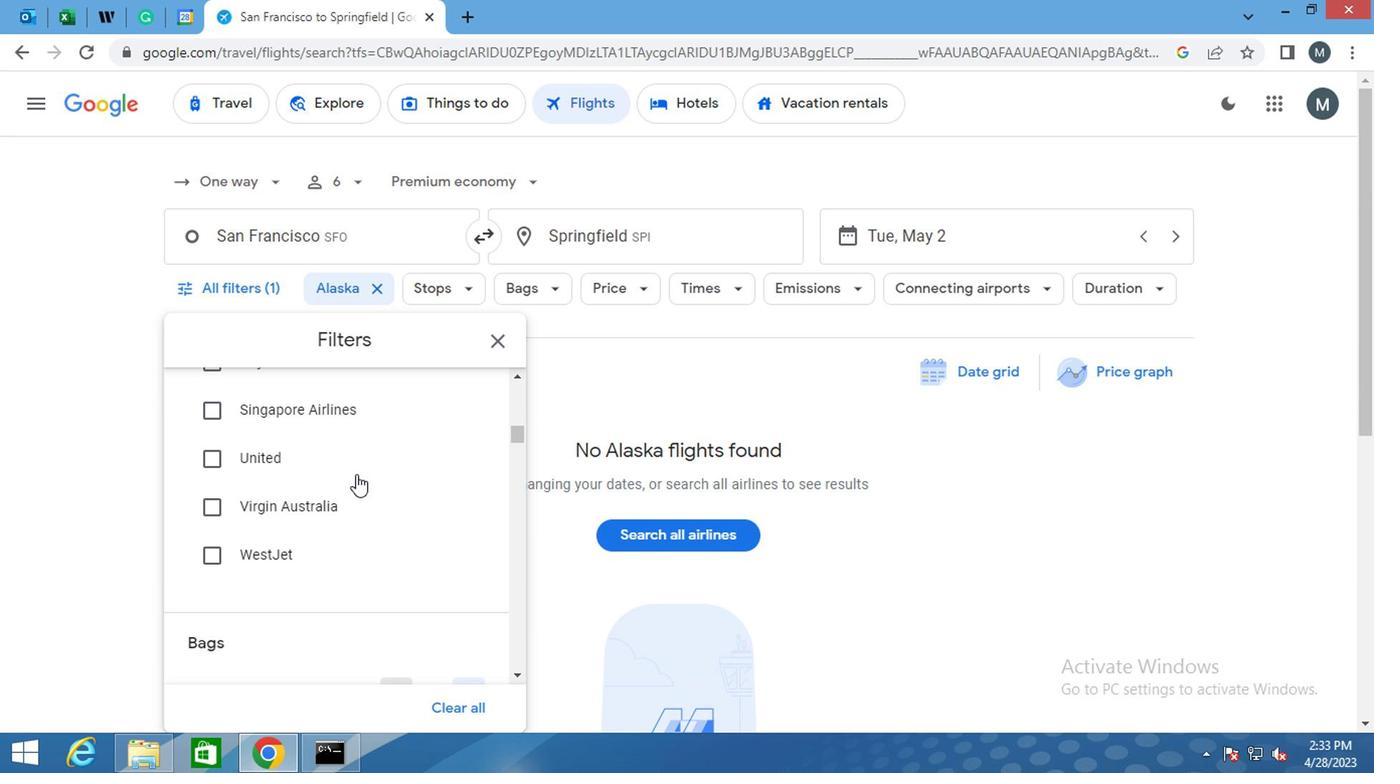 
Action: Mouse scrolled (353, 478) with delta (0, 0)
Screenshot: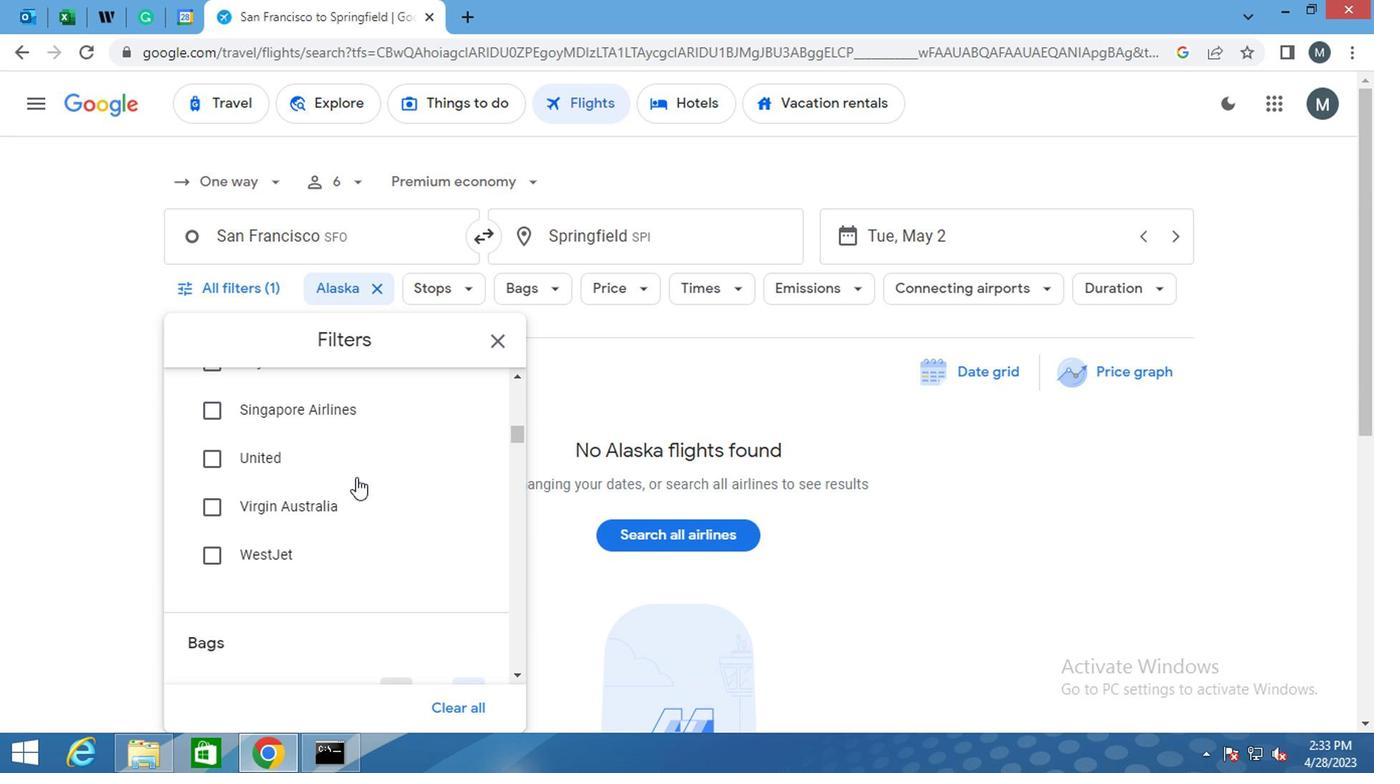 
Action: Mouse moved to (353, 481)
Screenshot: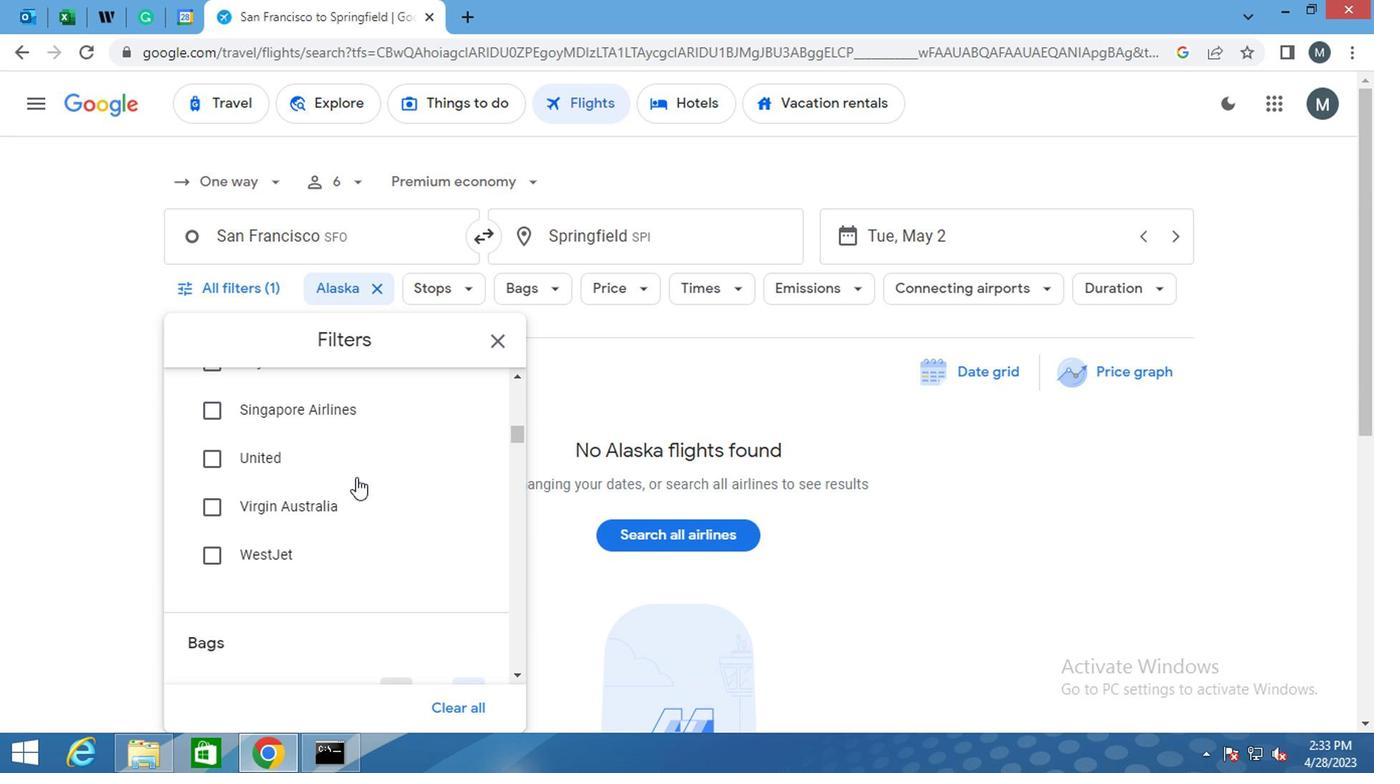 
Action: Mouse scrolled (353, 479) with delta (0, -1)
Screenshot: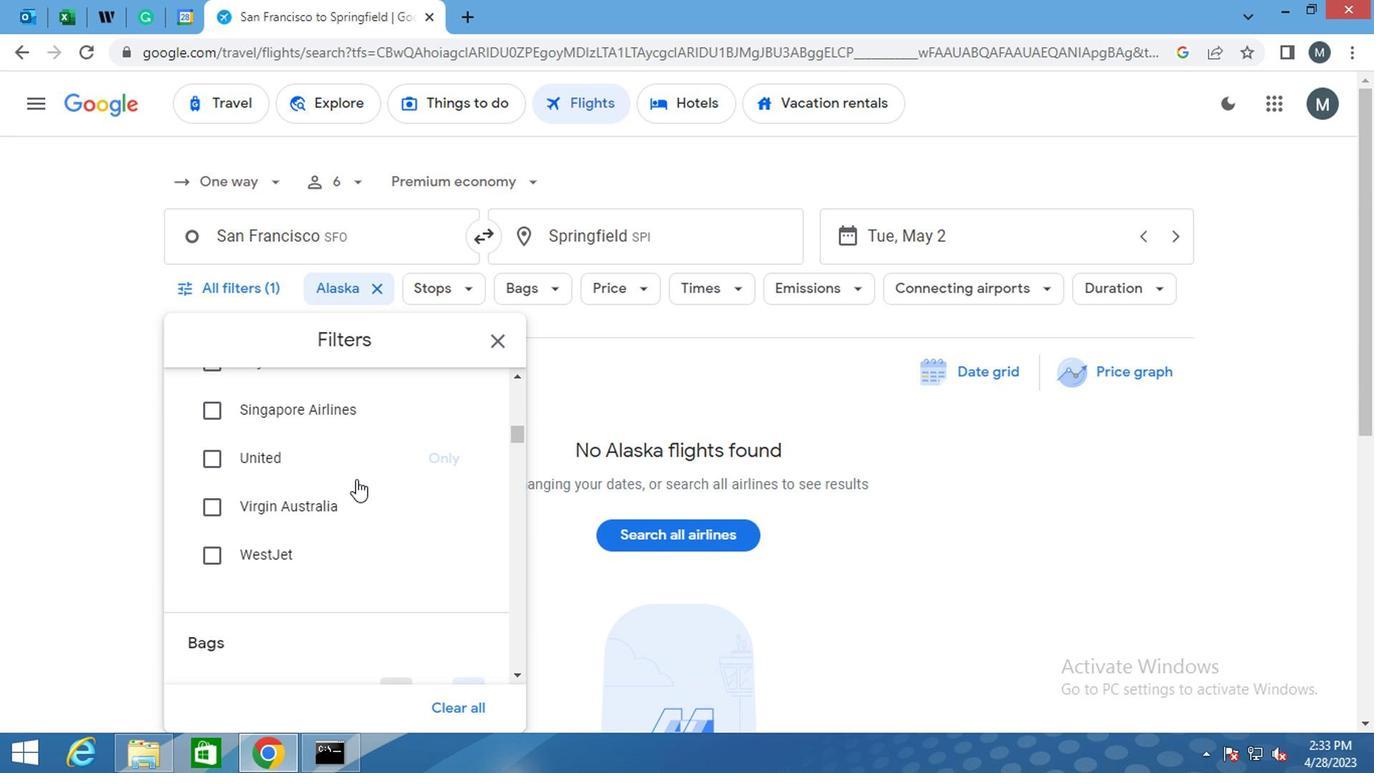 
Action: Mouse moved to (464, 541)
Screenshot: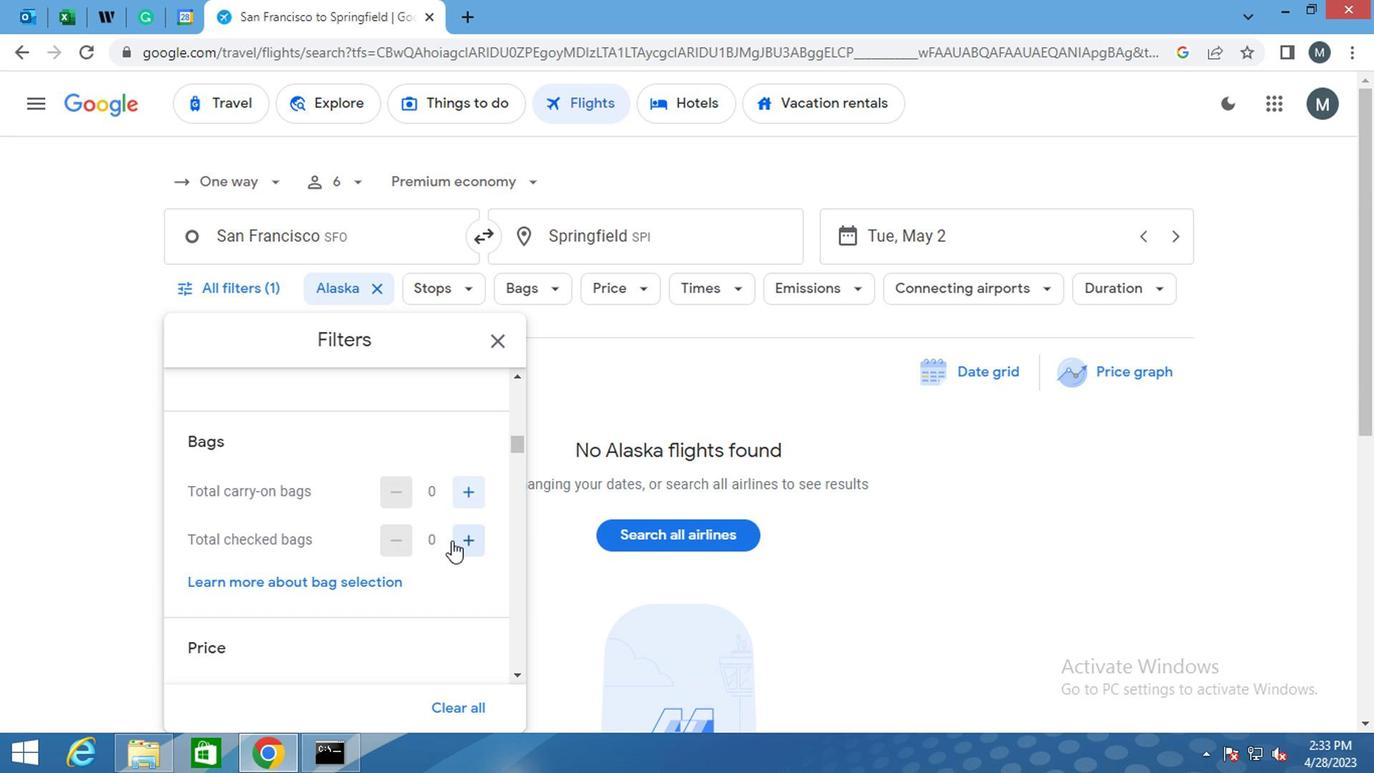 
Action: Mouse pressed left at (464, 541)
Screenshot: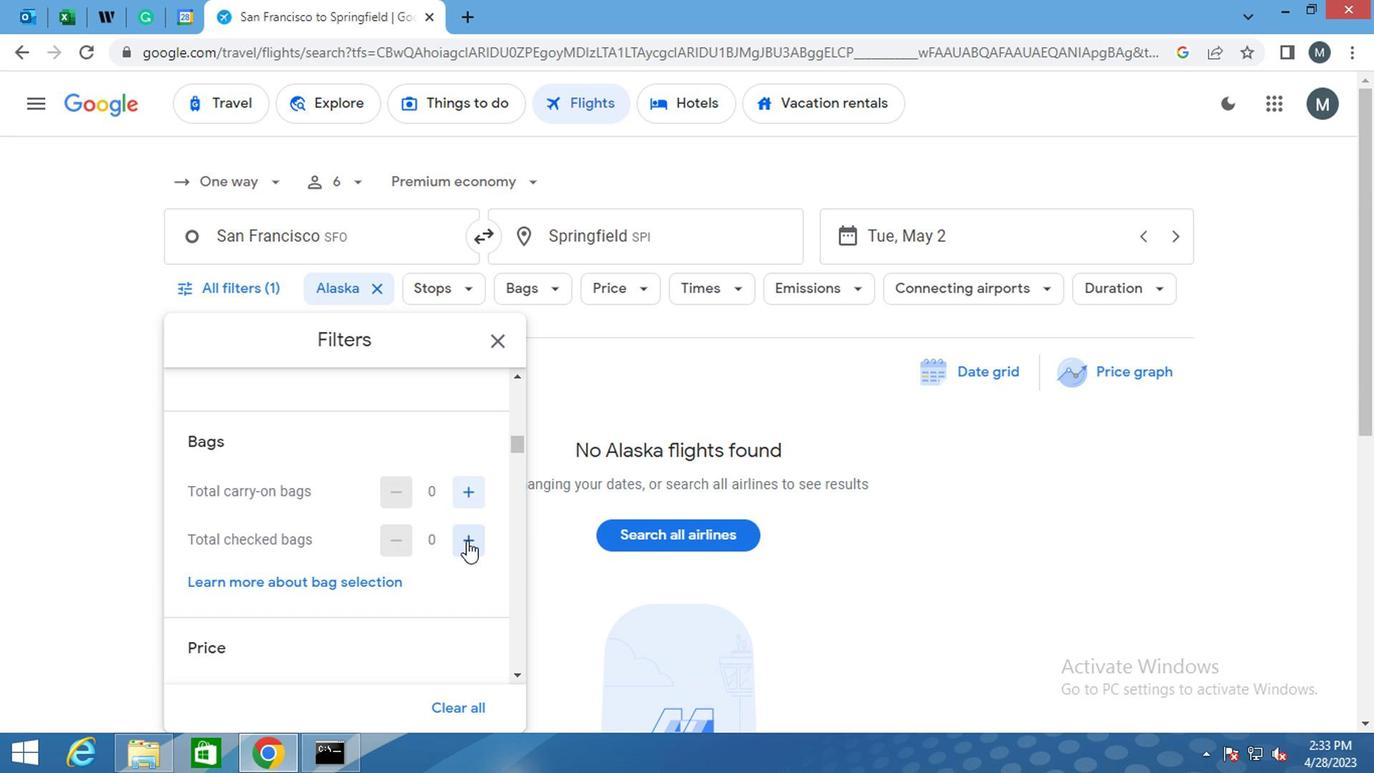
Action: Mouse moved to (302, 536)
Screenshot: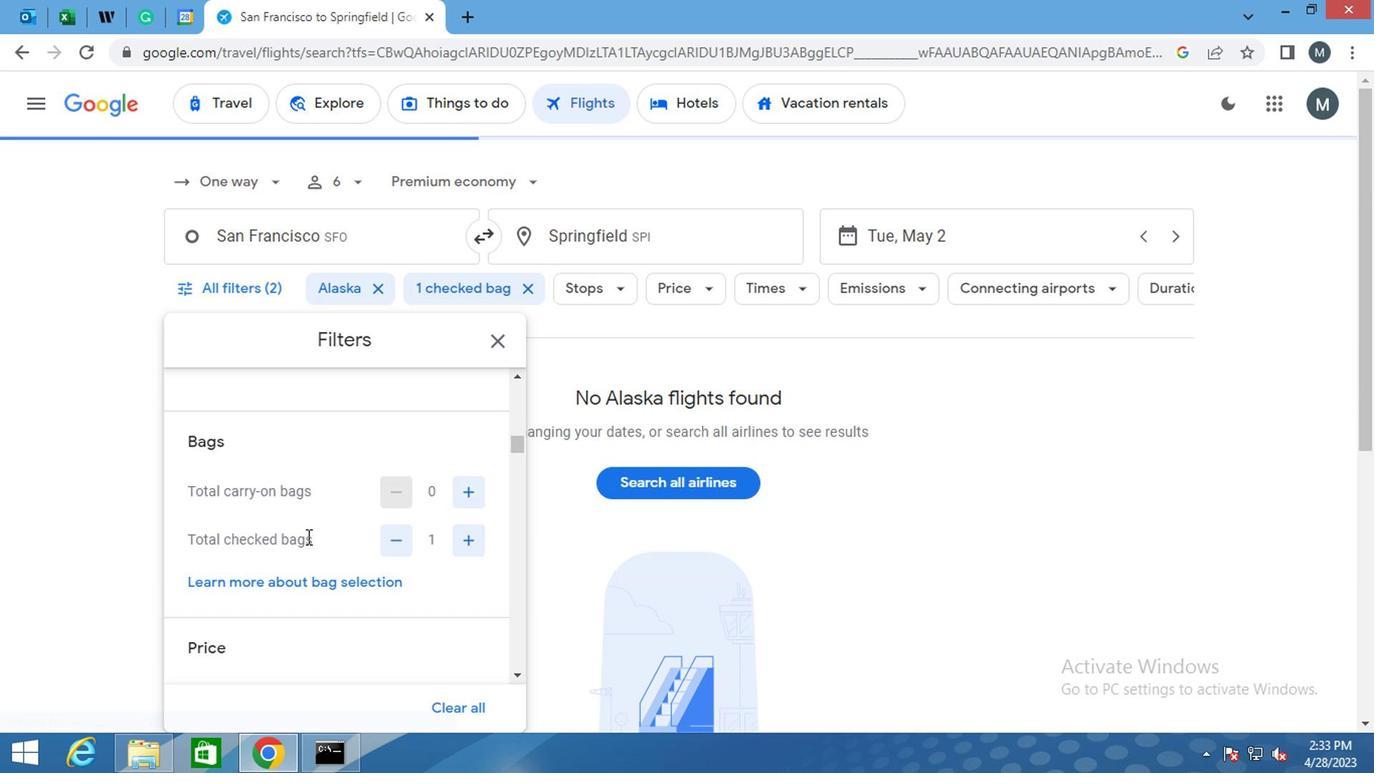 
Action: Mouse scrolled (302, 536) with delta (0, 0)
Screenshot: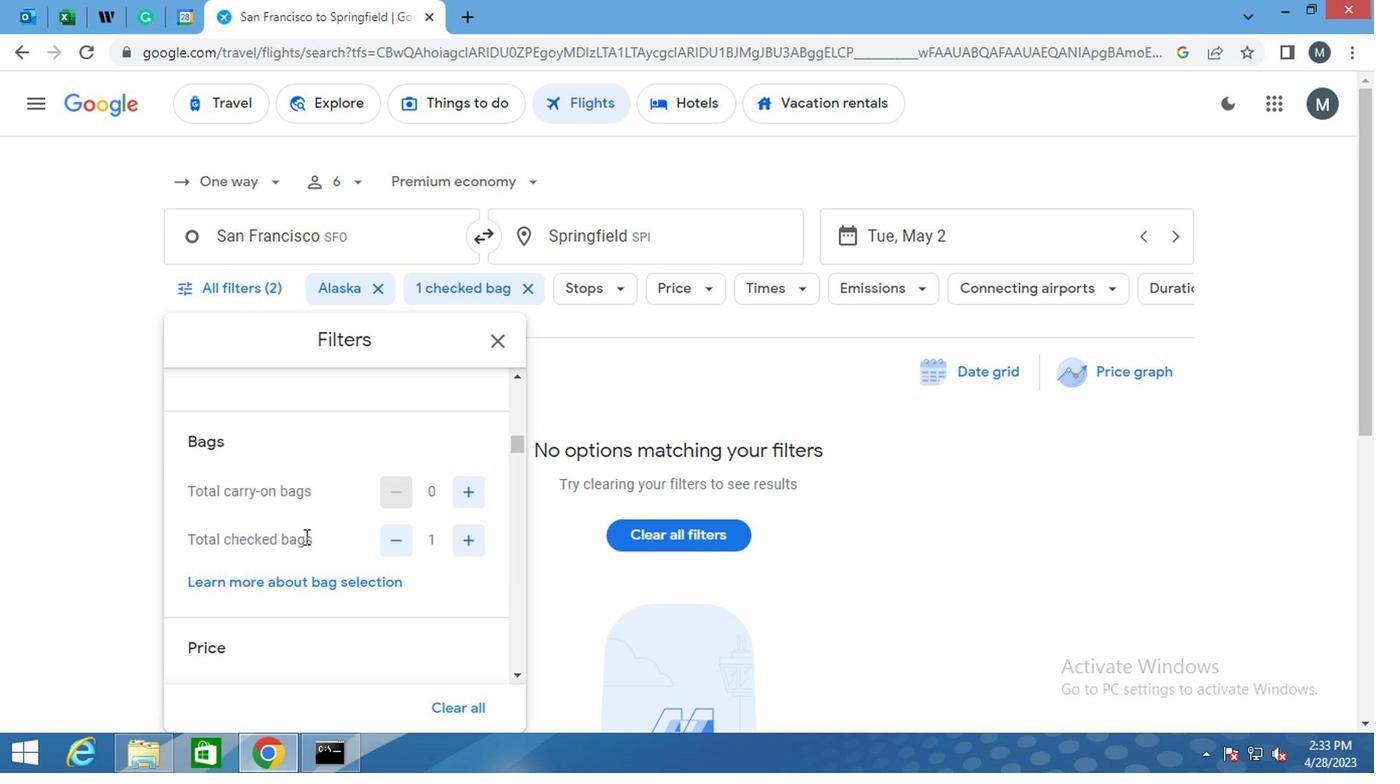 
Action: Mouse scrolled (302, 536) with delta (0, 0)
Screenshot: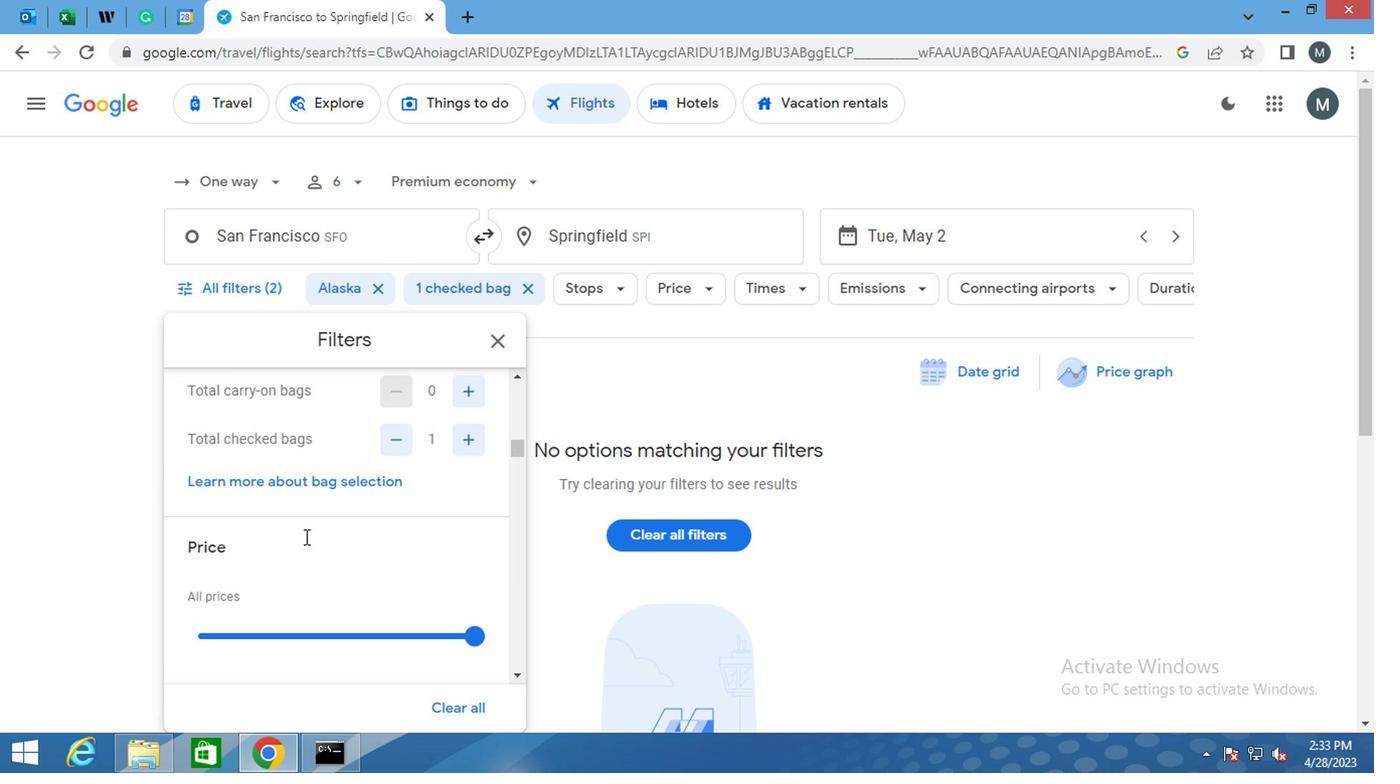 
Action: Mouse moved to (300, 531)
Screenshot: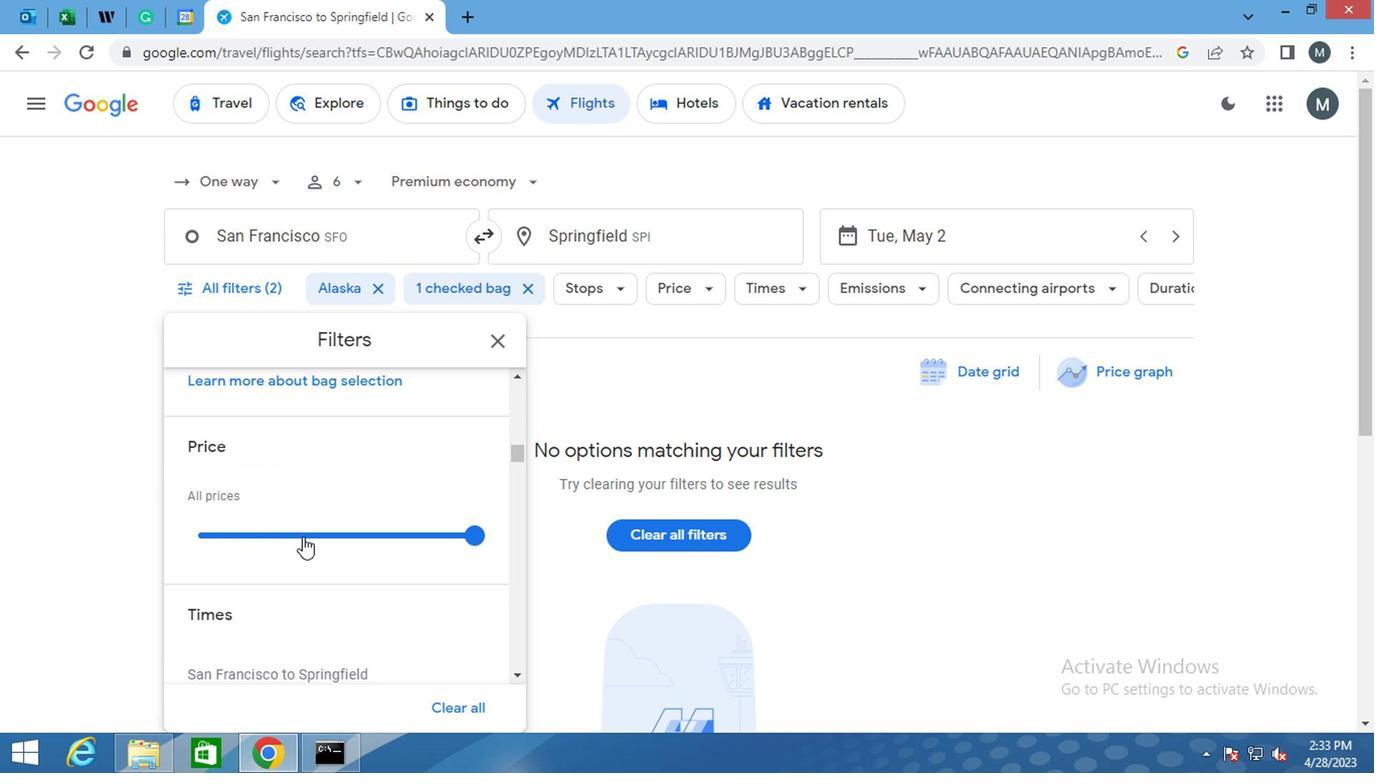 
Action: Mouse pressed left at (300, 531)
Screenshot: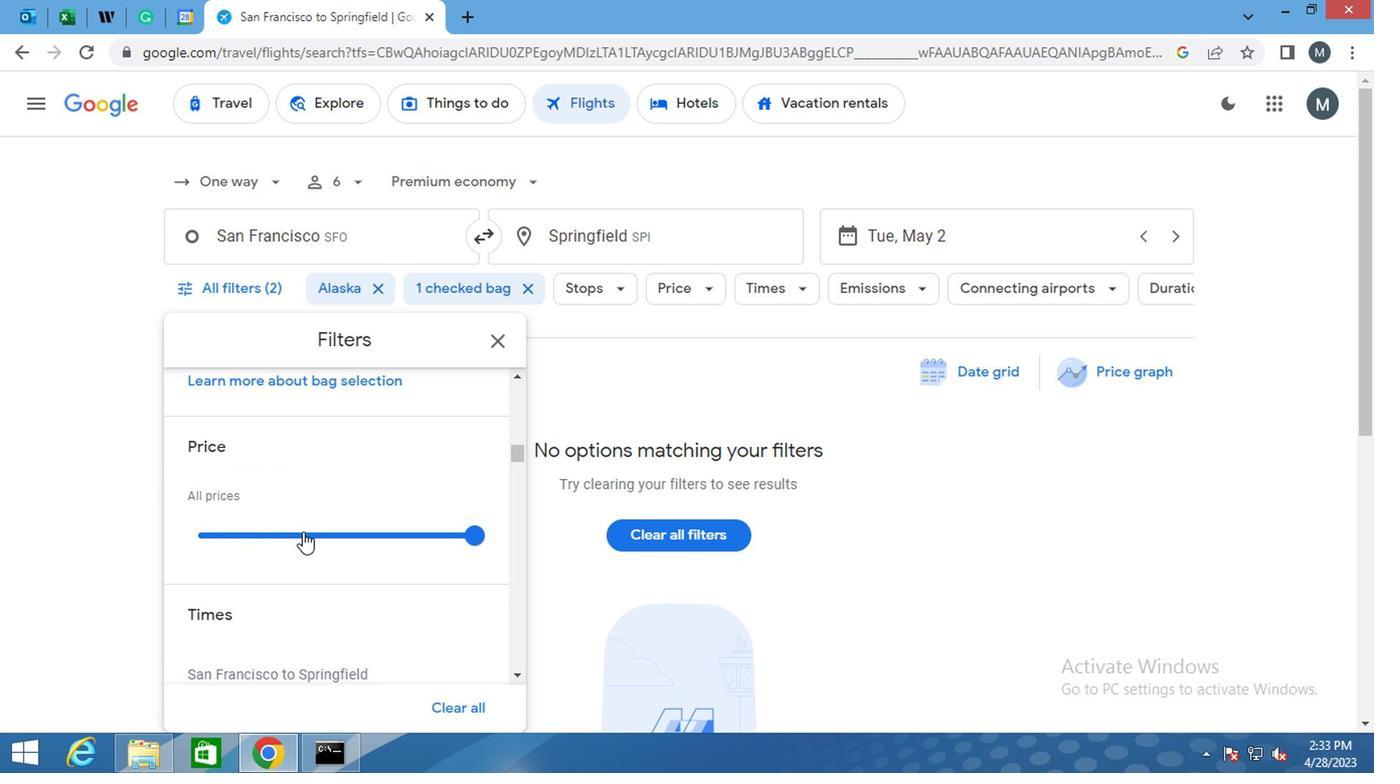 
Action: Mouse pressed left at (300, 531)
Screenshot: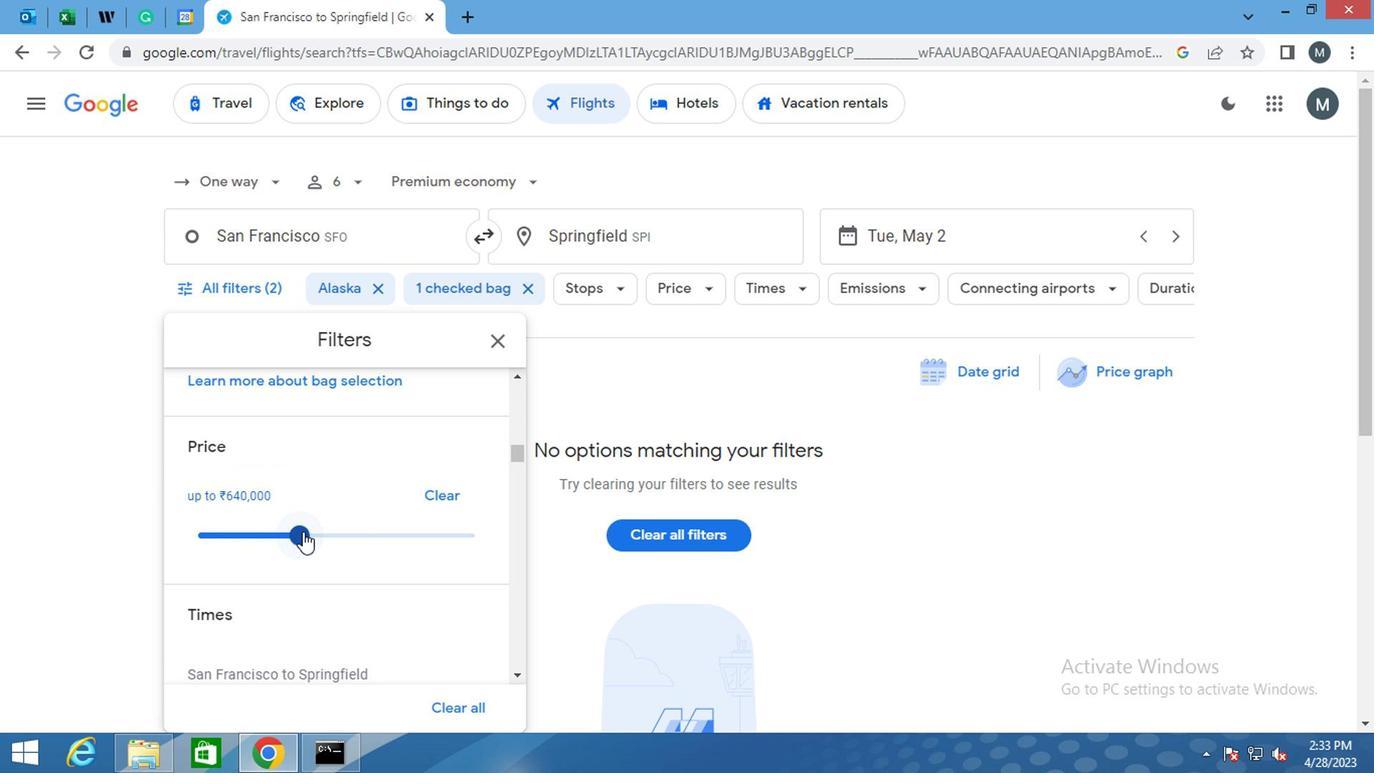 
Action: Mouse moved to (296, 526)
Screenshot: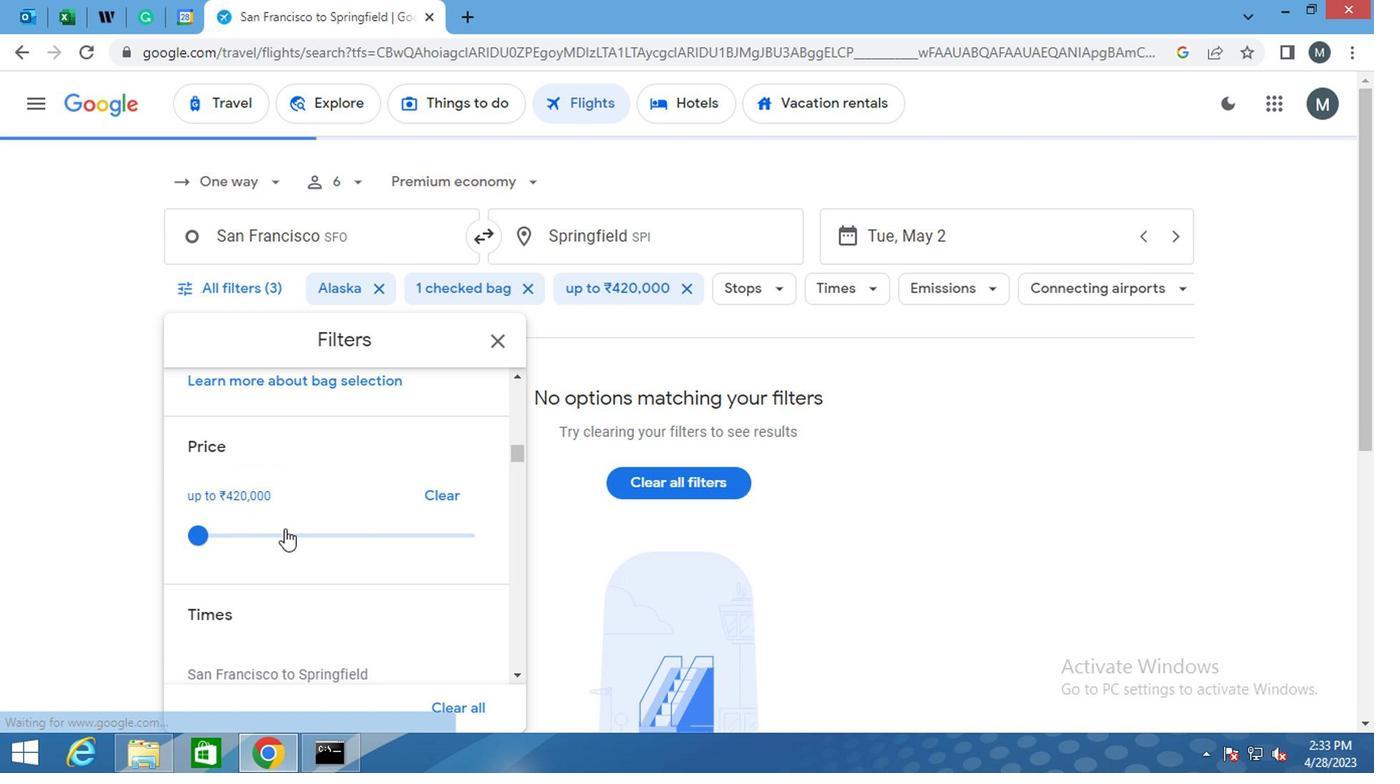 
Action: Mouse scrolled (296, 525) with delta (0, -1)
Screenshot: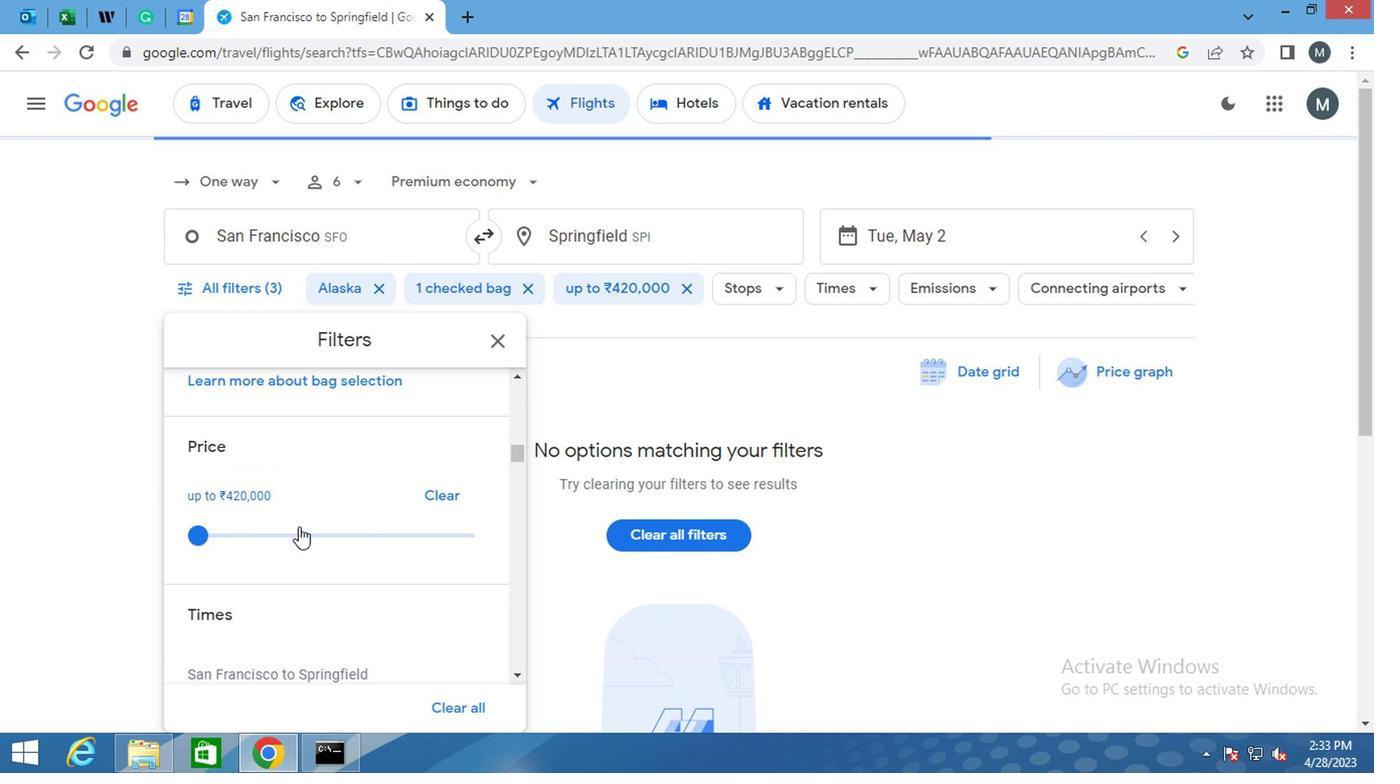
Action: Mouse moved to (308, 498)
Screenshot: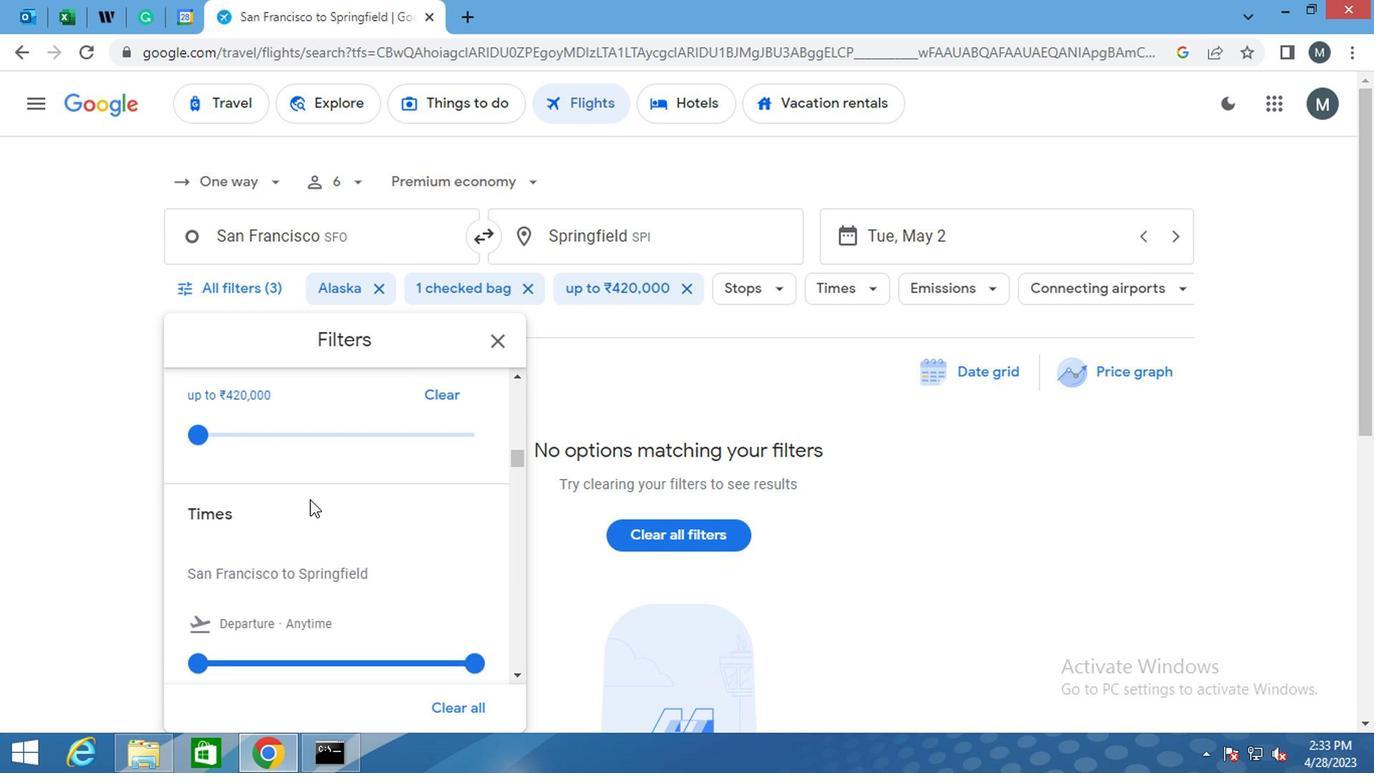 
Action: Mouse scrolled (308, 496) with delta (0, -1)
Screenshot: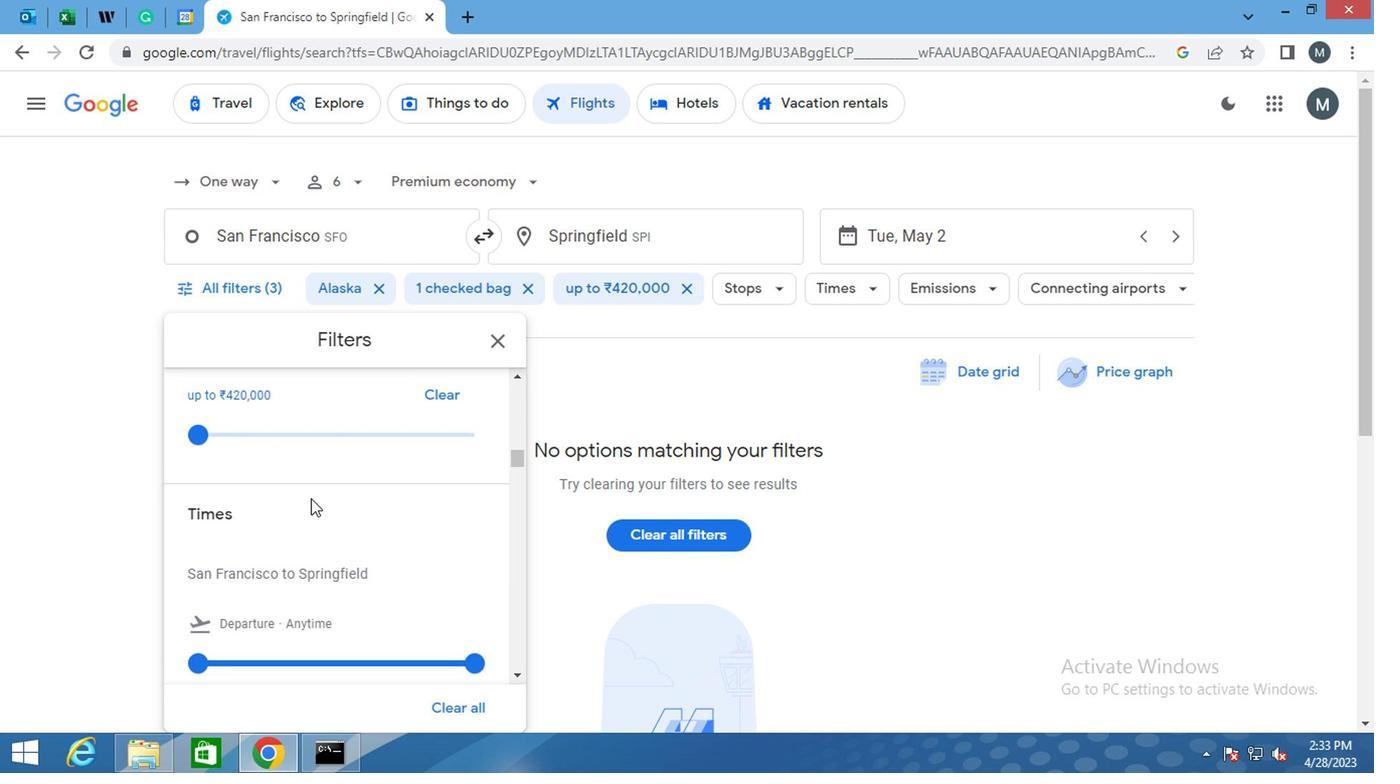 
Action: Mouse moved to (302, 555)
Screenshot: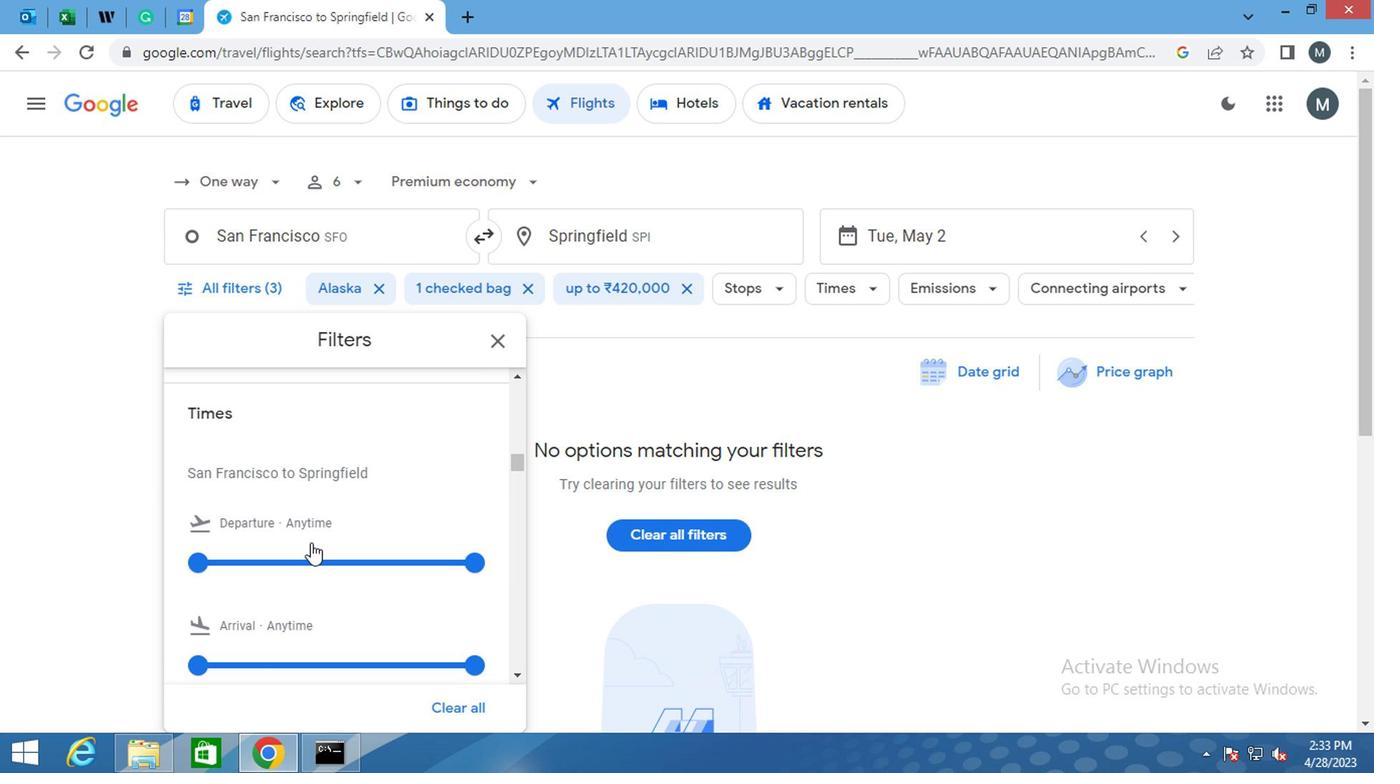 
Action: Mouse pressed left at (302, 555)
Screenshot: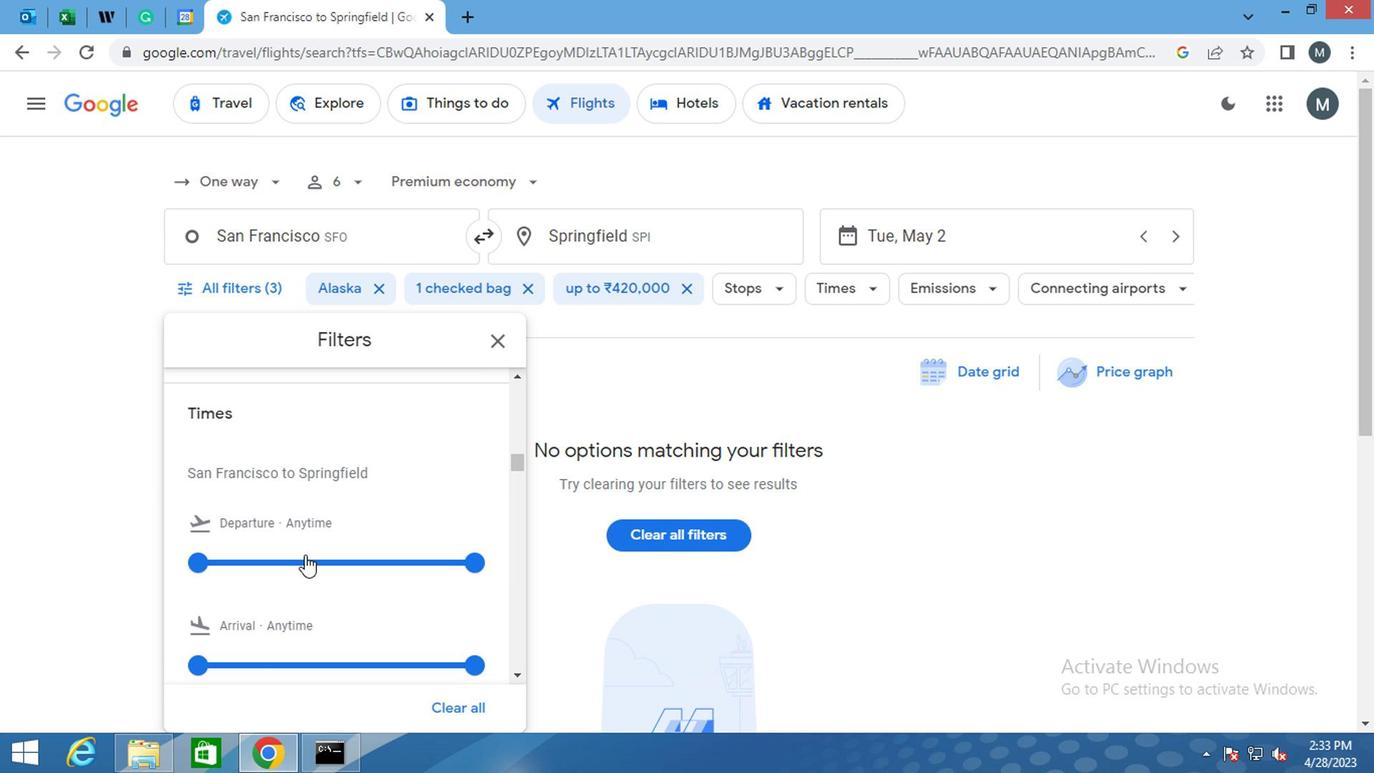 
Action: Mouse pressed left at (302, 555)
Screenshot: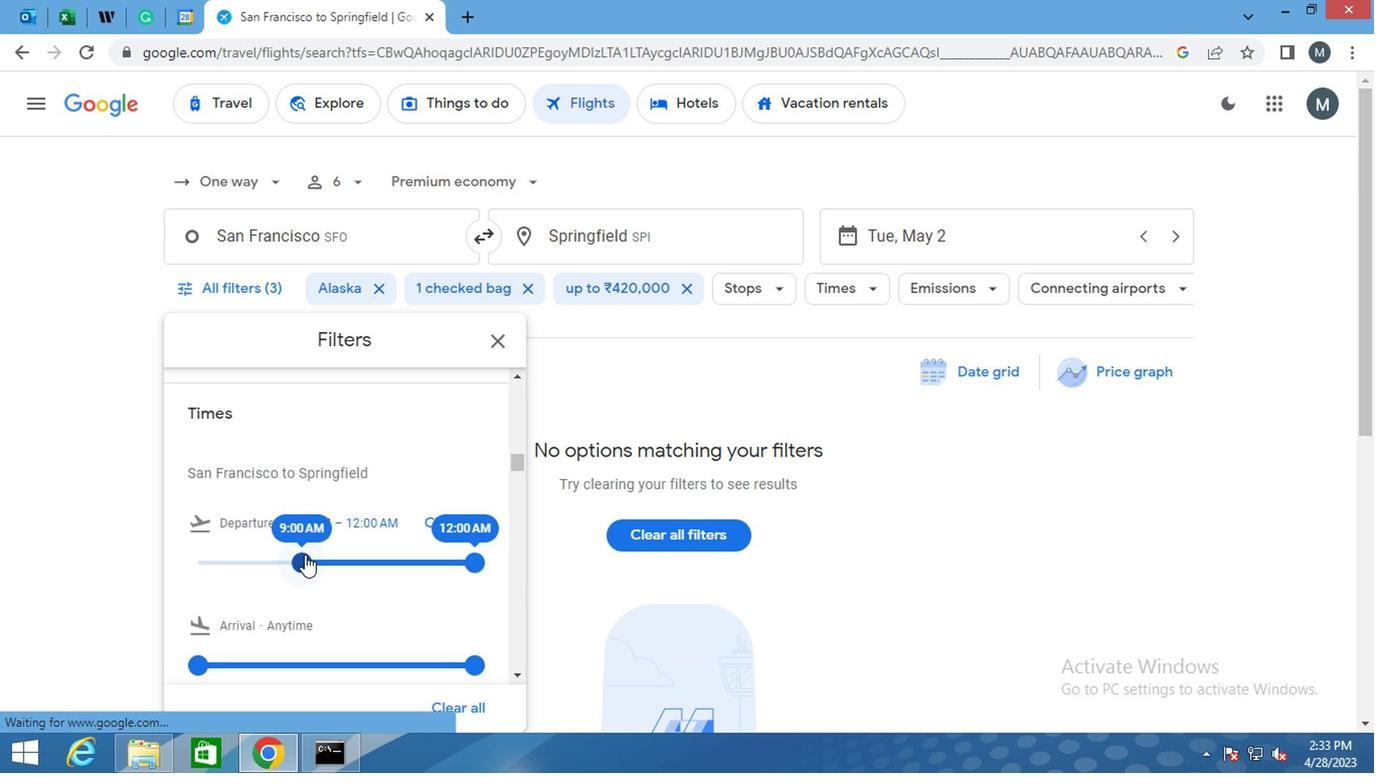 
Action: Mouse moved to (464, 565)
Screenshot: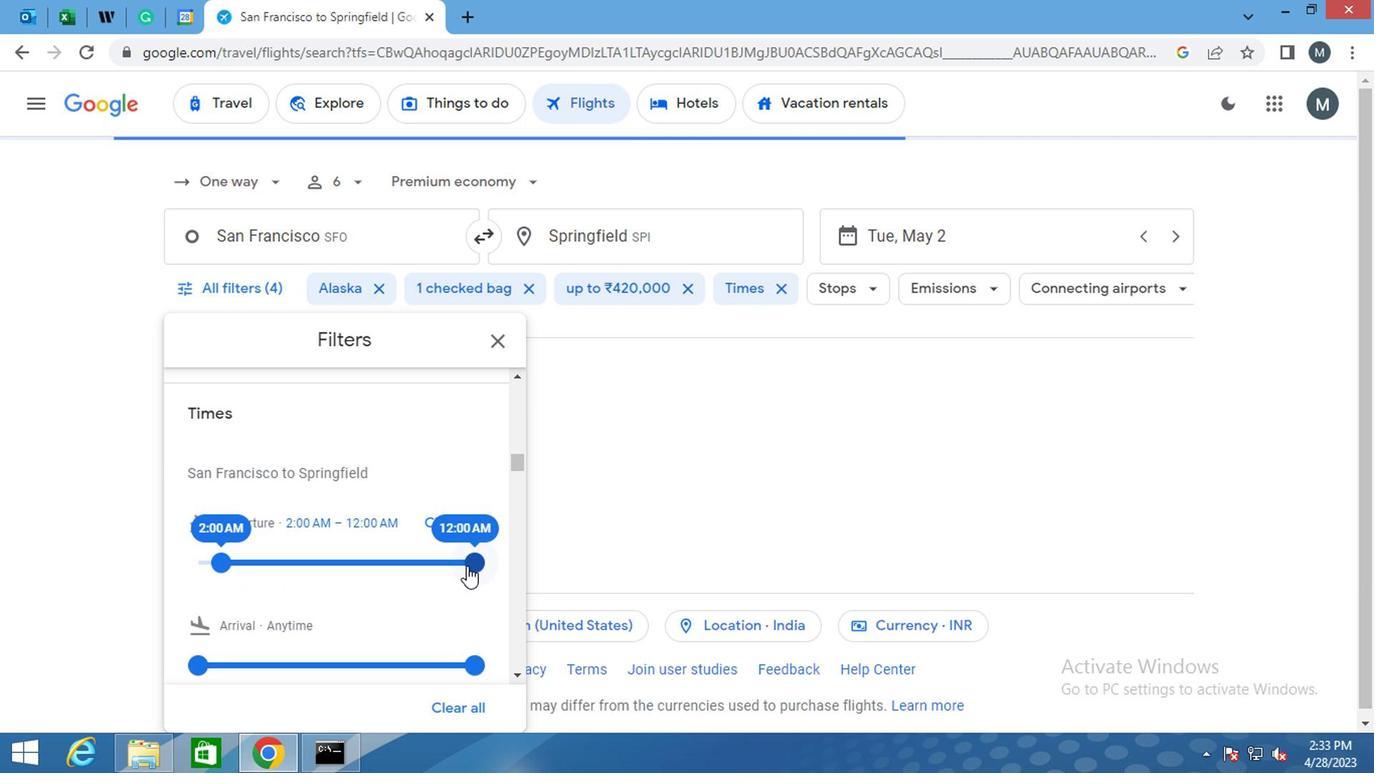
Action: Mouse pressed left at (464, 565)
Screenshot: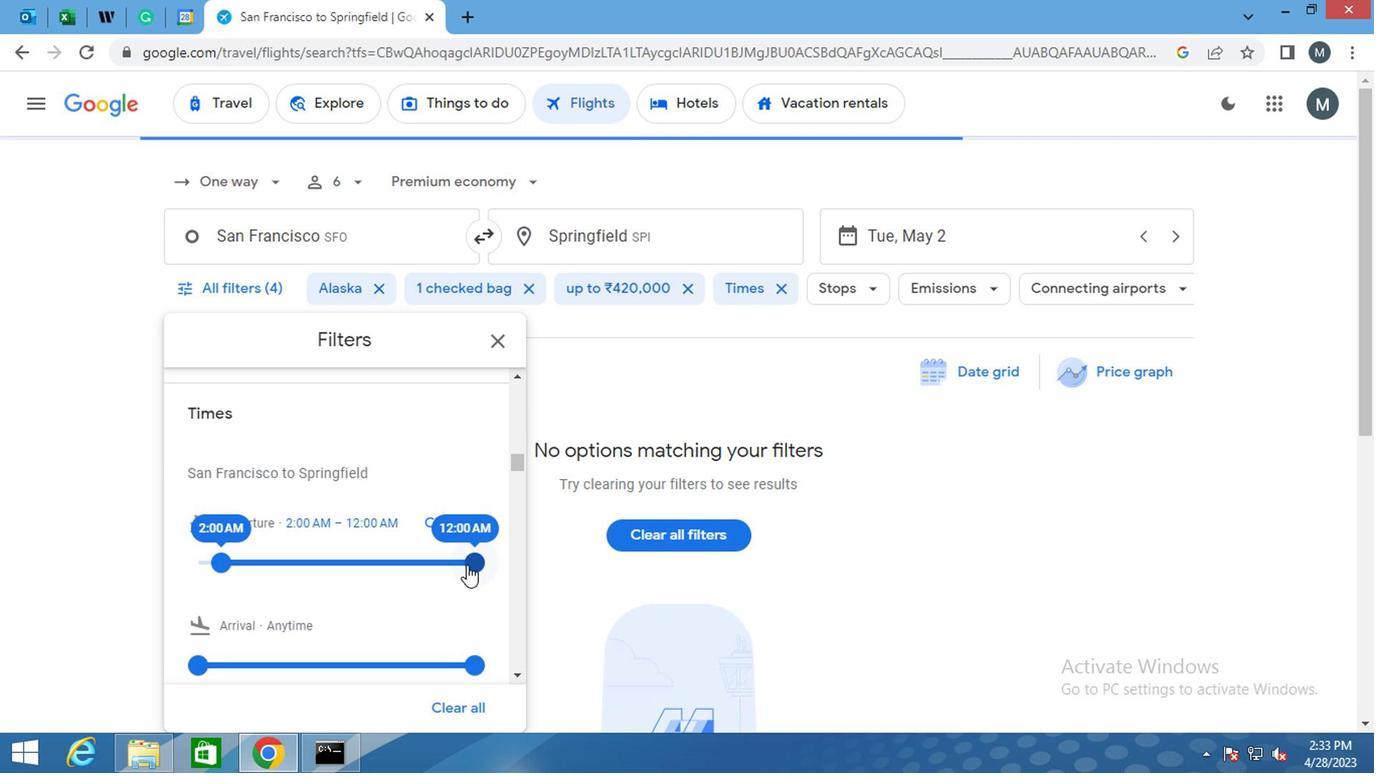 
Action: Mouse moved to (324, 563)
Screenshot: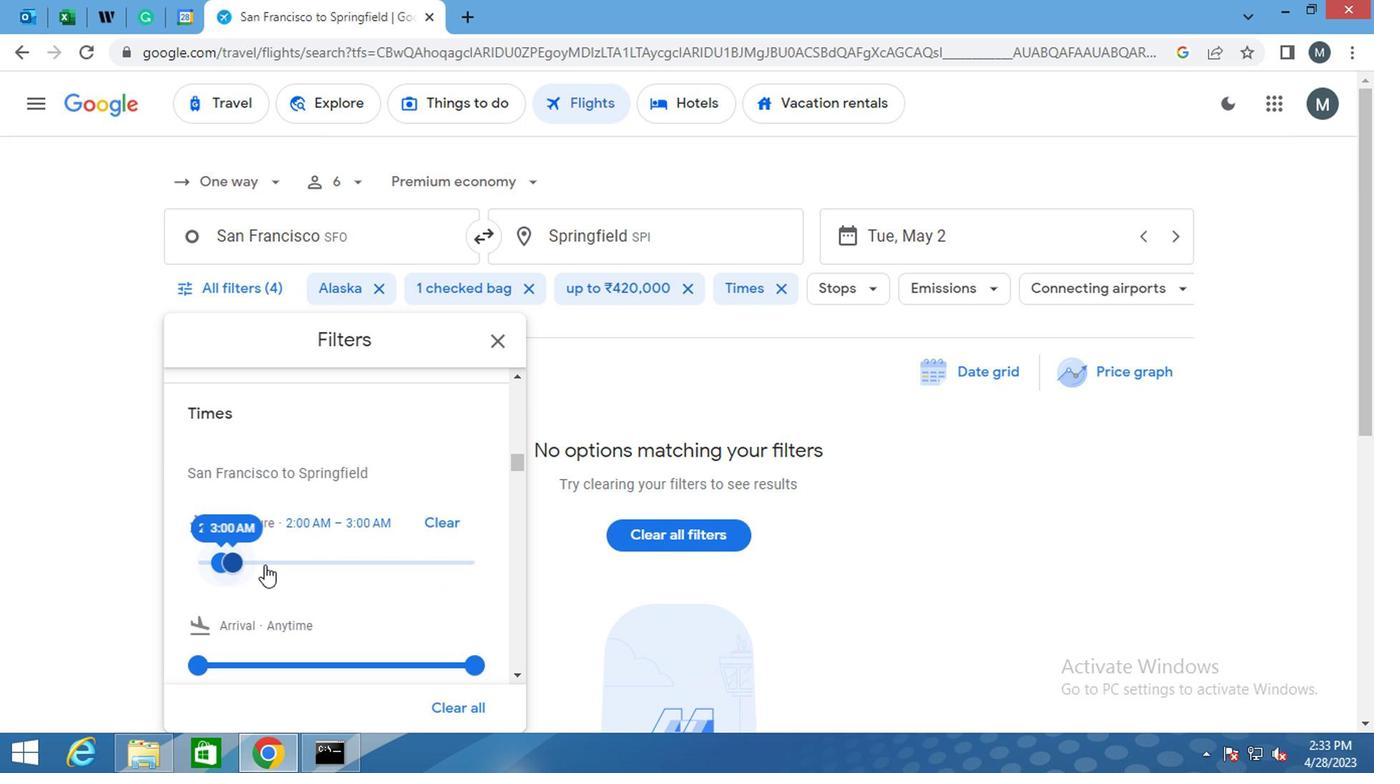 
Action: Mouse scrolled (324, 562) with delta (0, 0)
Screenshot: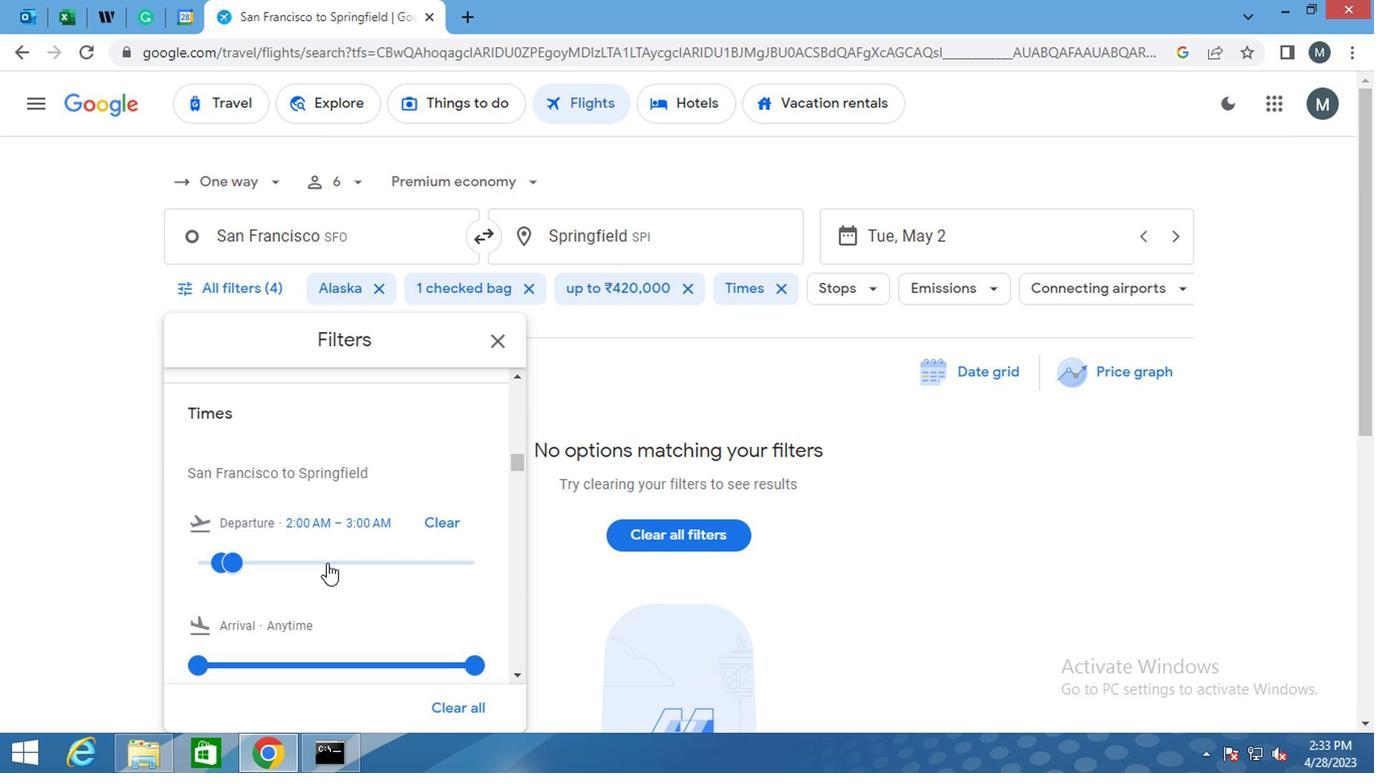 
Action: Mouse scrolled (324, 562) with delta (0, 0)
Screenshot: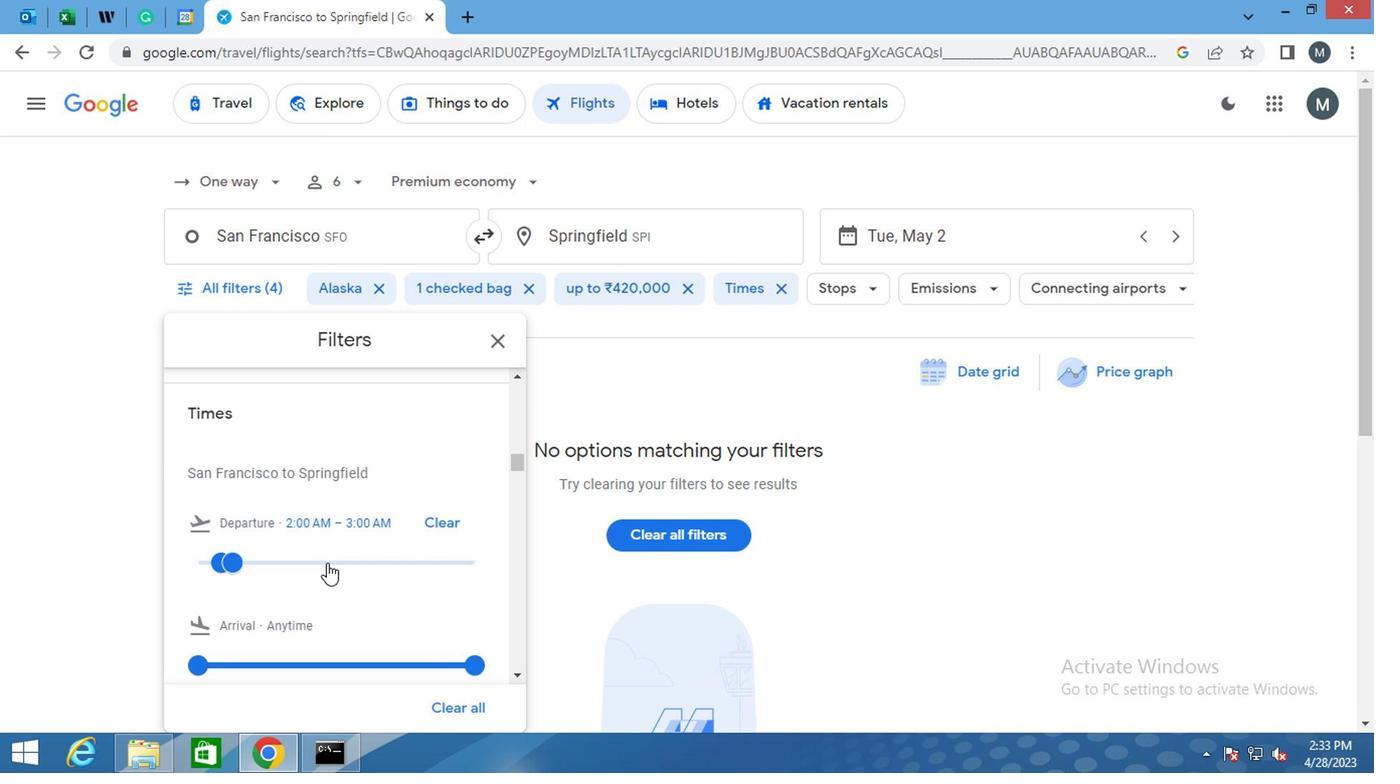 
Action: Mouse moved to (498, 338)
Screenshot: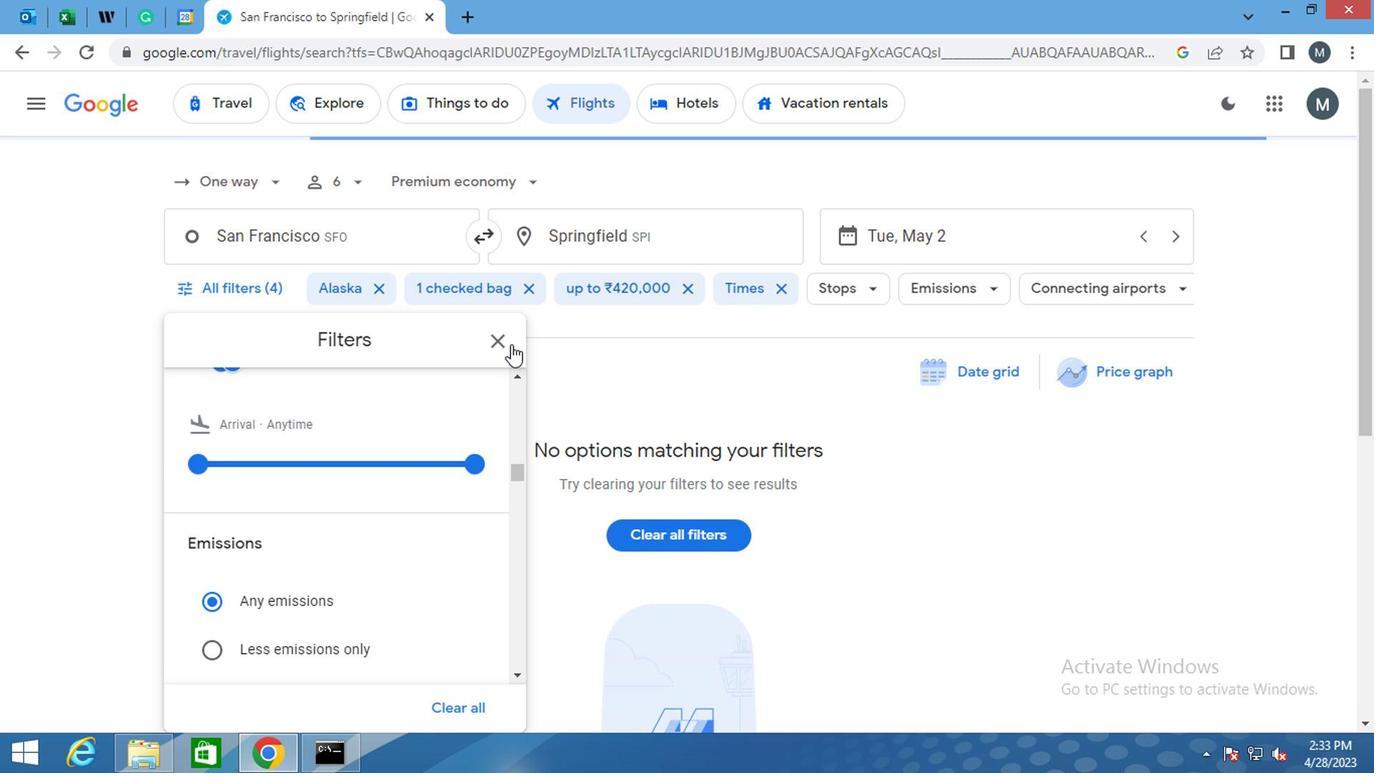
Action: Mouse pressed left at (498, 338)
Screenshot: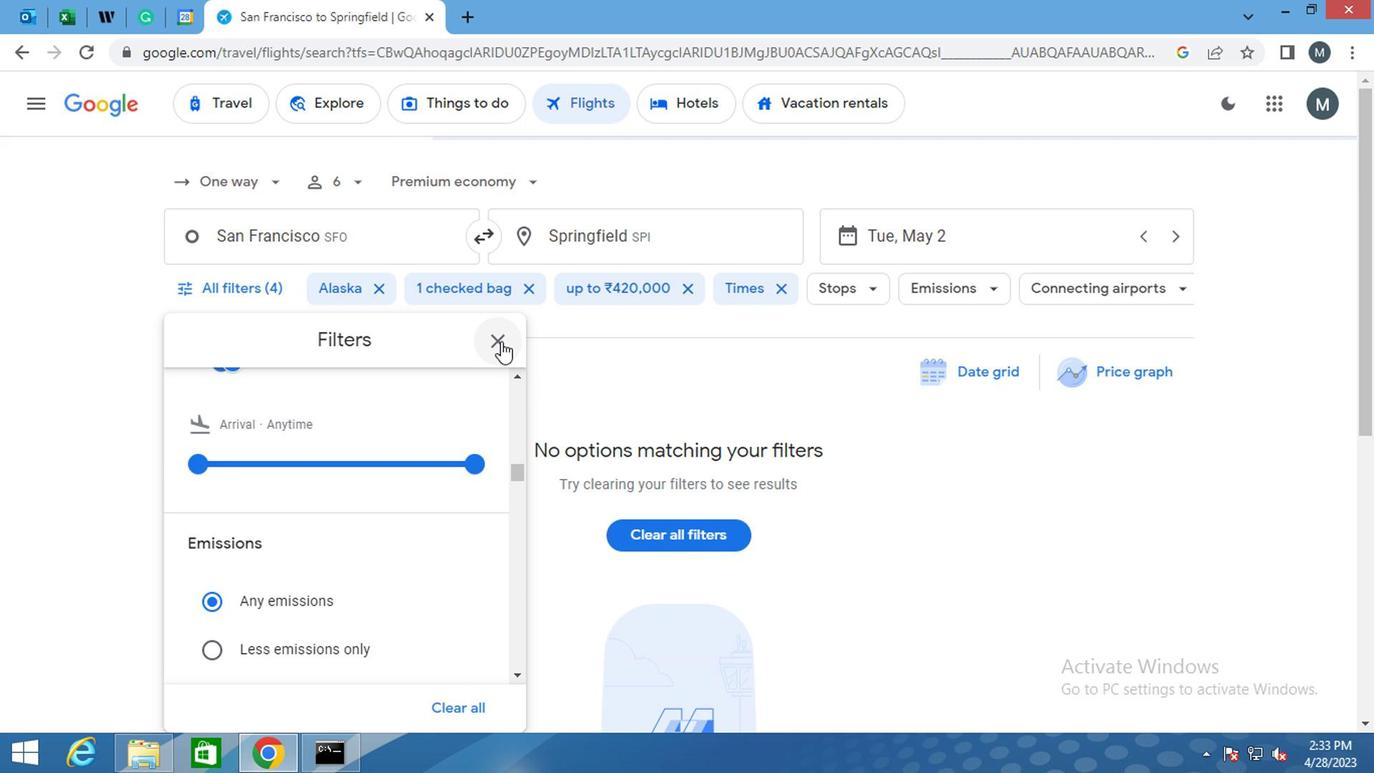 
